 Task: Toggle the pull before checkout.
Action: Mouse moved to (17, 519)
Screenshot: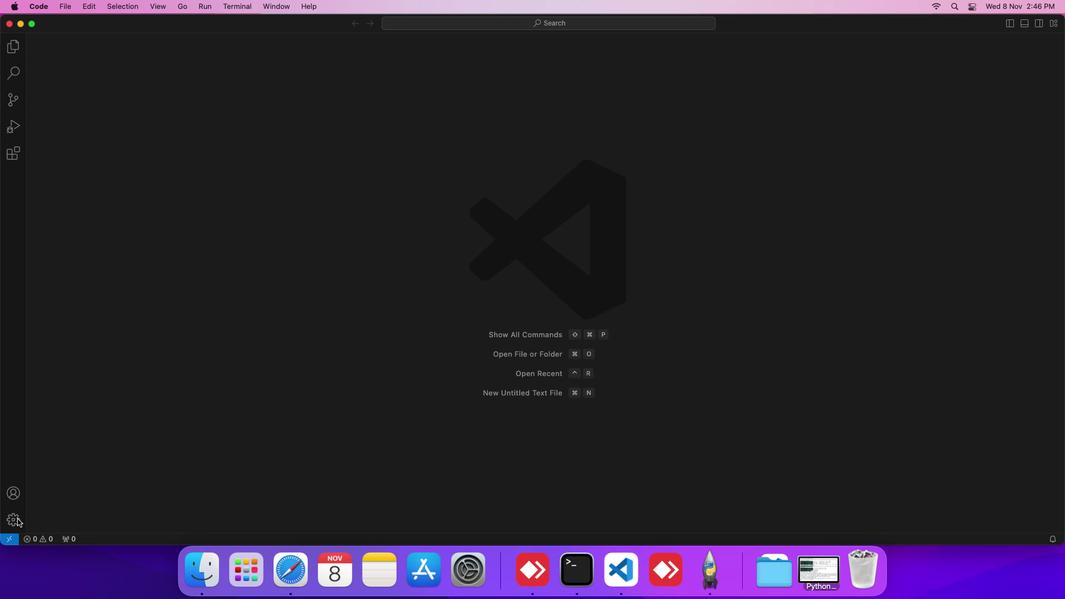 
Action: Mouse pressed left at (17, 519)
Screenshot: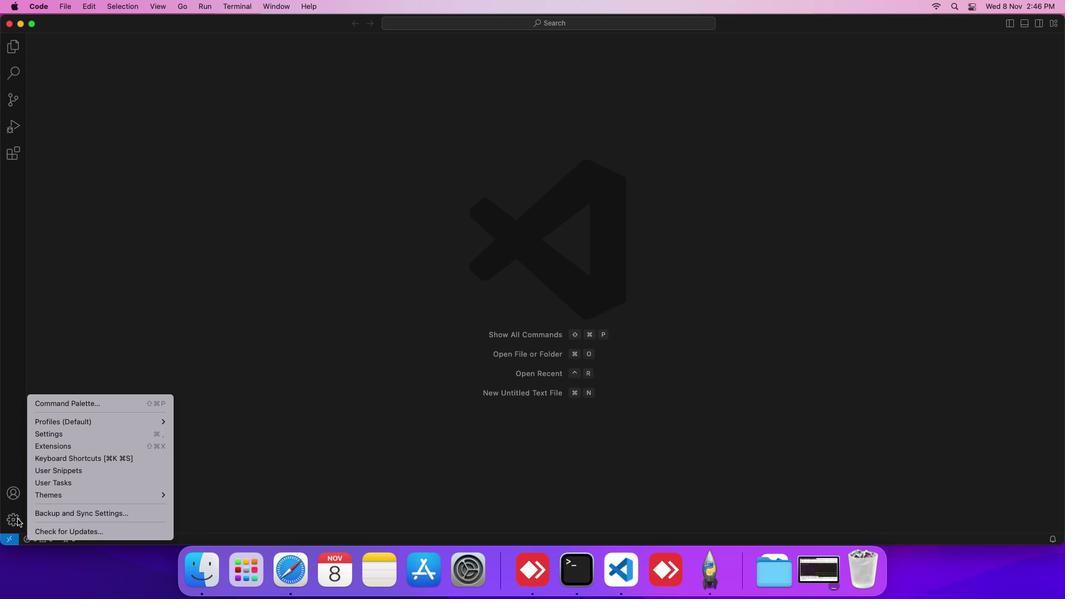 
Action: Mouse moved to (63, 436)
Screenshot: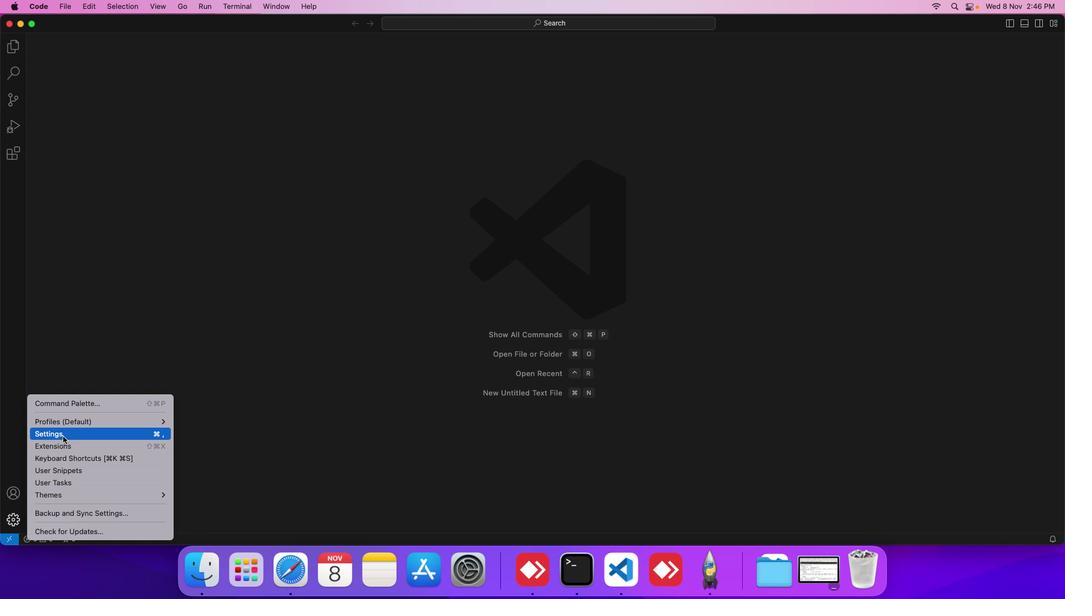 
Action: Mouse pressed left at (63, 436)
Screenshot: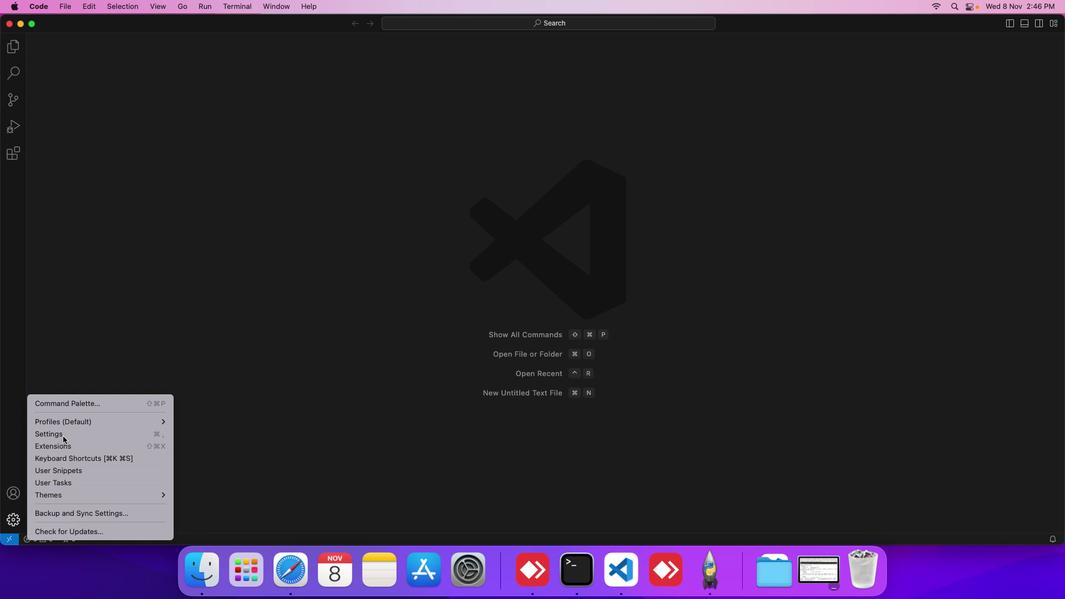 
Action: Mouse moved to (269, 197)
Screenshot: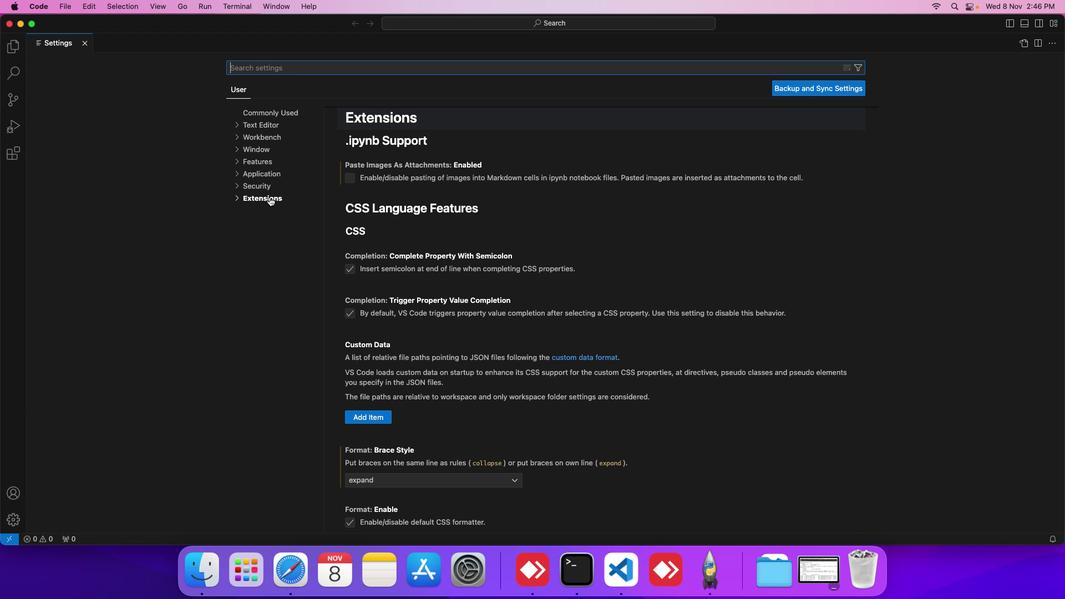 
Action: Mouse pressed left at (269, 197)
Screenshot: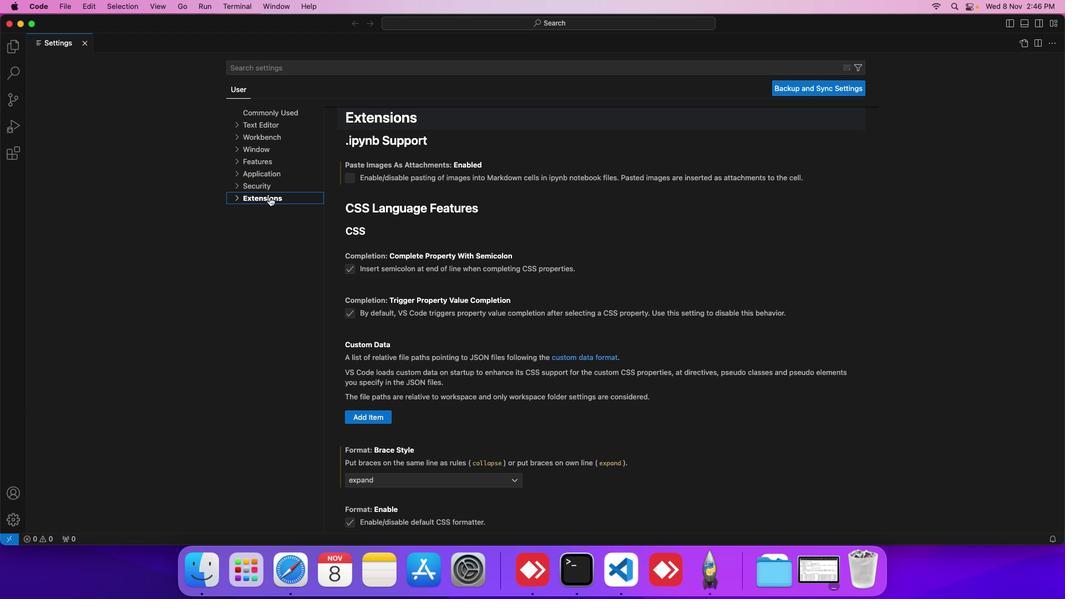 
Action: Mouse moved to (261, 247)
Screenshot: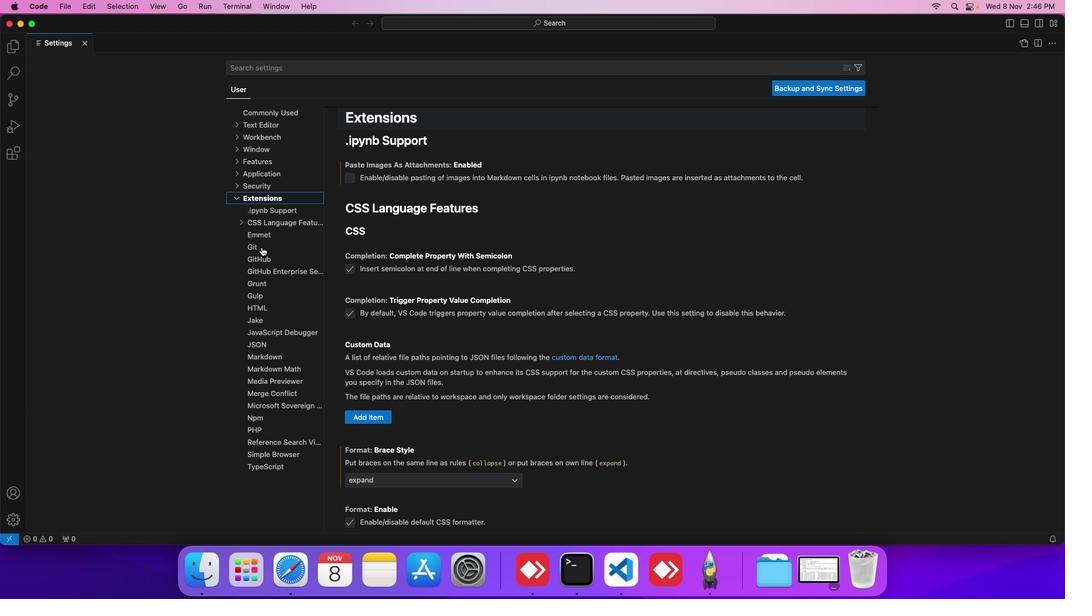 
Action: Mouse pressed left at (261, 247)
Screenshot: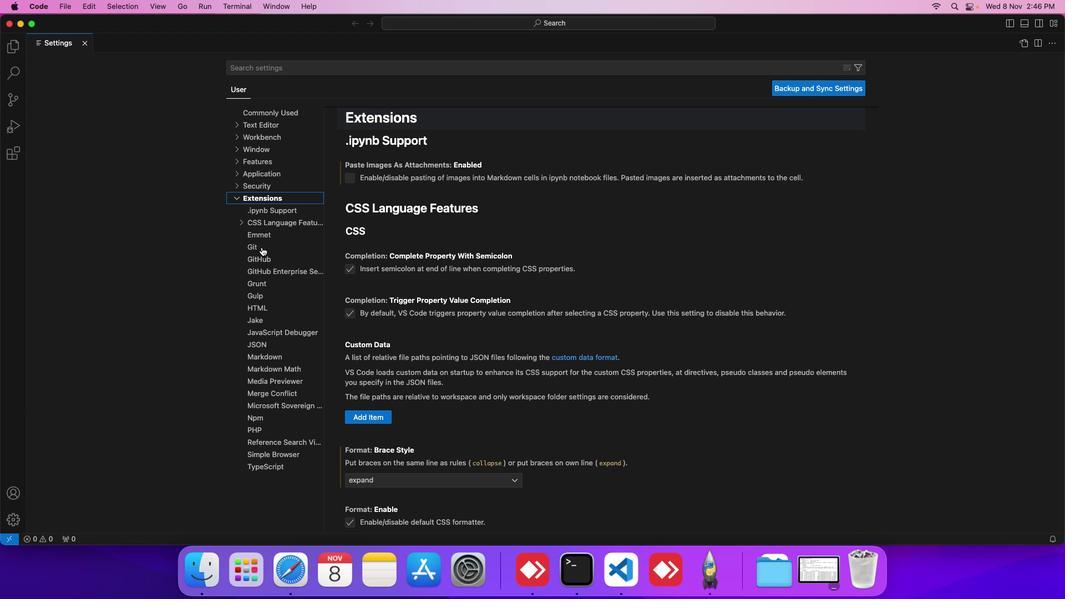 
Action: Mouse moved to (541, 332)
Screenshot: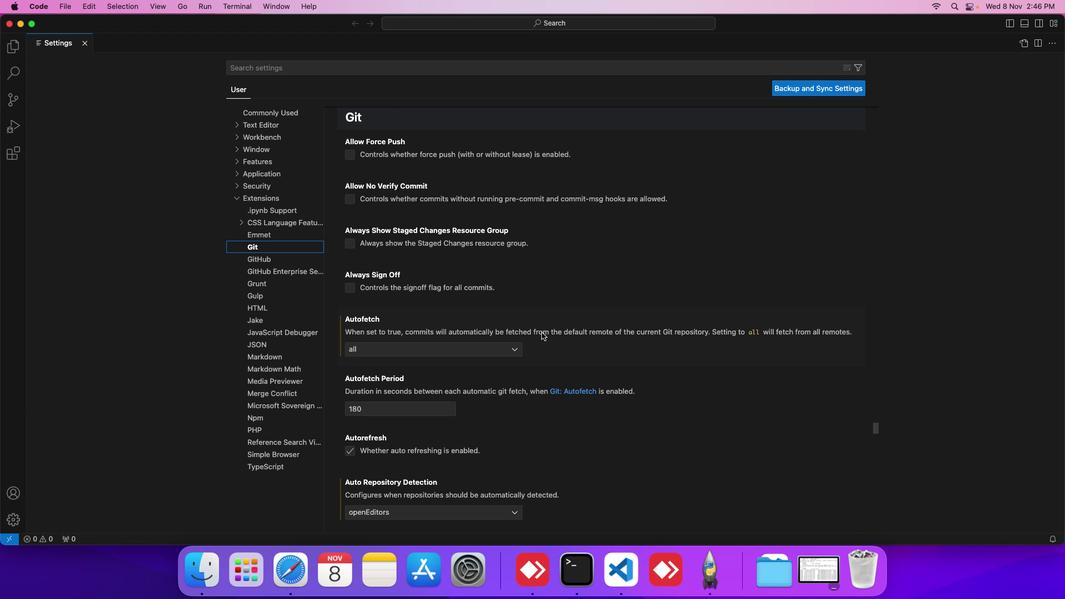 
Action: Mouse scrolled (541, 332) with delta (0, 0)
Screenshot: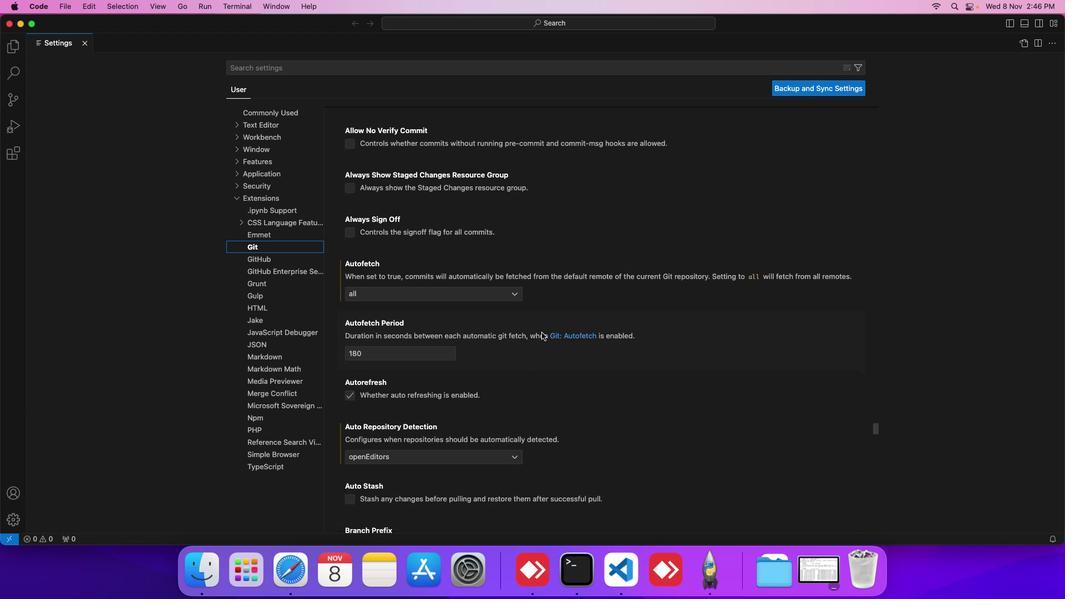 
Action: Mouse scrolled (541, 332) with delta (0, 0)
Screenshot: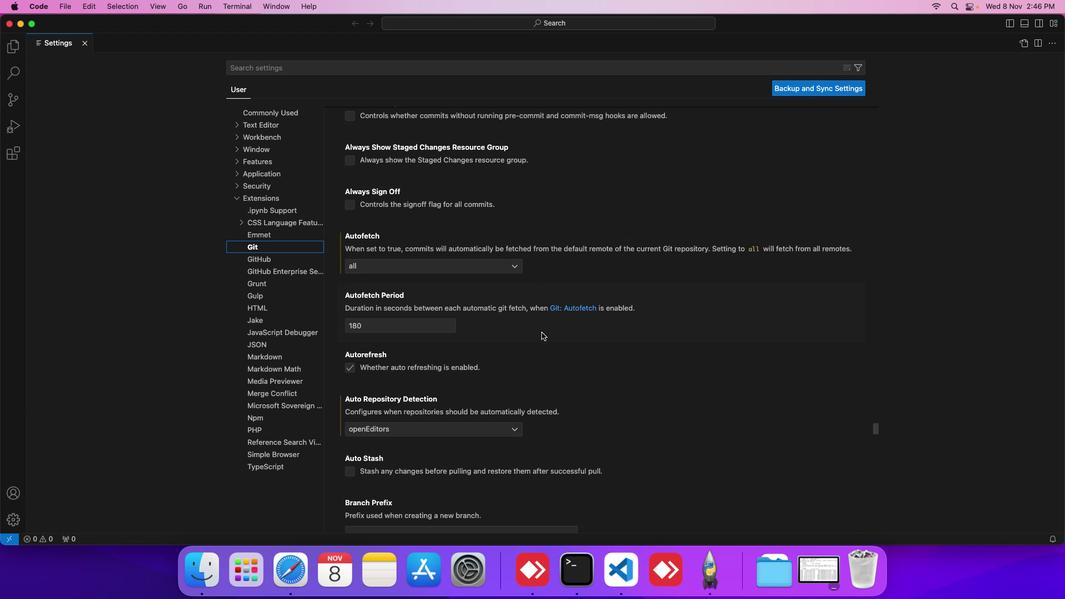 
Action: Mouse scrolled (541, 332) with delta (0, 0)
Screenshot: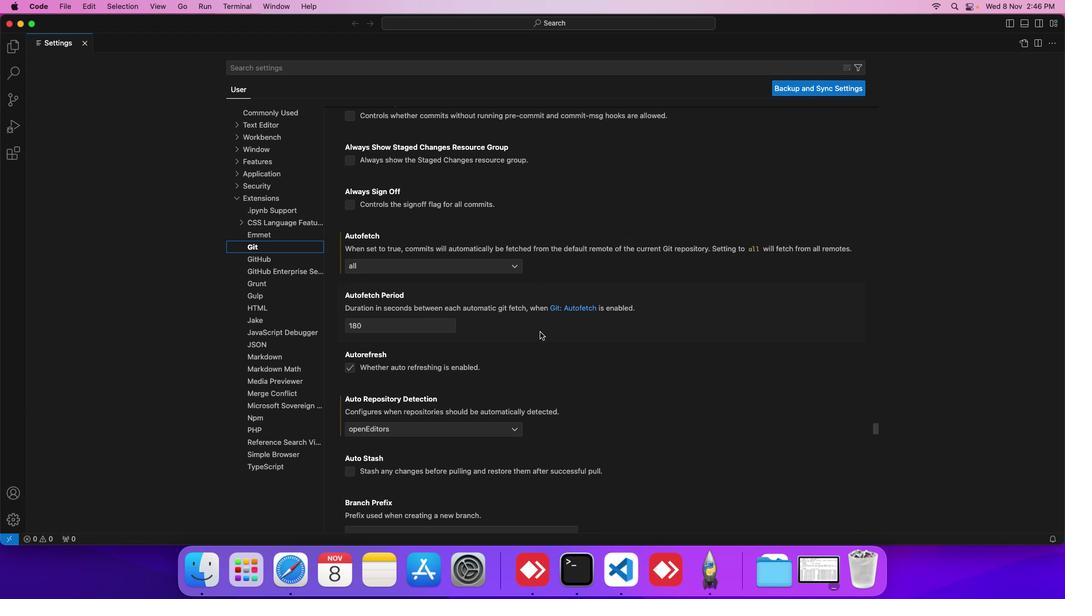 
Action: Mouse moved to (540, 332)
Screenshot: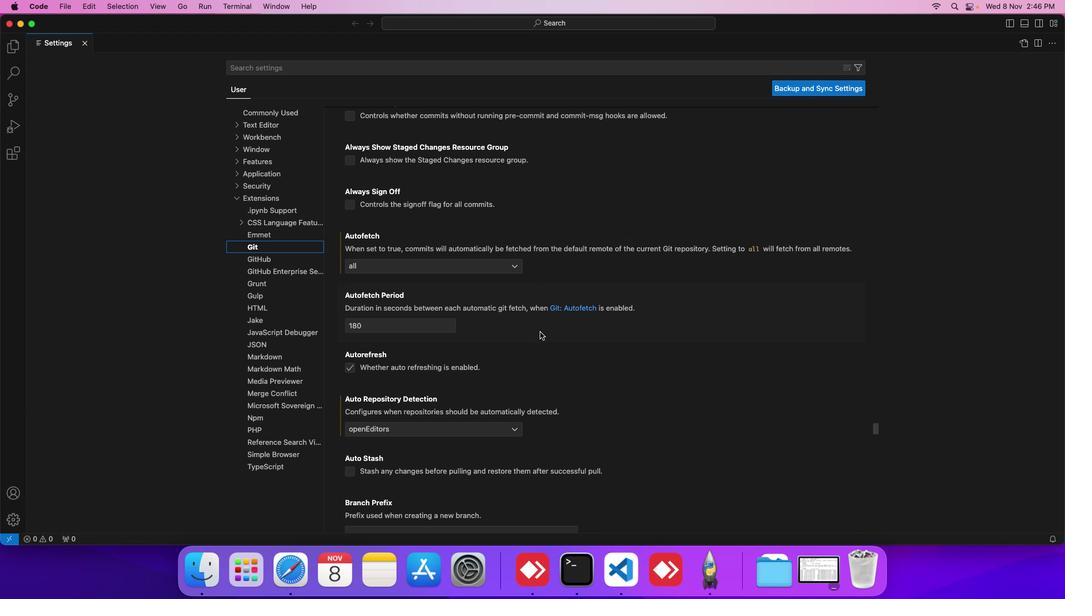 
Action: Mouse scrolled (540, 332) with delta (0, 0)
Screenshot: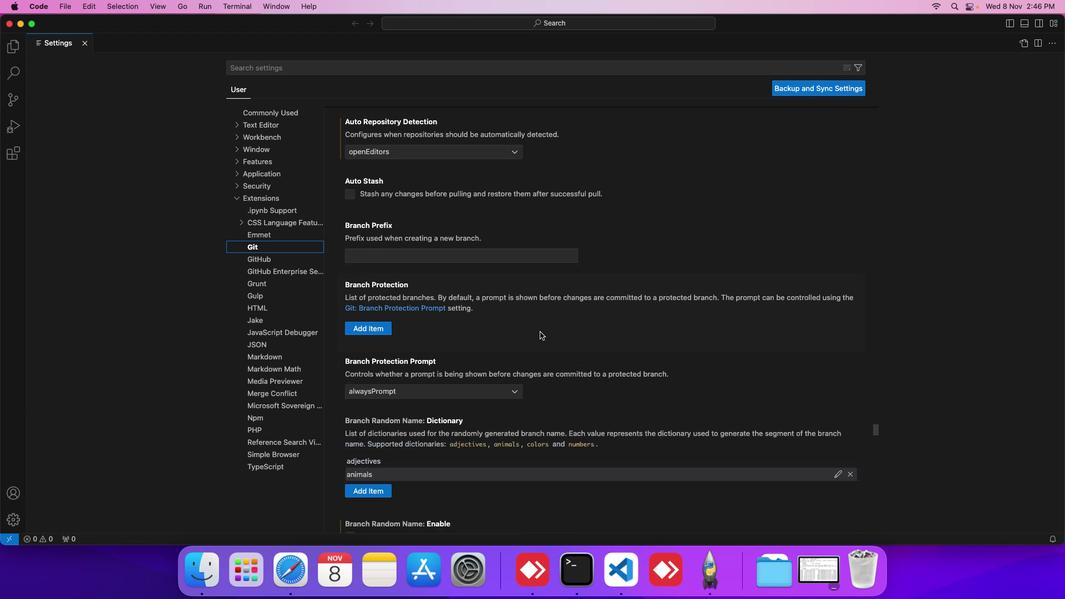 
Action: Mouse scrolled (540, 332) with delta (0, 0)
Screenshot: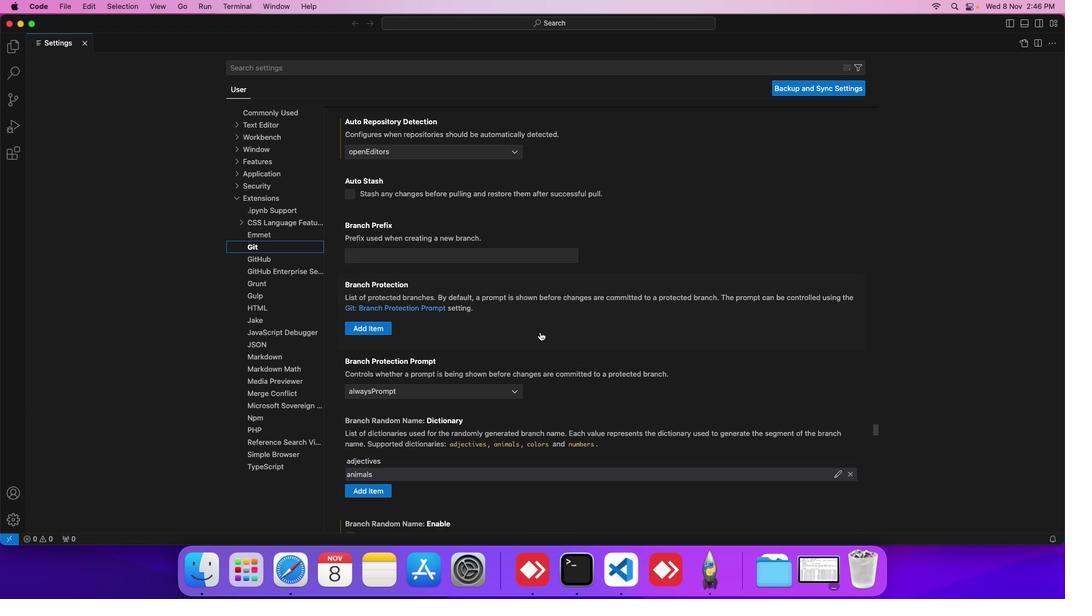 
Action: Mouse scrolled (540, 332) with delta (0, -1)
Screenshot: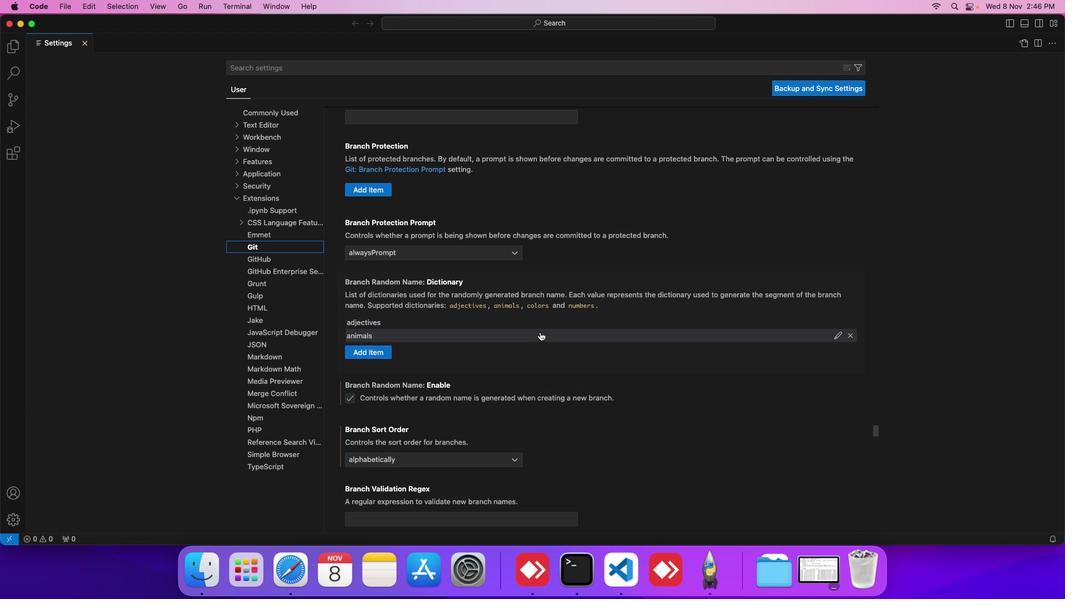 
Action: Mouse scrolled (540, 332) with delta (0, -2)
Screenshot: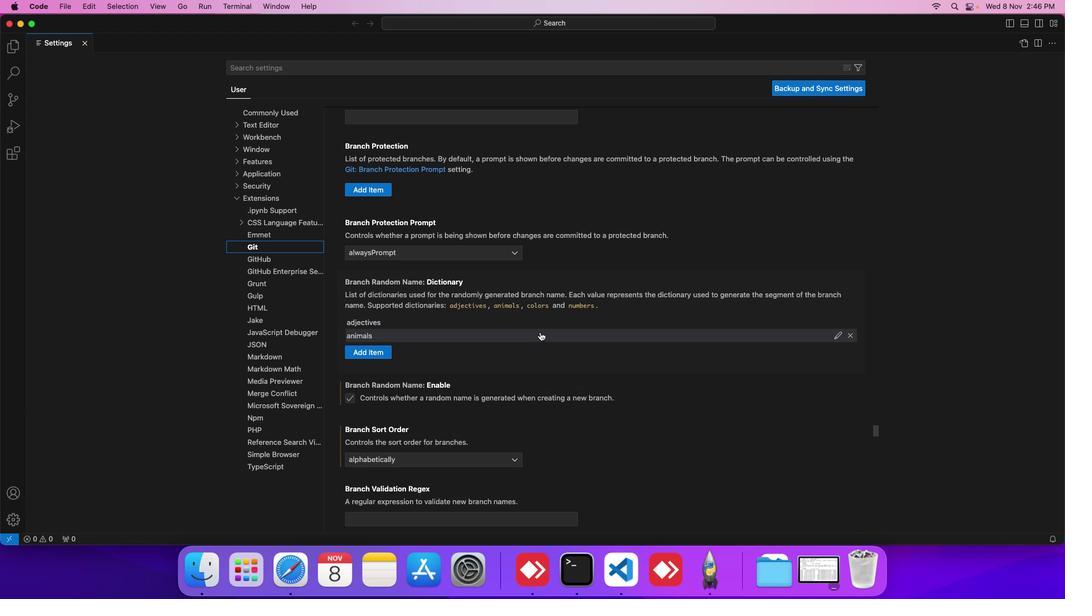 
Action: Mouse scrolled (540, 332) with delta (0, -2)
Screenshot: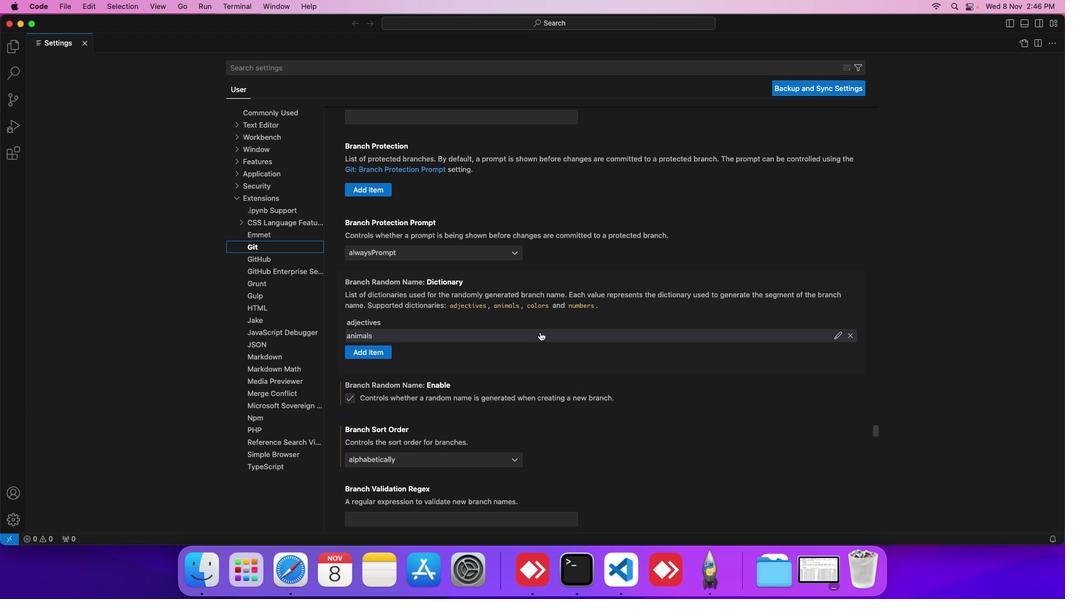 
Action: Mouse moved to (539, 331)
Screenshot: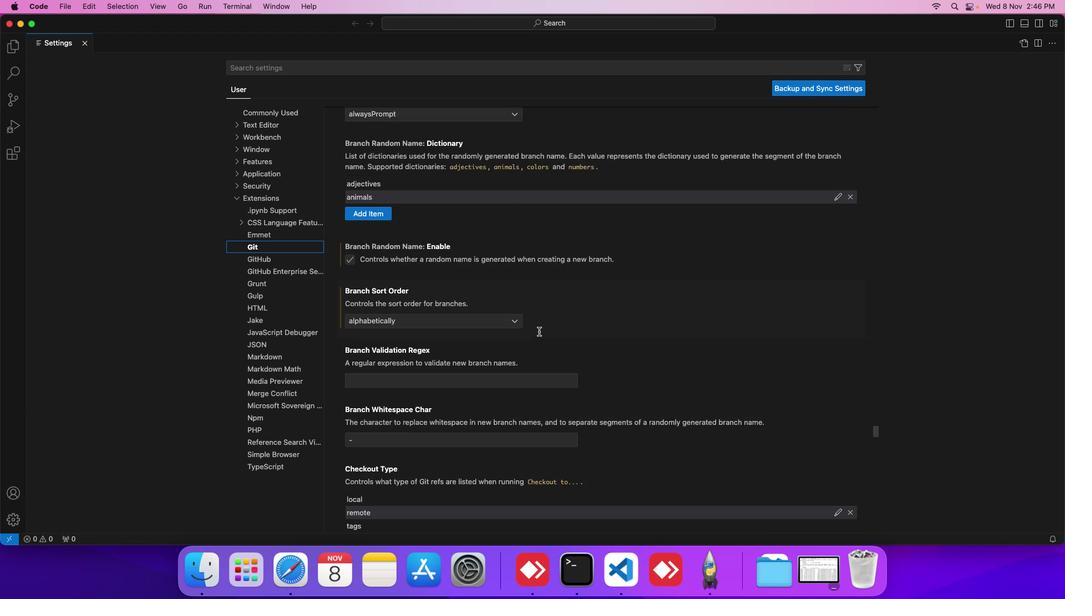 
Action: Mouse scrolled (539, 331) with delta (0, 0)
Screenshot: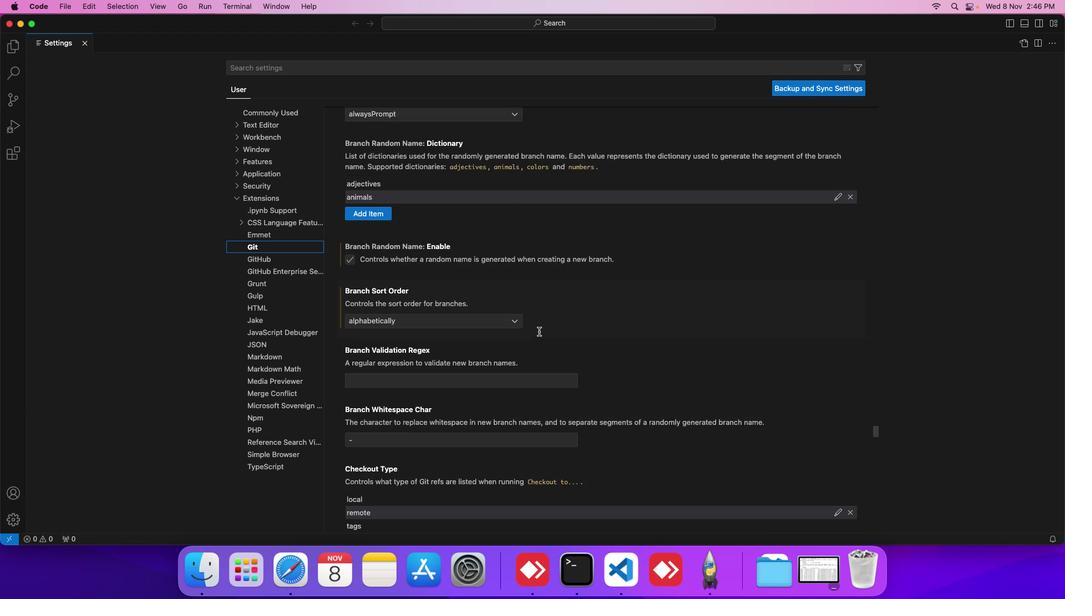 
Action: Mouse moved to (539, 331)
Screenshot: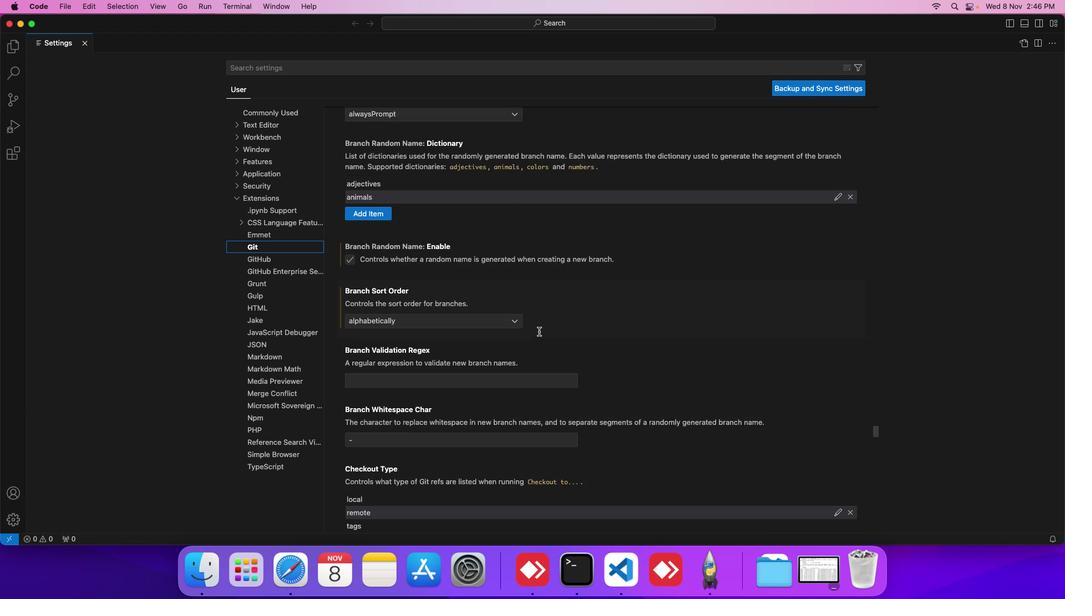
Action: Mouse scrolled (539, 331) with delta (0, 0)
Screenshot: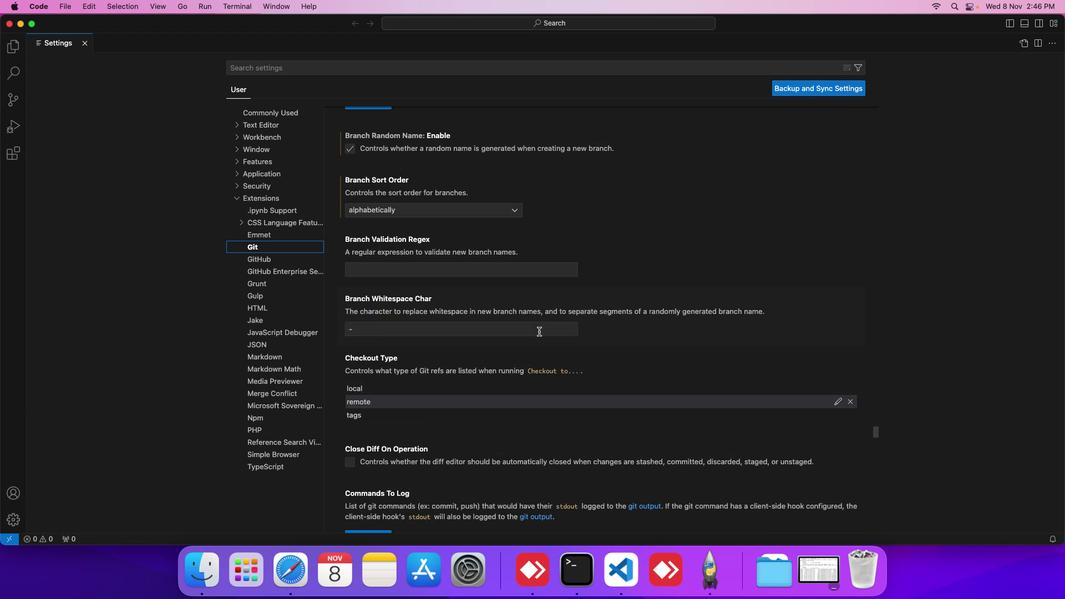 
Action: Mouse scrolled (539, 331) with delta (0, -1)
Screenshot: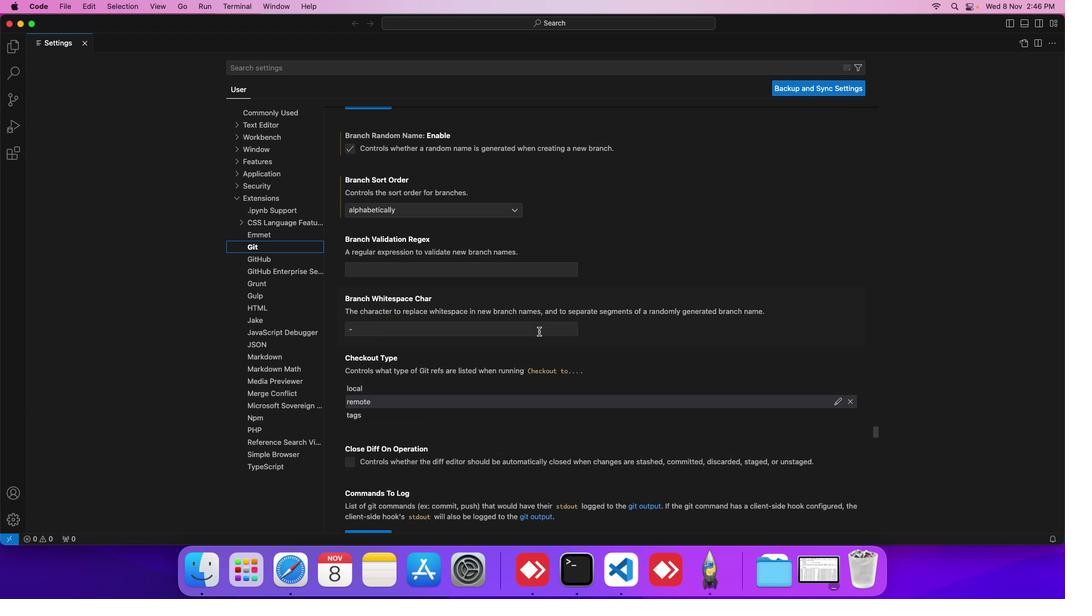 
Action: Mouse scrolled (539, 331) with delta (0, -2)
Screenshot: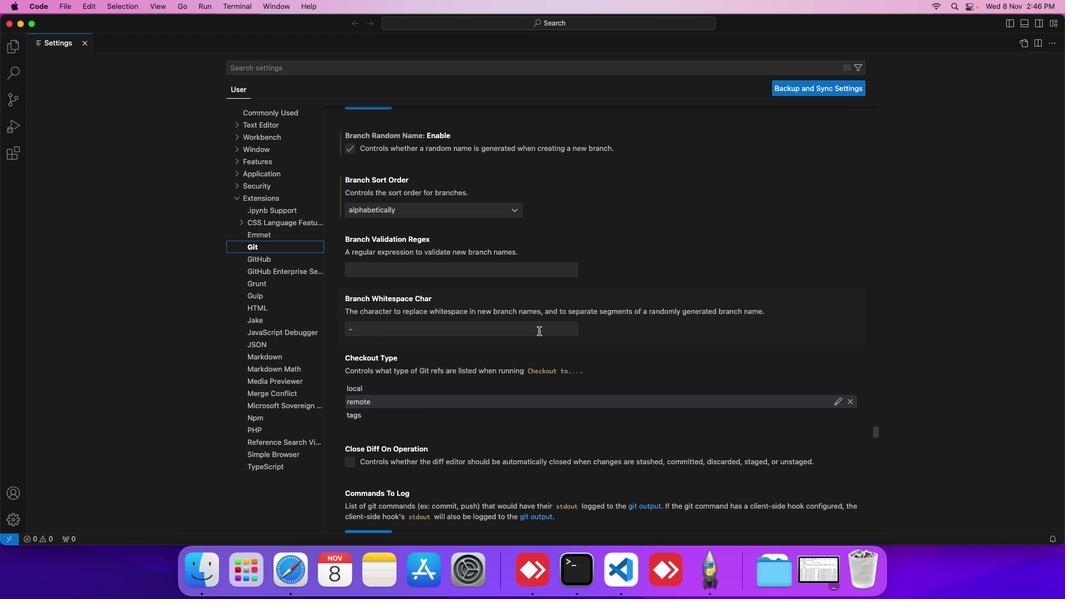 
Action: Mouse moved to (539, 331)
Screenshot: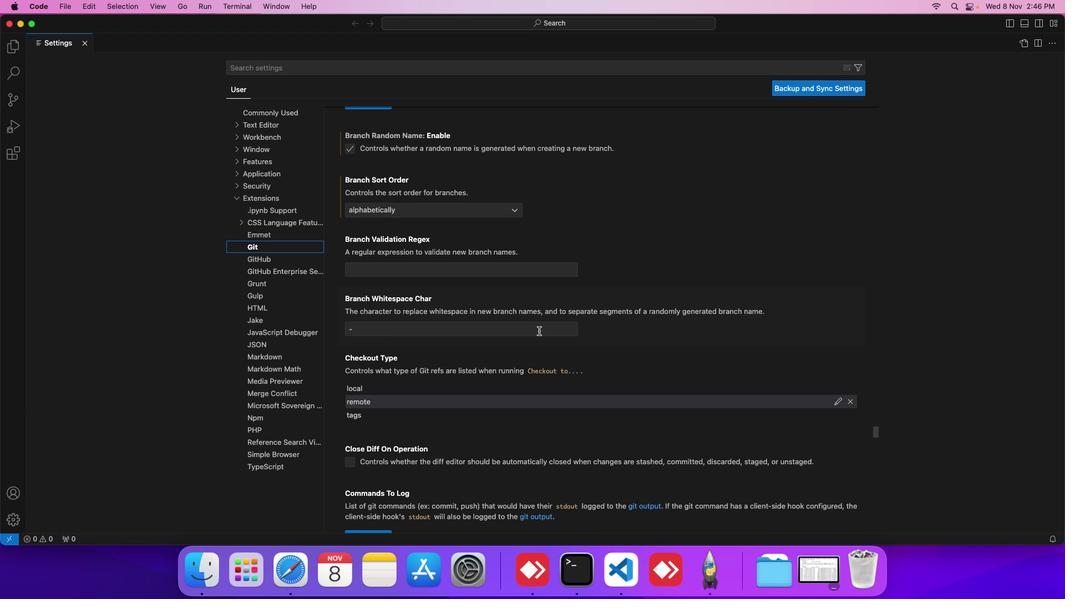 
Action: Mouse scrolled (539, 331) with delta (0, 0)
Screenshot: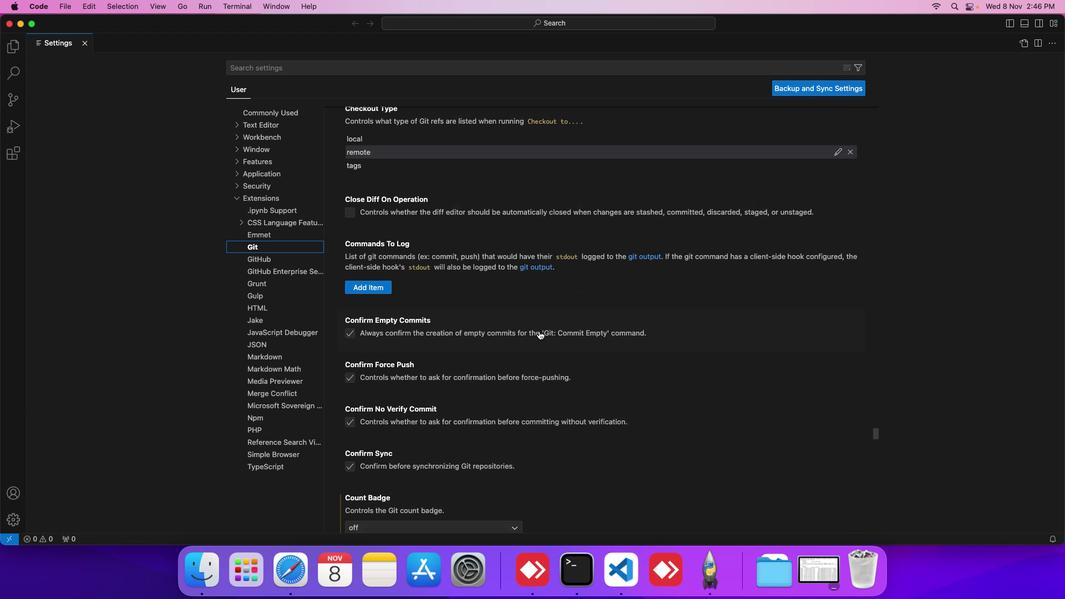 
Action: Mouse scrolled (539, 331) with delta (0, 0)
Screenshot: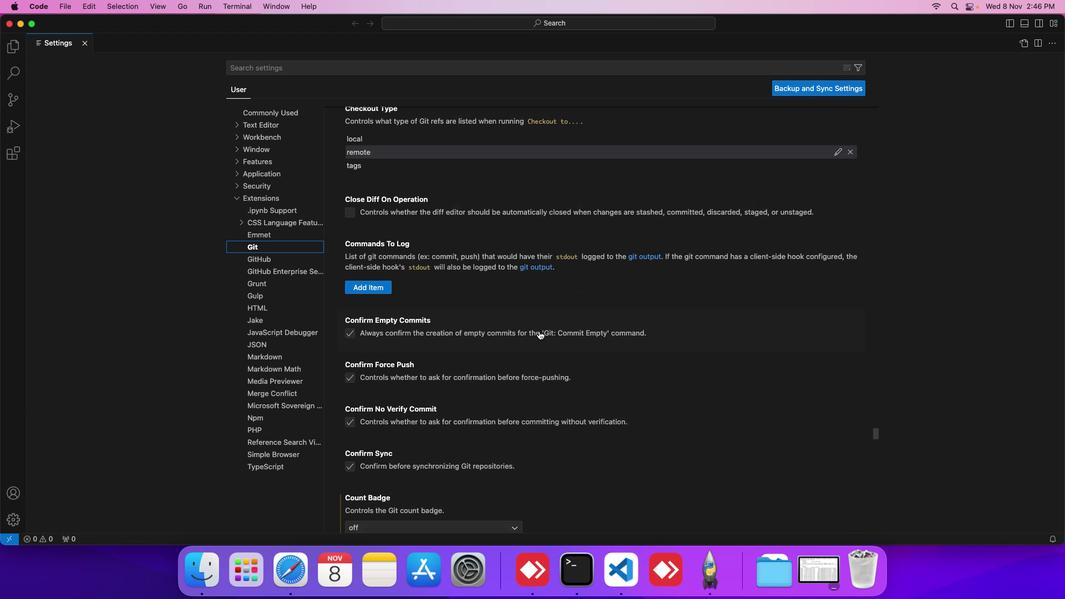 
Action: Mouse scrolled (539, 331) with delta (0, -1)
Screenshot: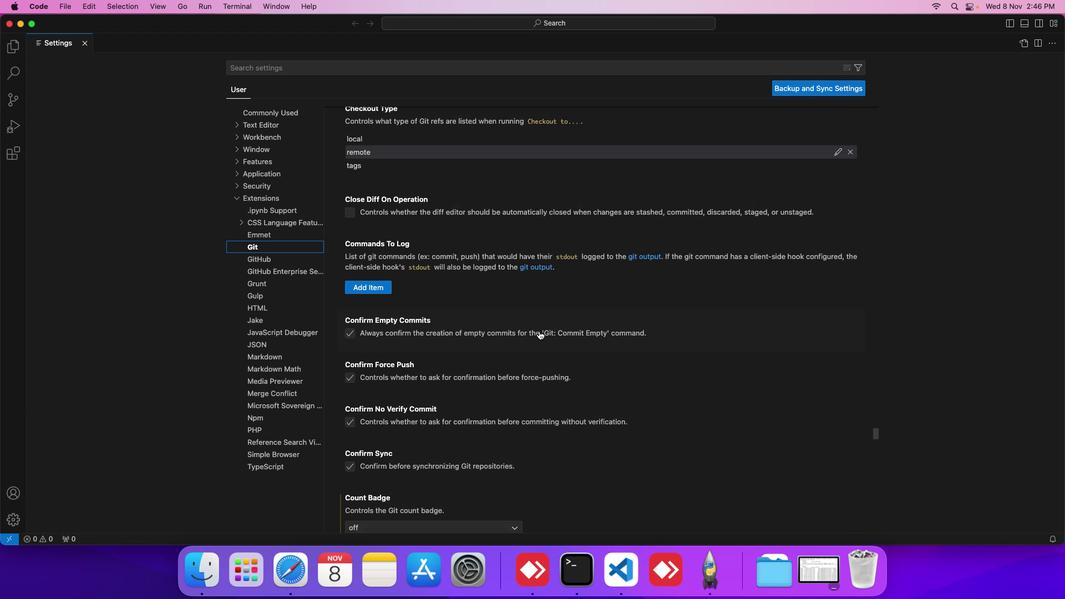 
Action: Mouse scrolled (539, 331) with delta (0, -2)
Screenshot: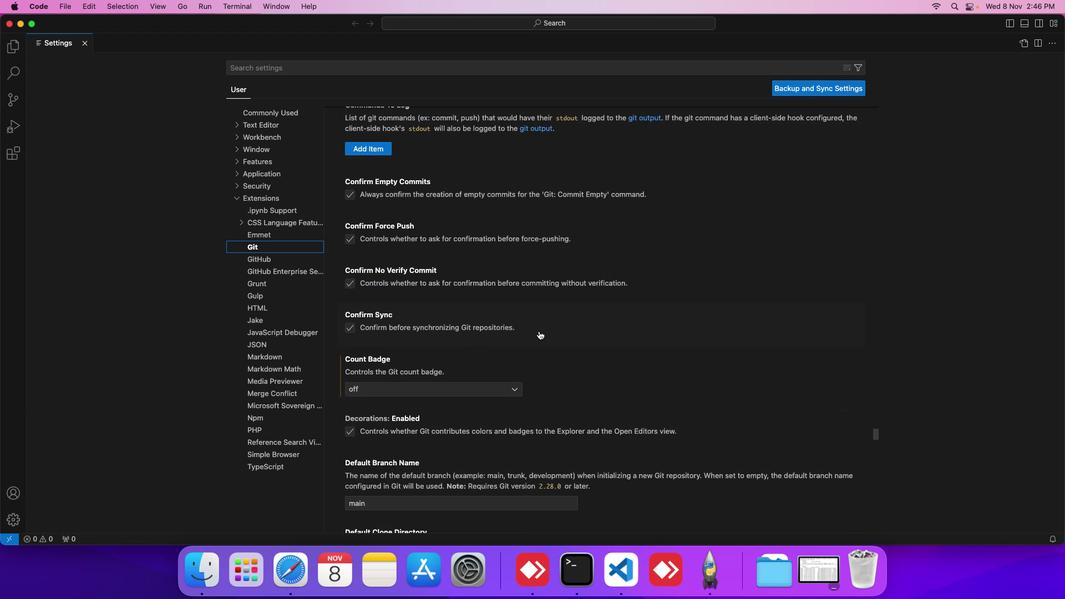 
Action: Mouse scrolled (539, 331) with delta (0, -2)
Screenshot: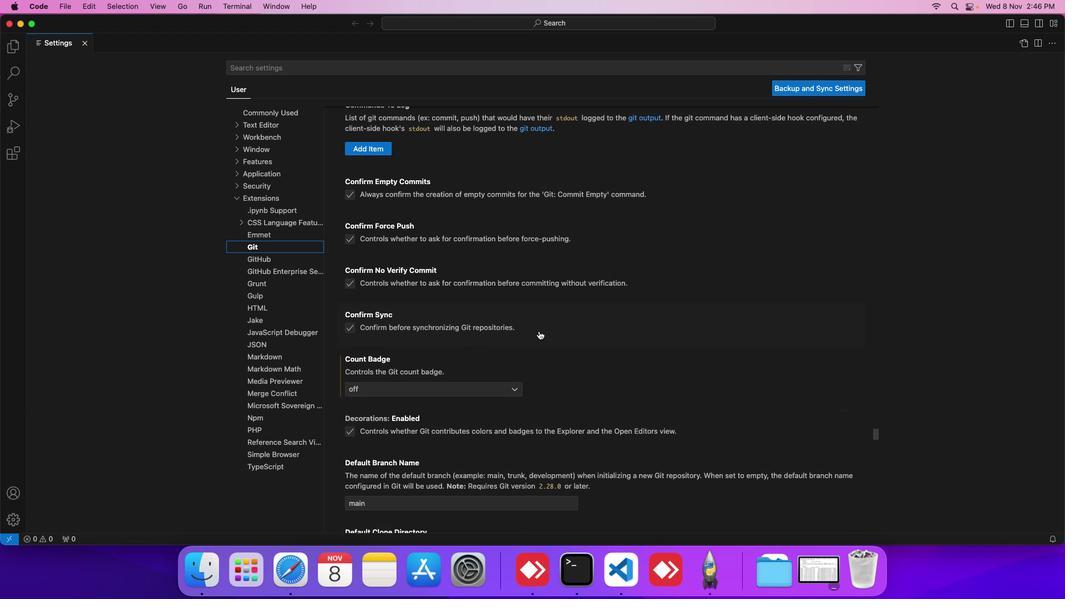 
Action: Mouse moved to (539, 330)
Screenshot: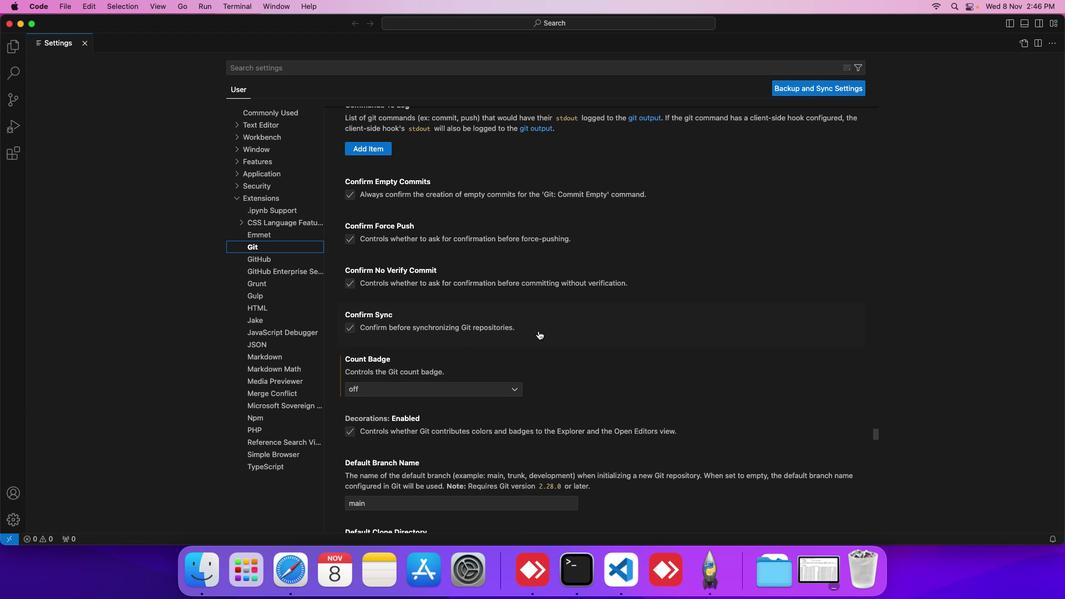 
Action: Mouse scrolled (539, 330) with delta (0, 0)
Screenshot: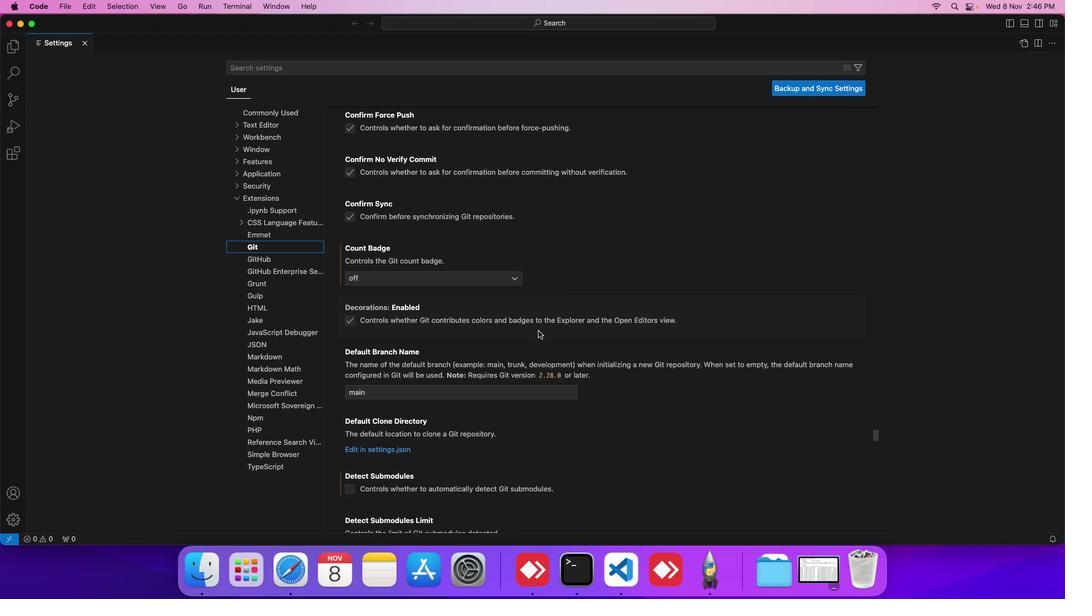 
Action: Mouse scrolled (539, 330) with delta (0, 0)
Screenshot: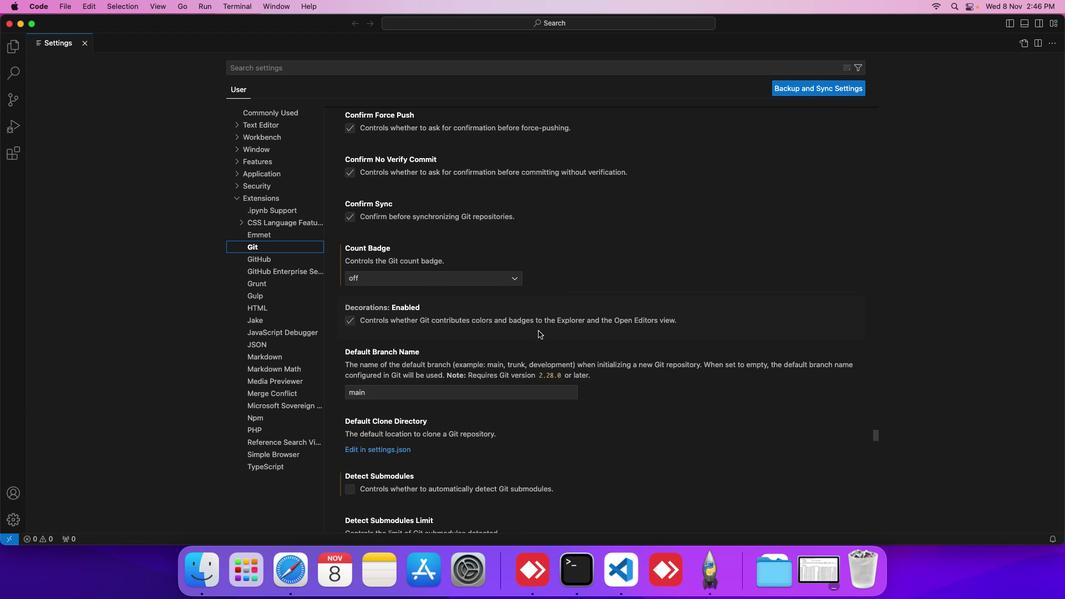 
Action: Mouse scrolled (539, 330) with delta (0, -1)
Screenshot: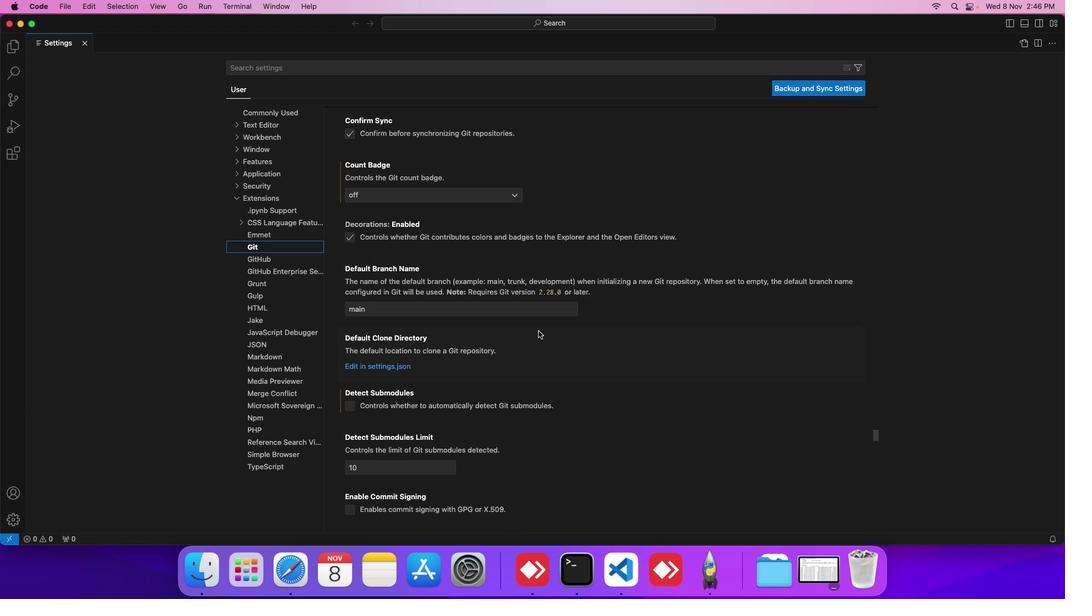 
Action: Mouse scrolled (539, 330) with delta (0, -1)
Screenshot: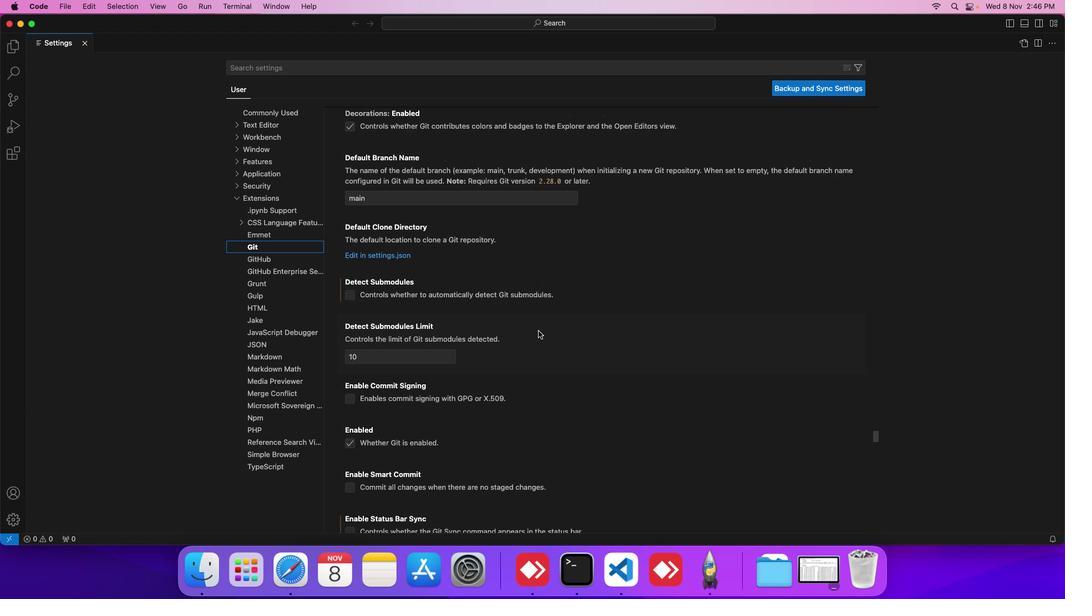 
Action: Mouse scrolled (539, 330) with delta (0, -2)
Screenshot: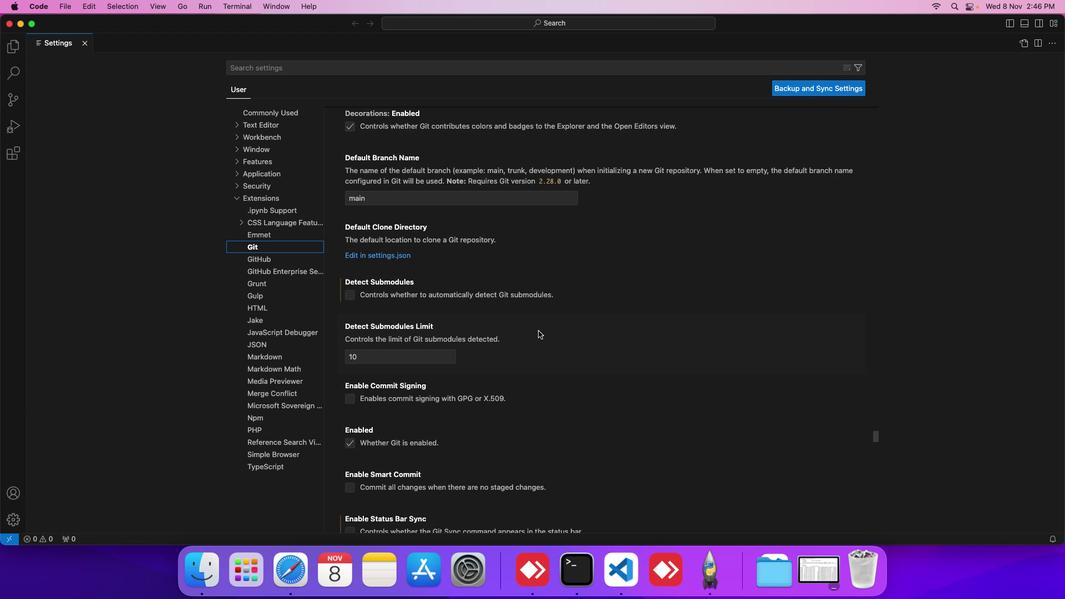 
Action: Mouse scrolled (539, 330) with delta (0, 0)
Screenshot: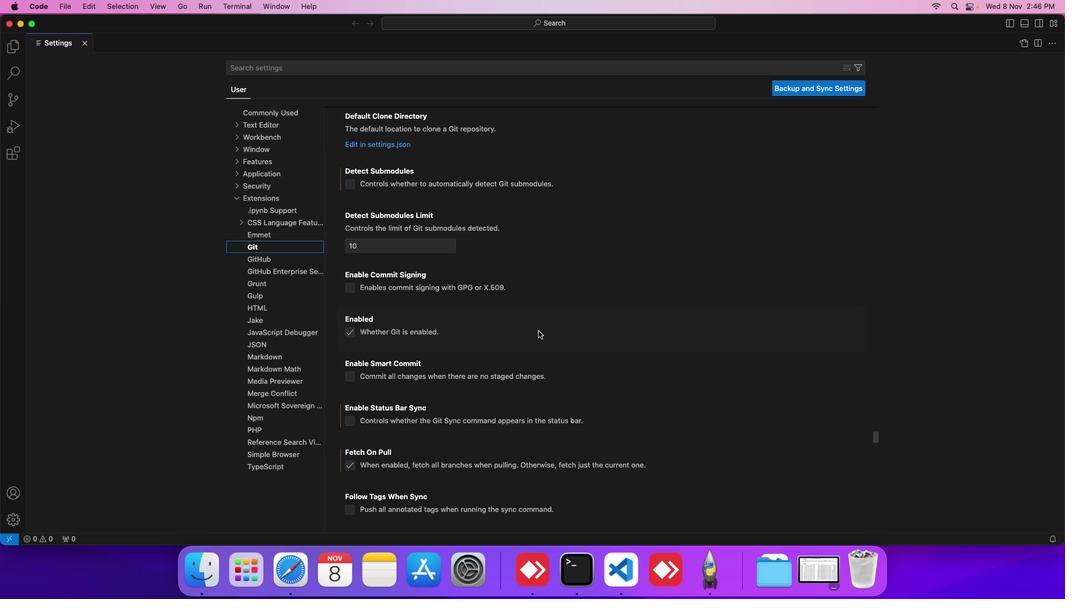 
Action: Mouse scrolled (539, 330) with delta (0, 0)
Screenshot: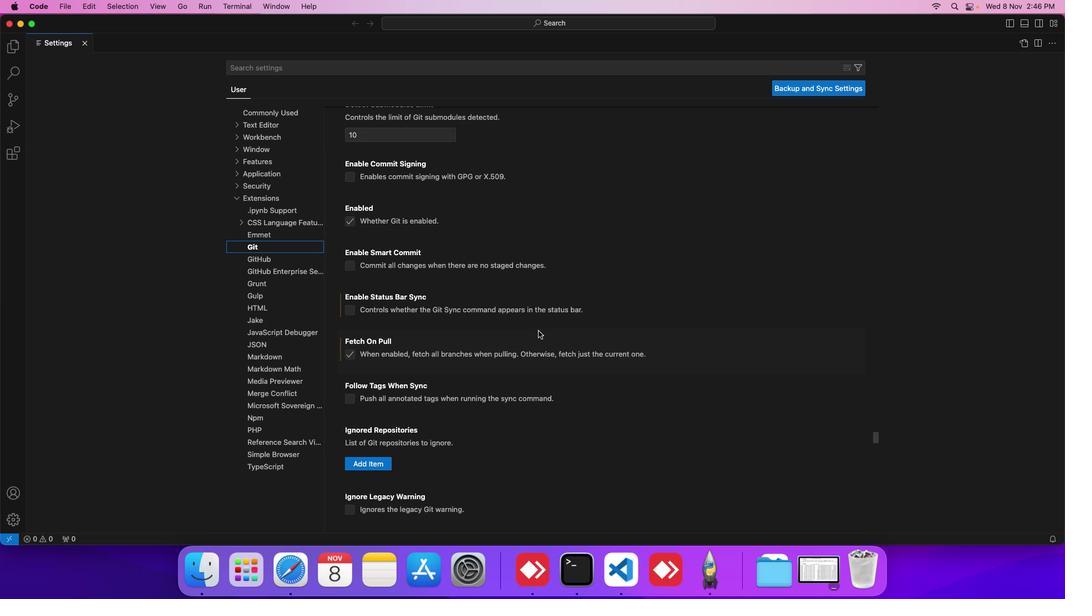 
Action: Mouse scrolled (539, 330) with delta (0, -1)
Screenshot: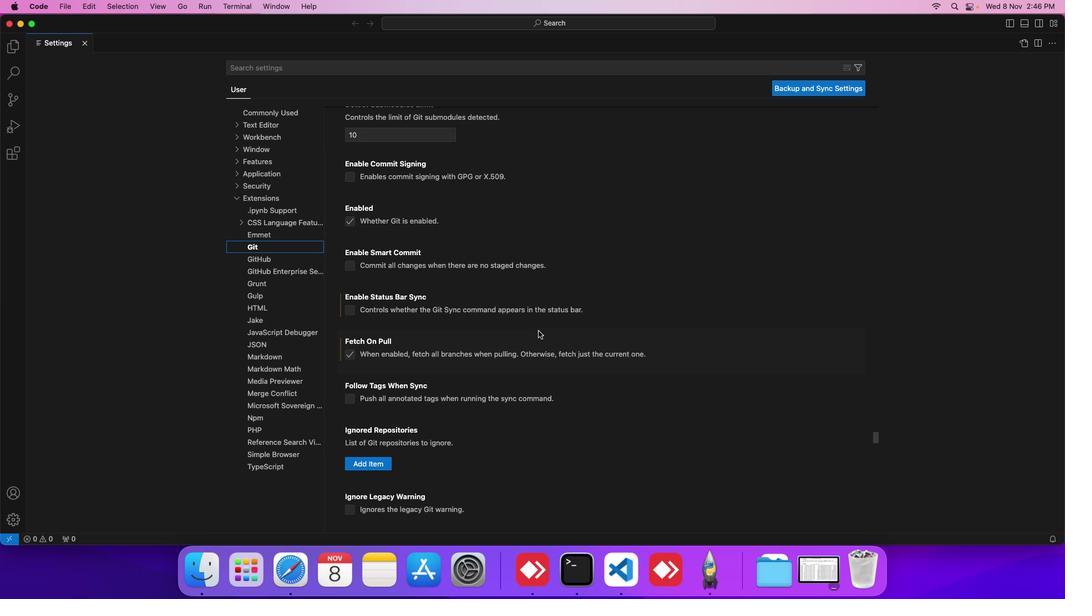 
Action: Mouse scrolled (539, 330) with delta (0, -2)
Screenshot: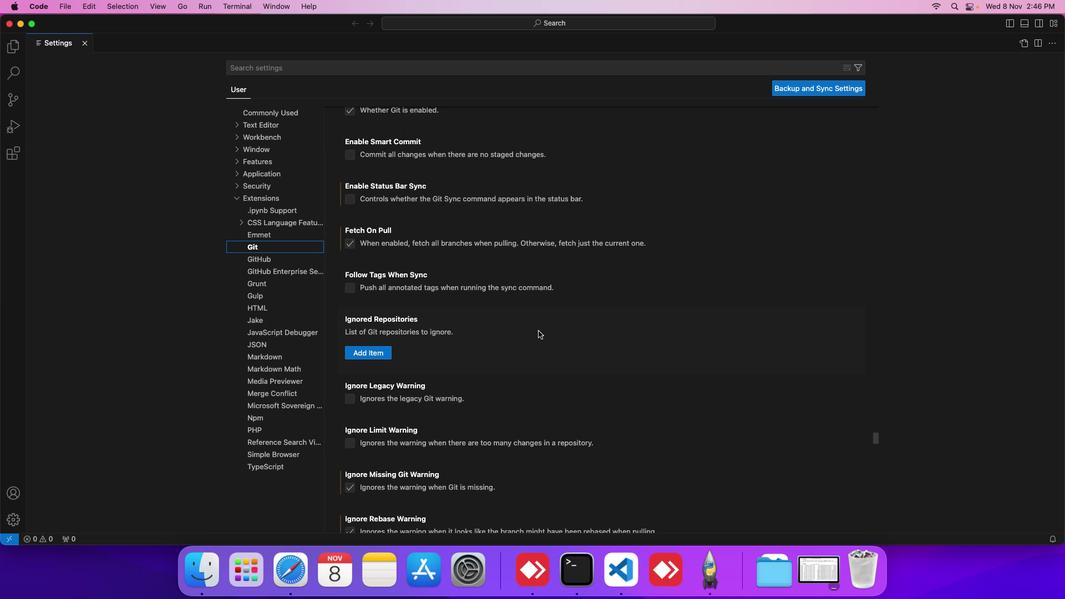 
Action: Mouse scrolled (539, 330) with delta (0, -2)
Screenshot: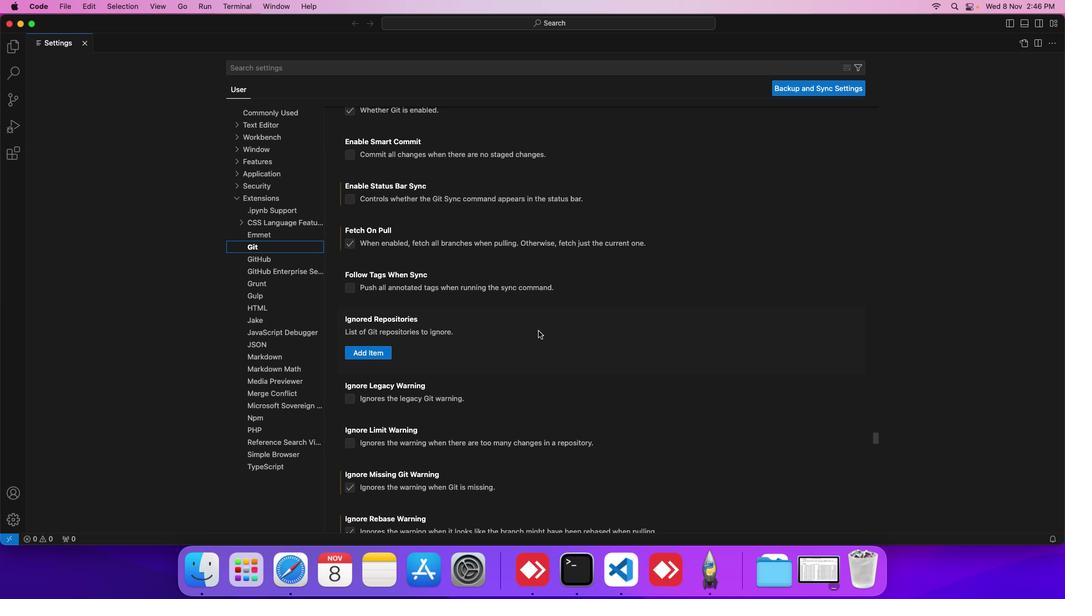 
Action: Mouse scrolled (539, 330) with delta (0, 0)
Screenshot: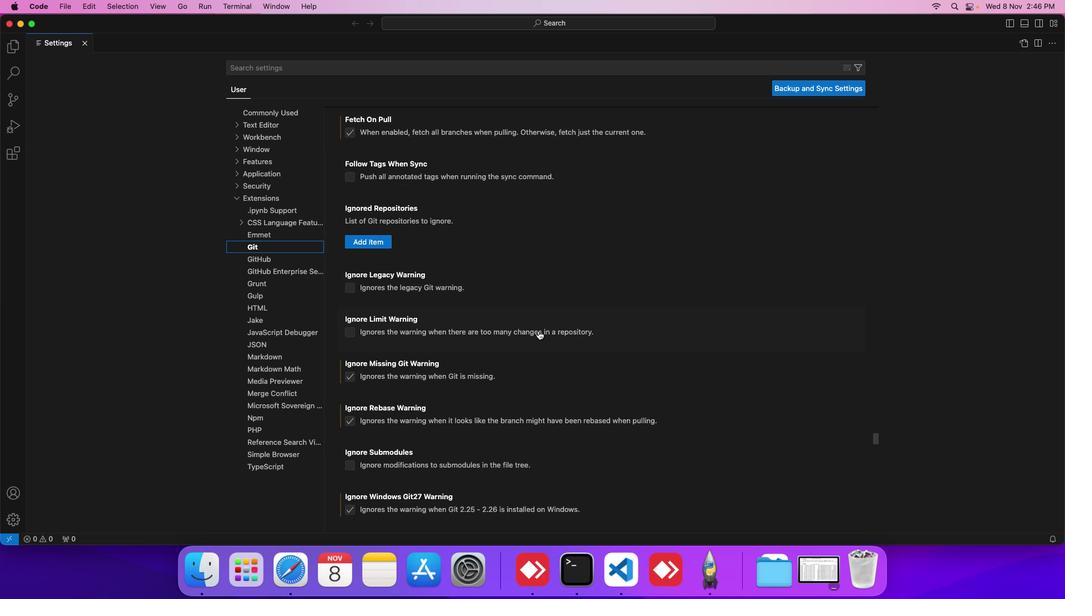 
Action: Mouse scrolled (539, 330) with delta (0, 0)
Screenshot: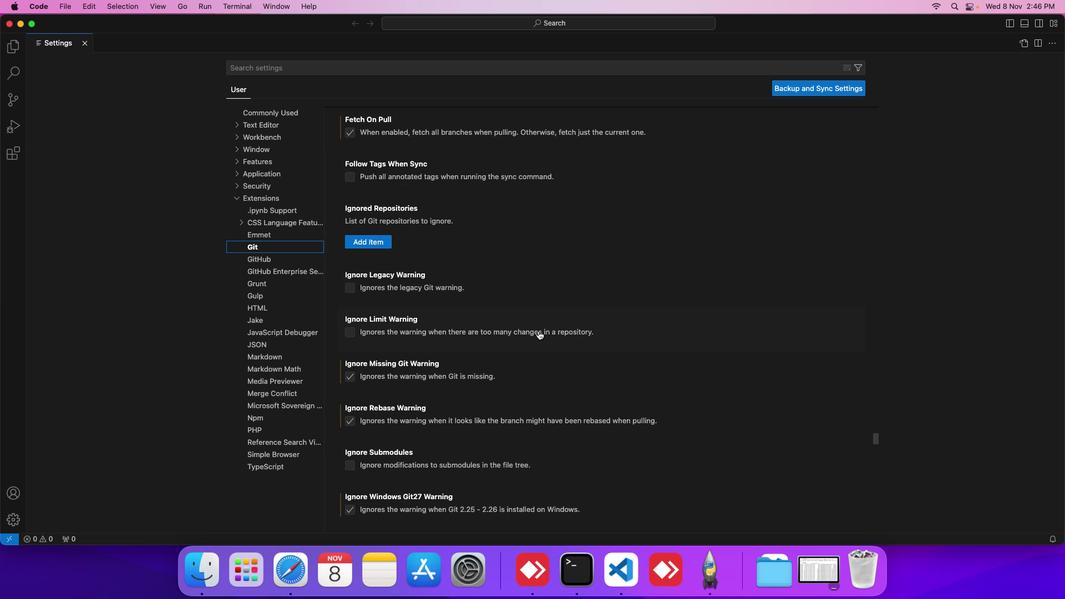 
Action: Mouse scrolled (539, 330) with delta (0, -1)
Screenshot: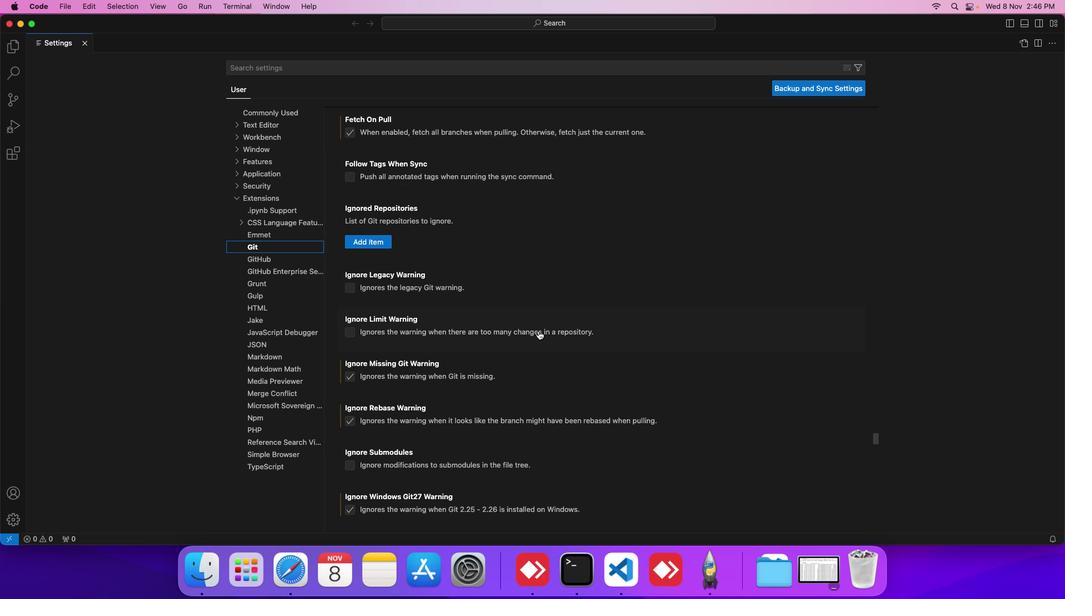 
Action: Mouse scrolled (539, 330) with delta (0, -1)
Screenshot: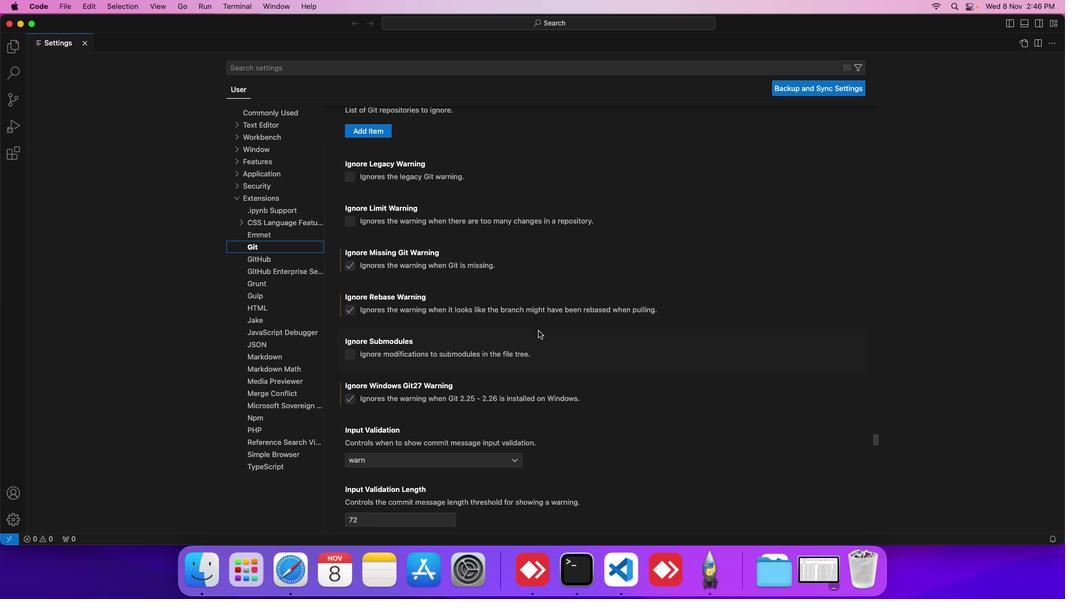 
Action: Mouse scrolled (539, 330) with delta (0, -1)
Screenshot: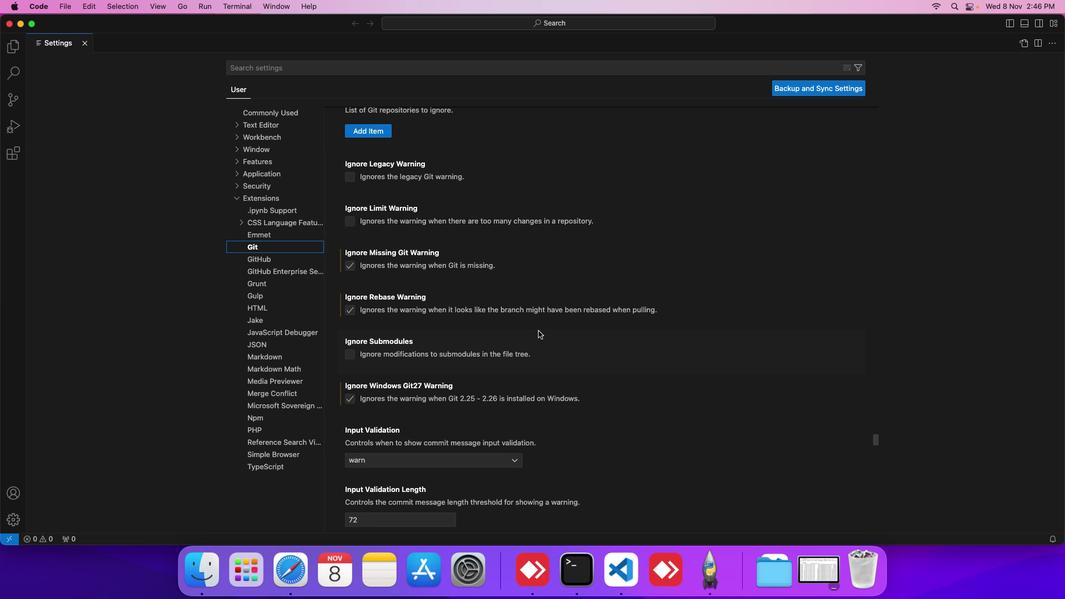 
Action: Mouse scrolled (539, 330) with delta (0, 0)
Screenshot: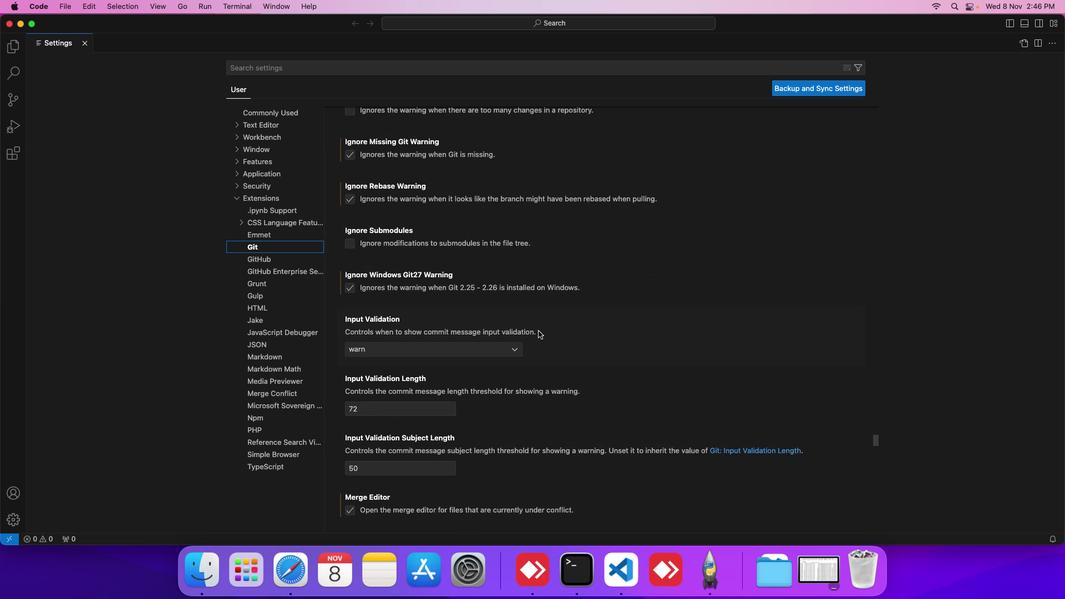 
Action: Mouse scrolled (539, 330) with delta (0, 0)
Screenshot: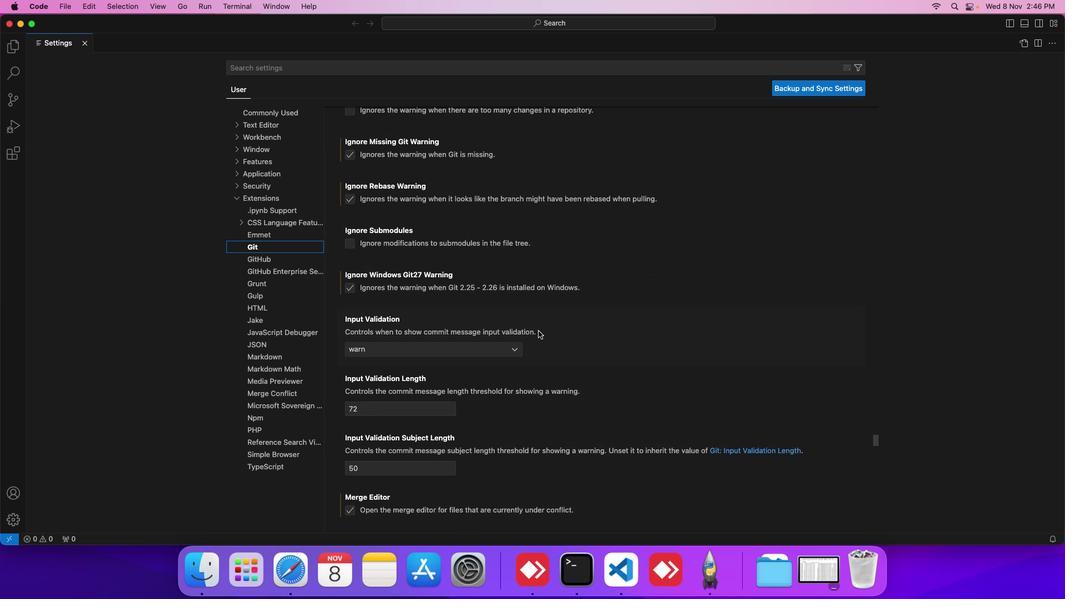 
Action: Mouse scrolled (539, 330) with delta (0, -1)
Screenshot: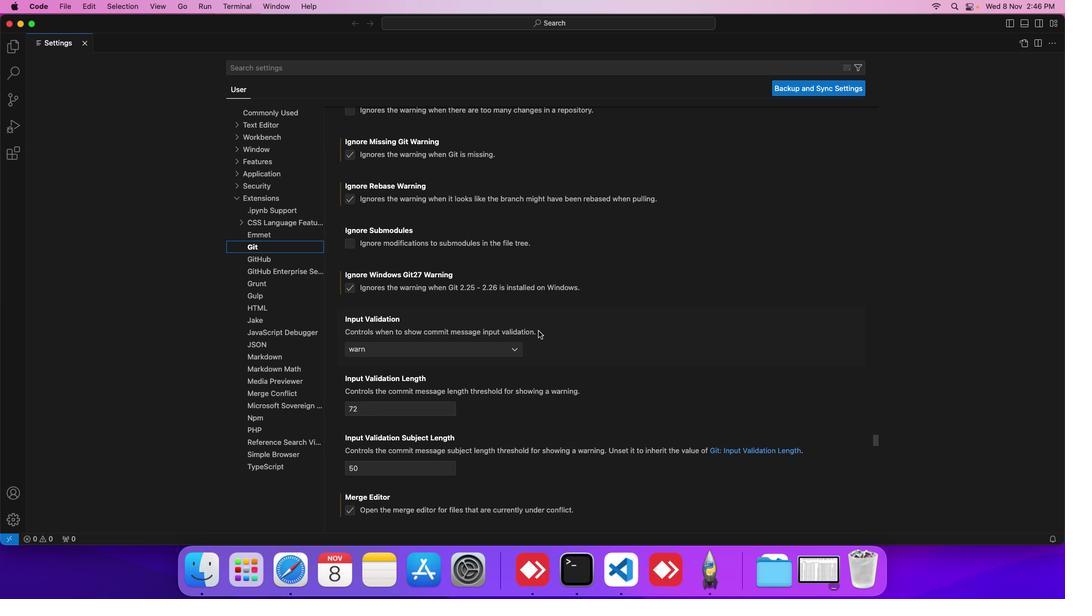 
Action: Mouse scrolled (539, 330) with delta (0, -1)
Screenshot: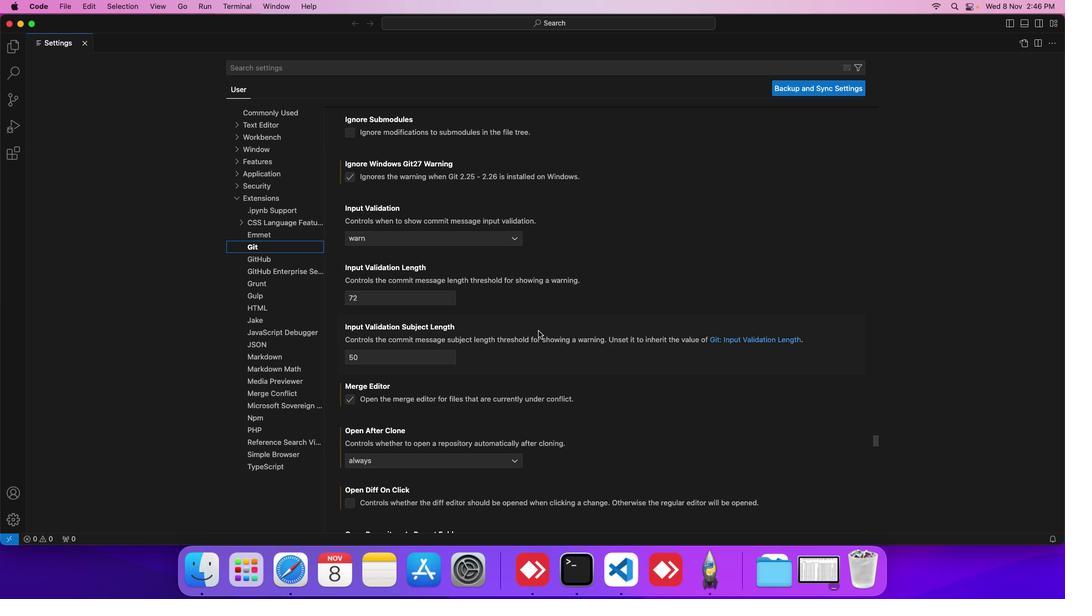 
Action: Mouse scrolled (539, 330) with delta (0, -1)
Screenshot: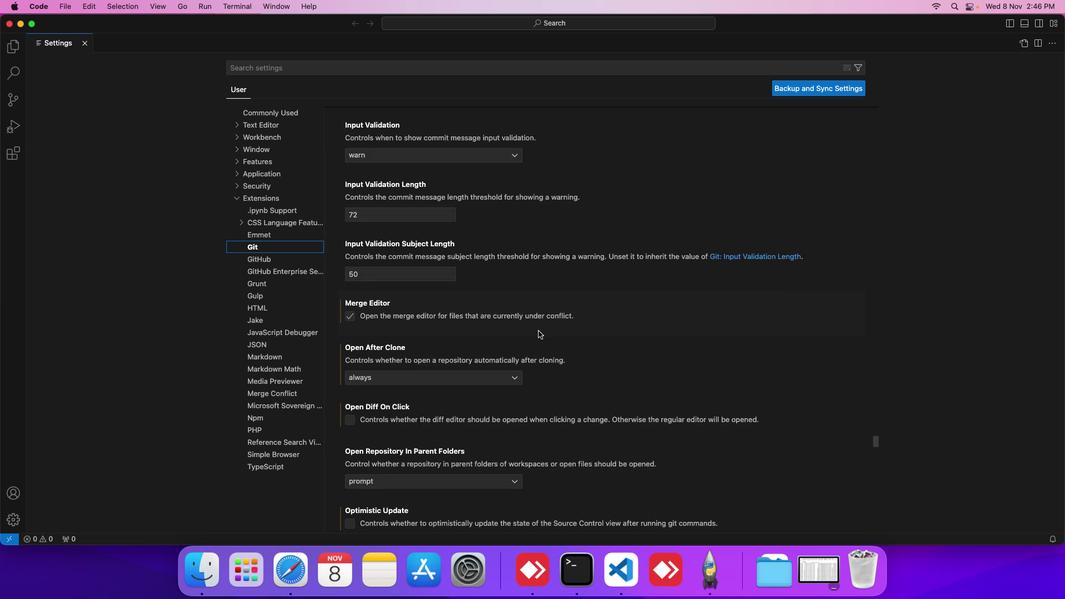 
Action: Mouse scrolled (539, 330) with delta (0, -1)
Screenshot: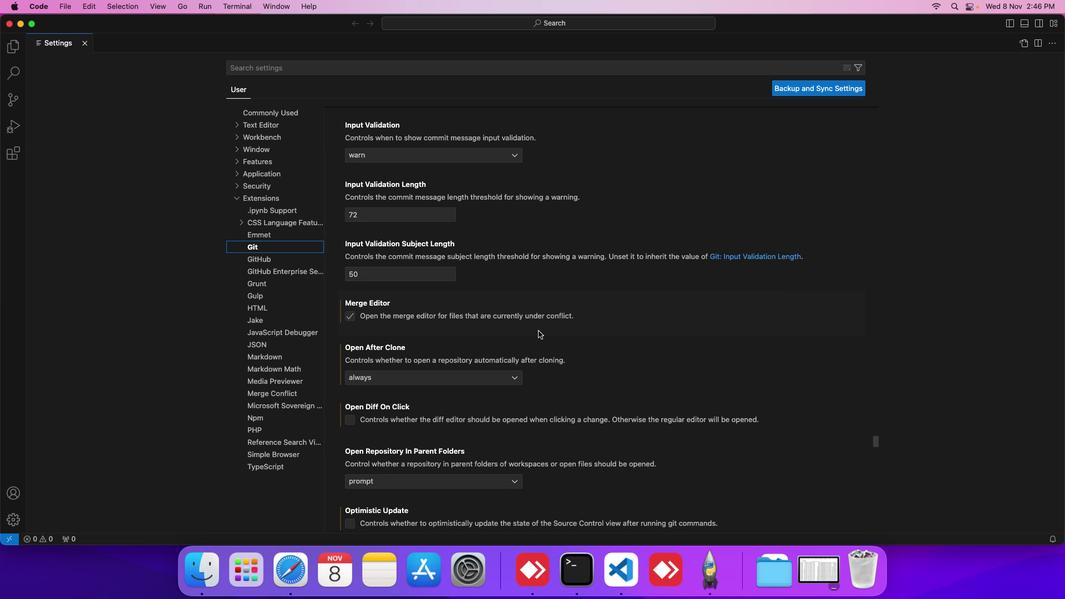 
Action: Mouse scrolled (539, 330) with delta (0, 0)
Screenshot: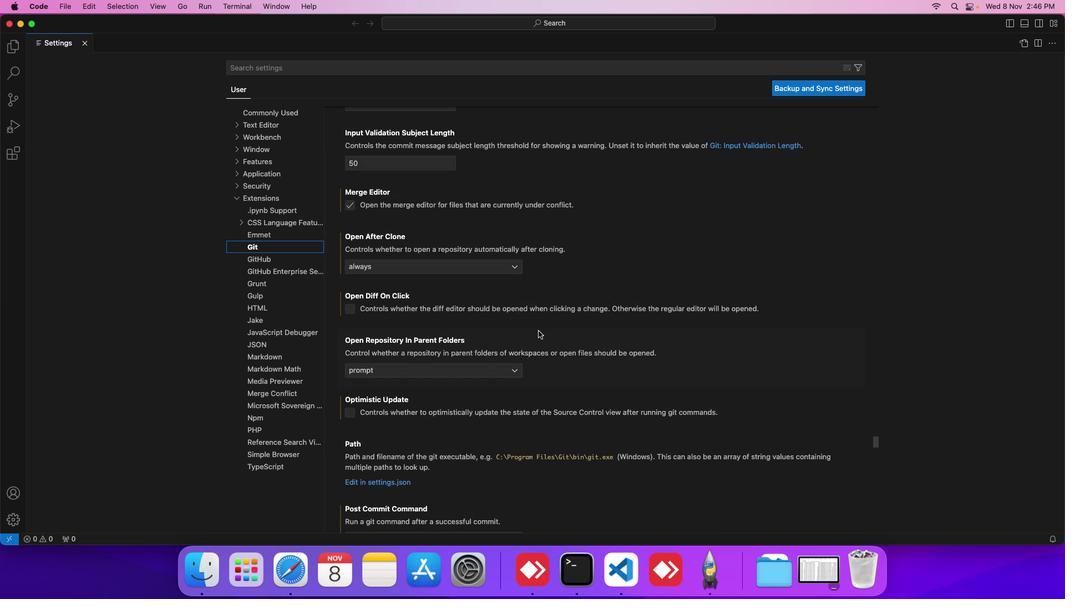 
Action: Mouse scrolled (539, 330) with delta (0, 0)
Screenshot: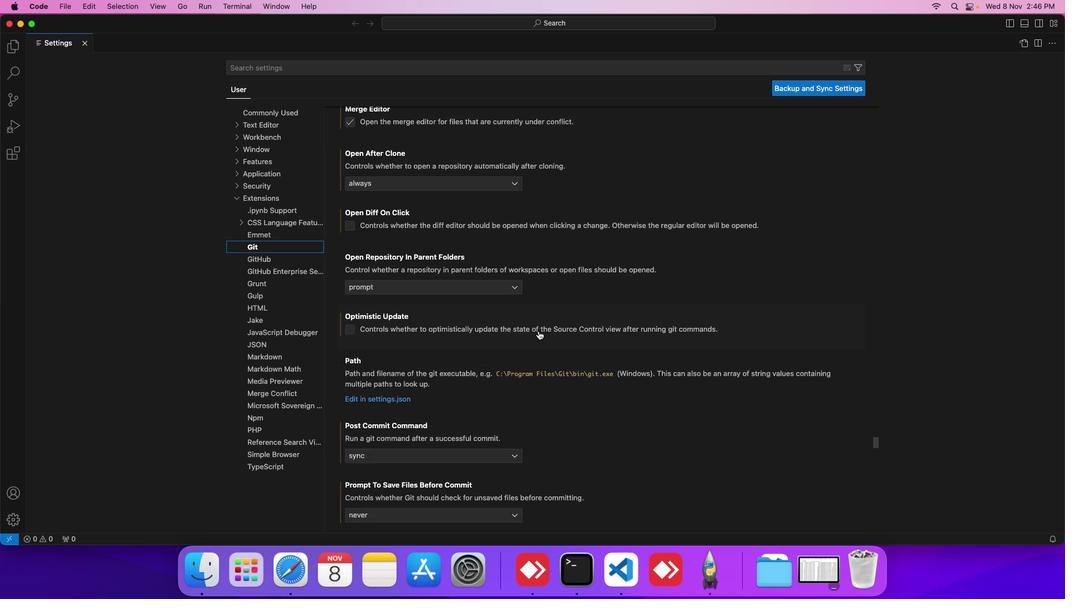 
Action: Mouse scrolled (539, 330) with delta (0, -1)
Screenshot: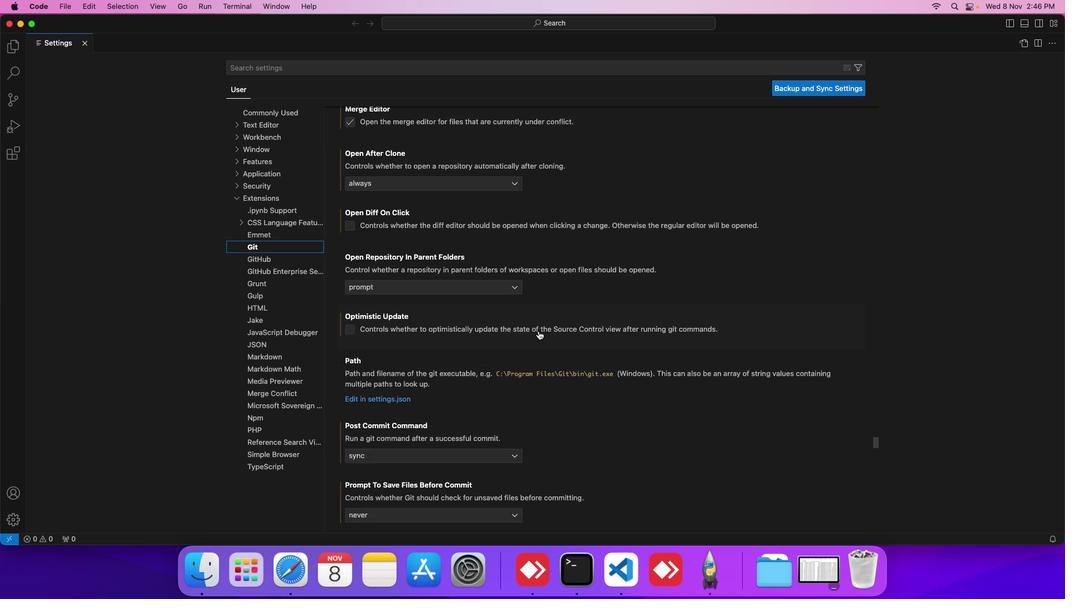 
Action: Mouse scrolled (539, 330) with delta (0, -1)
Screenshot: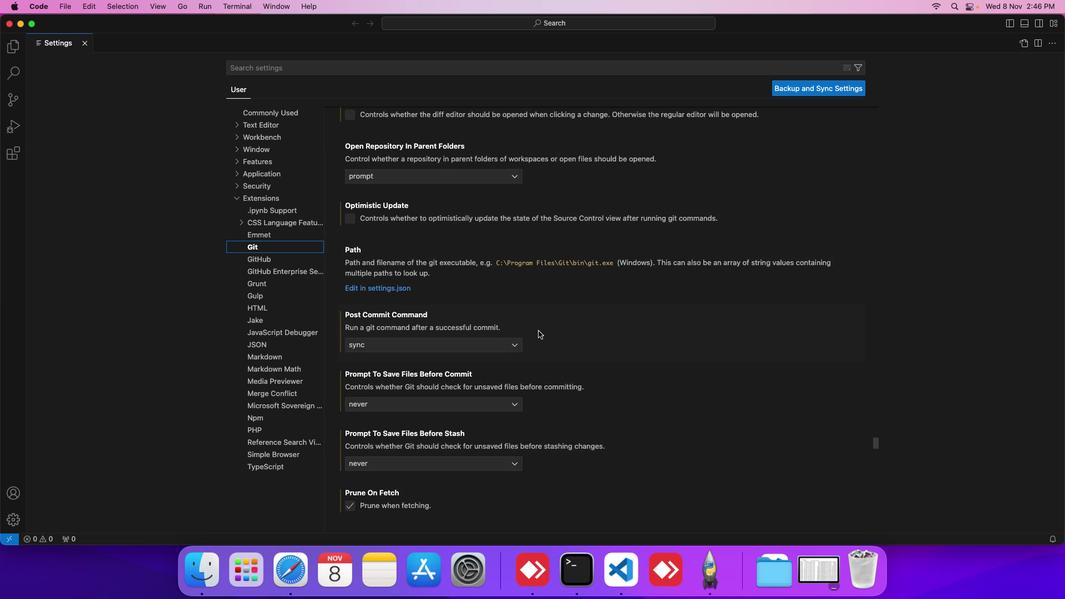 
Action: Mouse scrolled (539, 330) with delta (0, -2)
Screenshot: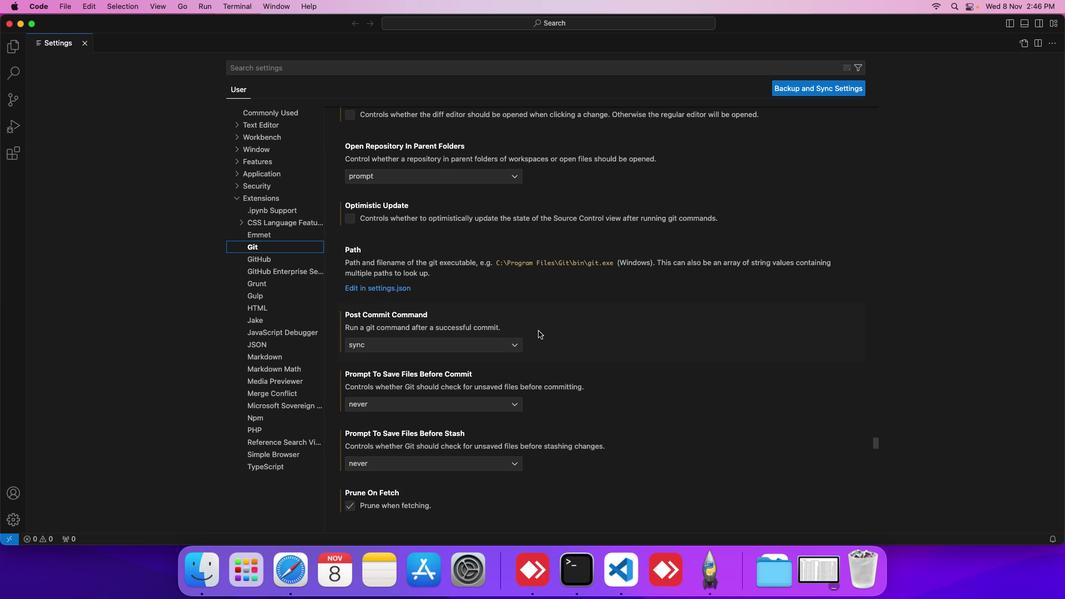 
Action: Mouse scrolled (539, 330) with delta (0, -1)
Screenshot: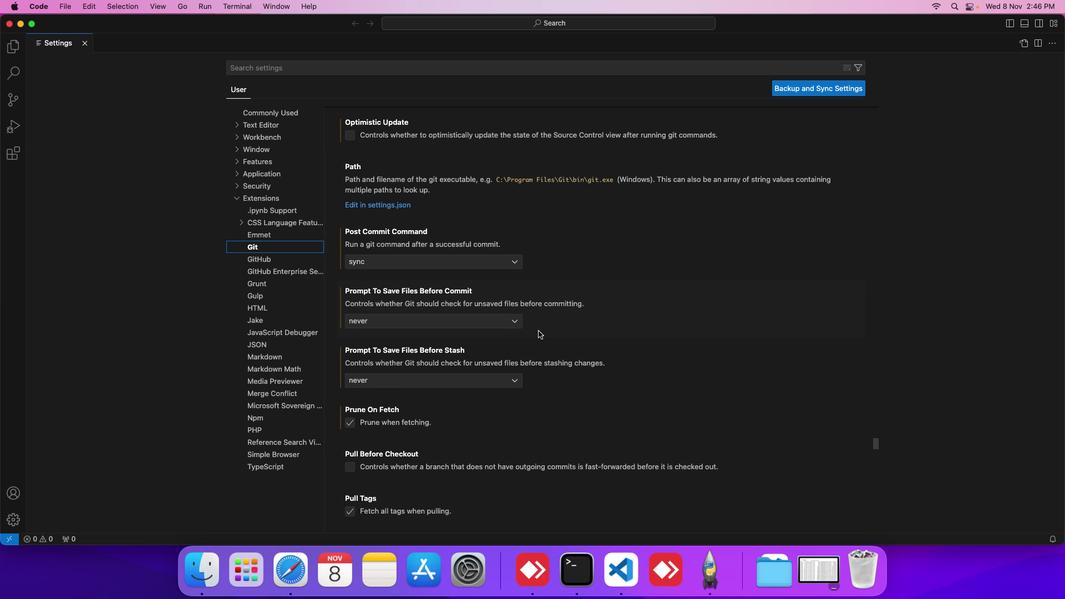 
Action: Mouse scrolled (539, 330) with delta (0, 0)
Screenshot: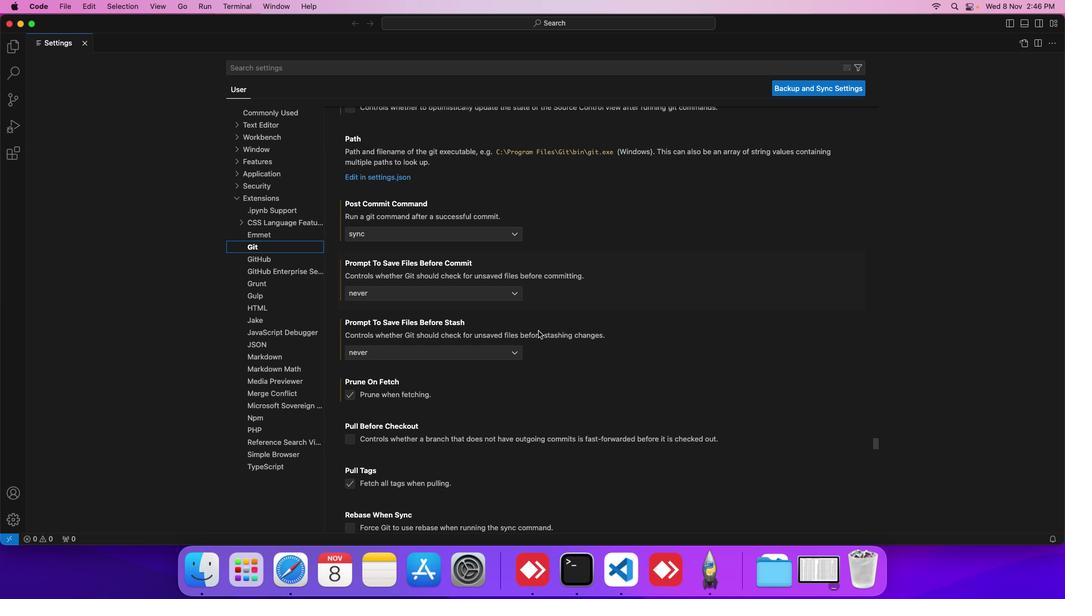 
Action: Mouse scrolled (539, 330) with delta (0, 0)
Screenshot: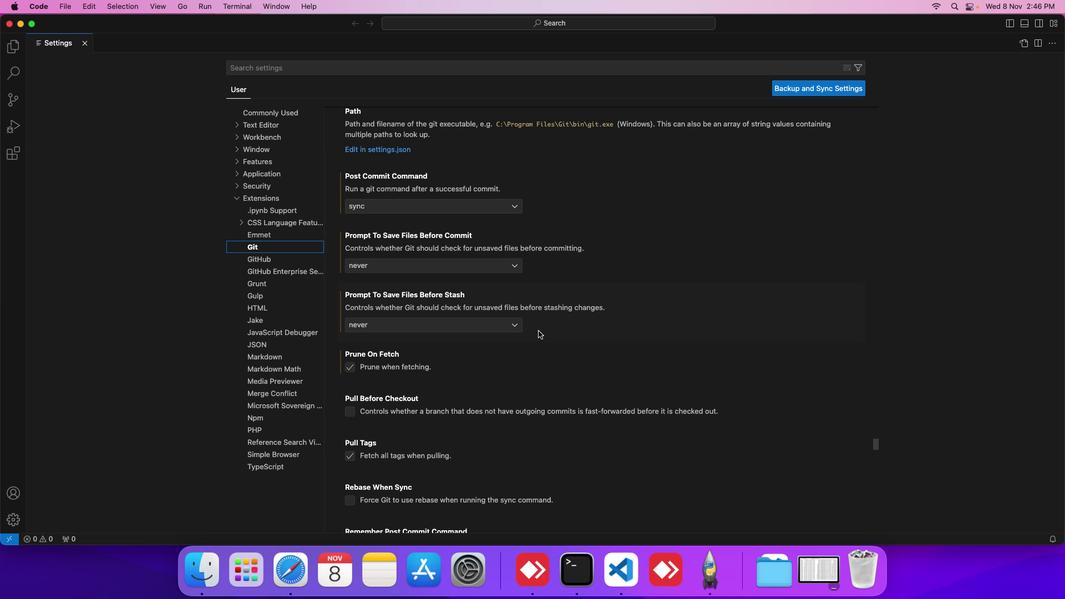 
Action: Mouse scrolled (539, 330) with delta (0, 0)
Screenshot: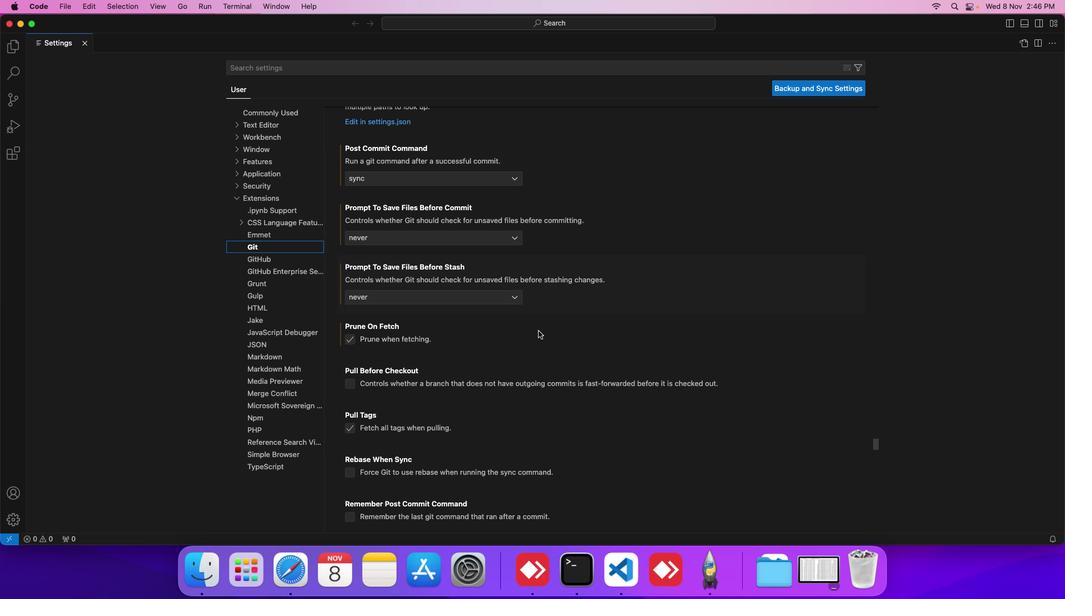
Action: Mouse scrolled (539, 330) with delta (0, 0)
Screenshot: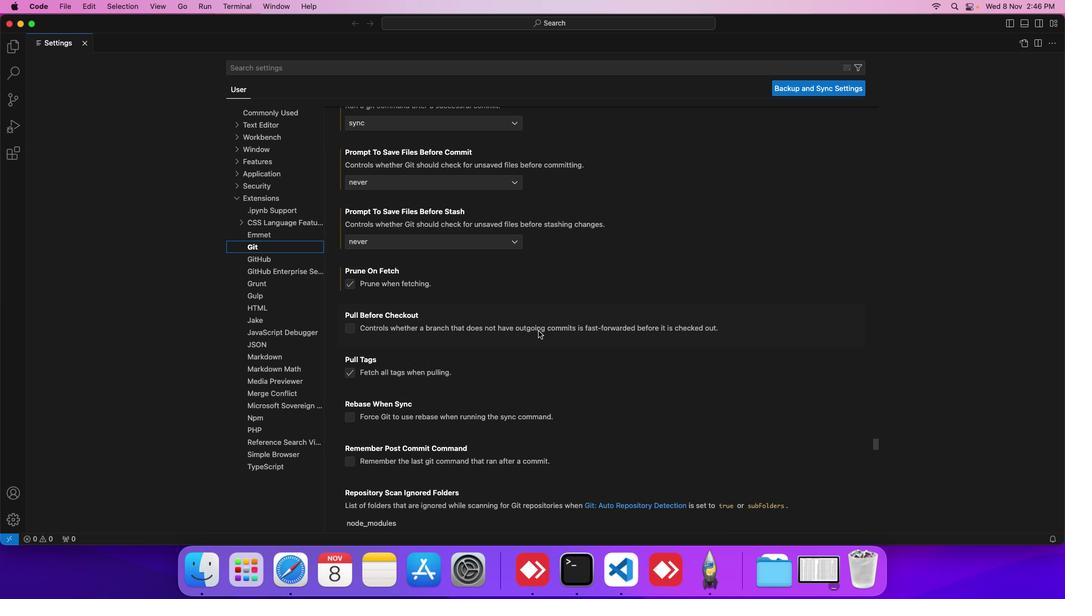 
Action: Mouse scrolled (539, 330) with delta (0, 0)
Screenshot: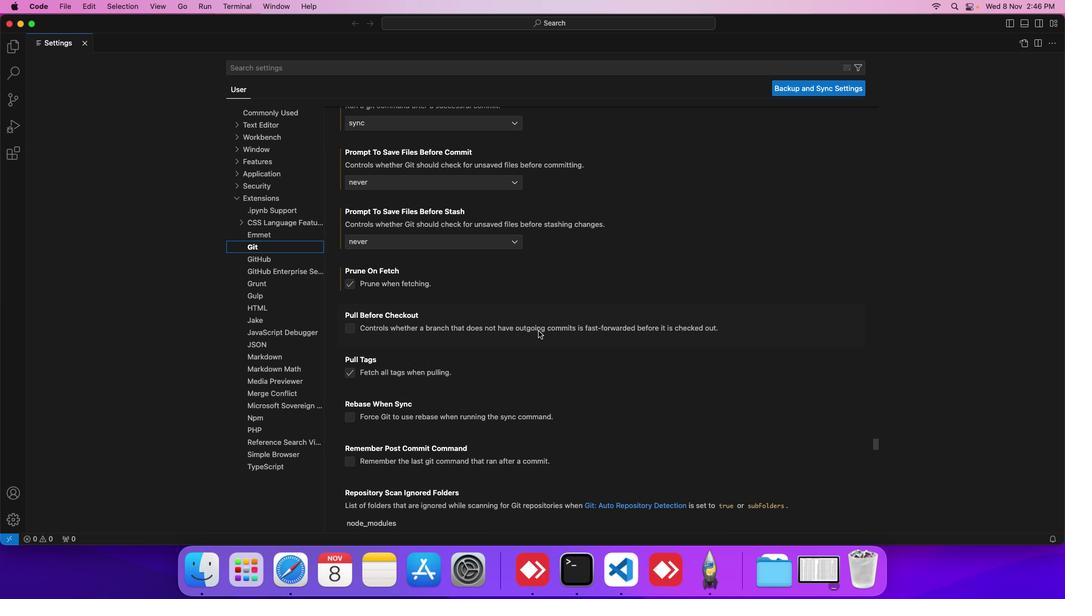 
Action: Mouse scrolled (539, 330) with delta (0, 0)
Screenshot: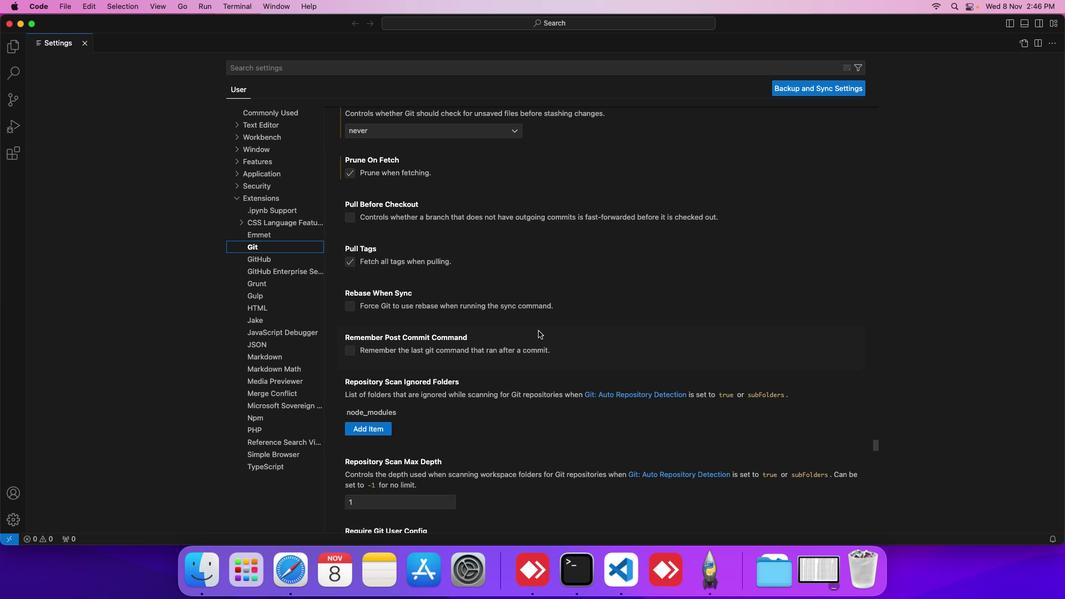 
Action: Mouse scrolled (539, 330) with delta (0, 0)
Screenshot: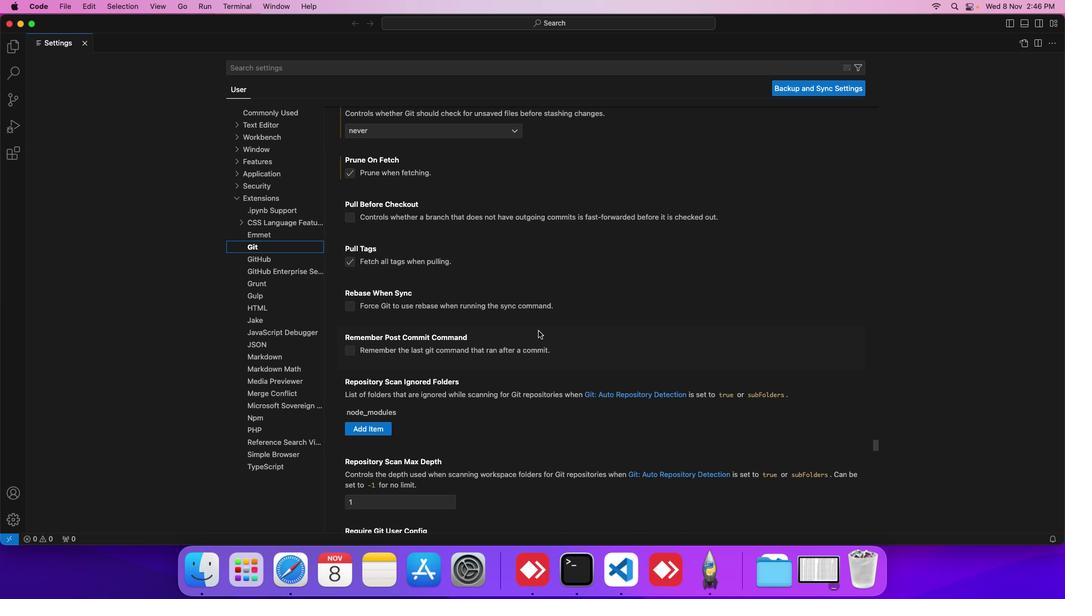 
Action: Mouse scrolled (539, 330) with delta (0, -1)
Screenshot: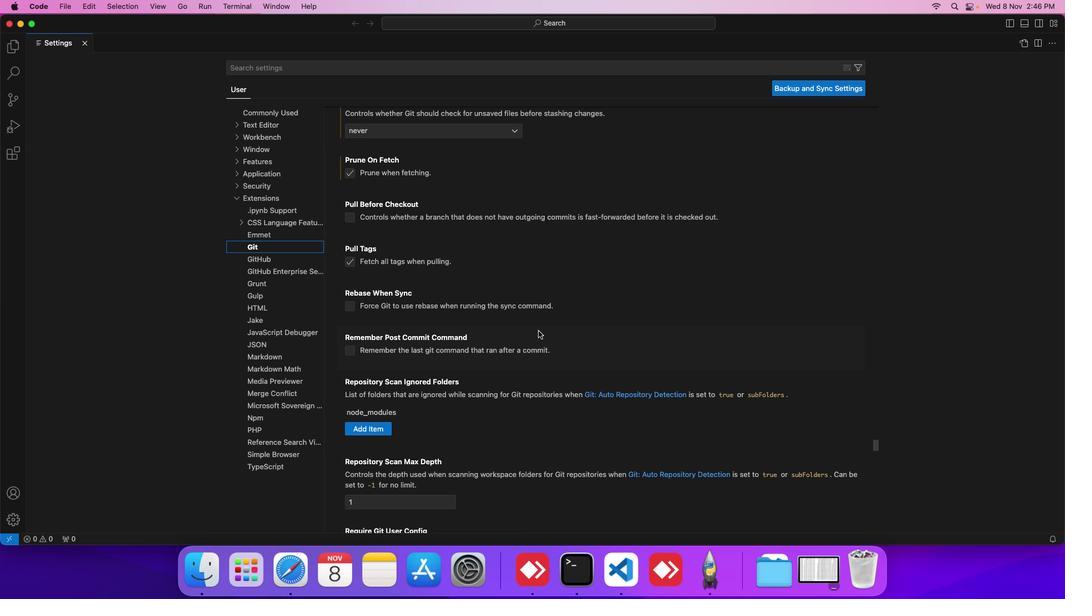 
Action: Mouse scrolled (539, 330) with delta (0, 0)
Screenshot: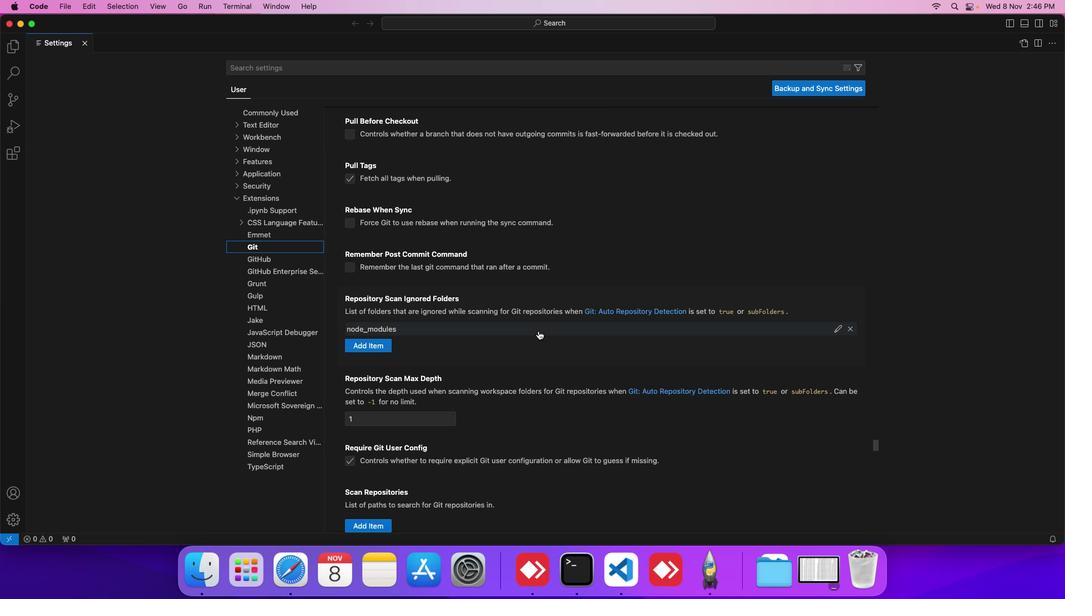 
Action: Mouse scrolled (539, 330) with delta (0, -1)
Screenshot: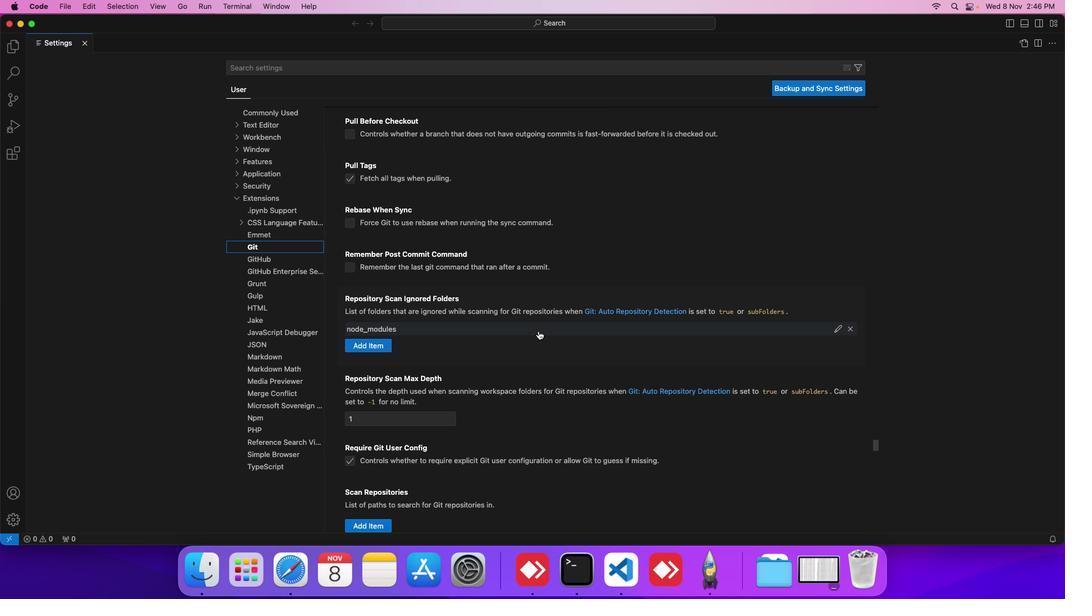 
Action: Mouse scrolled (539, 330) with delta (0, 0)
Screenshot: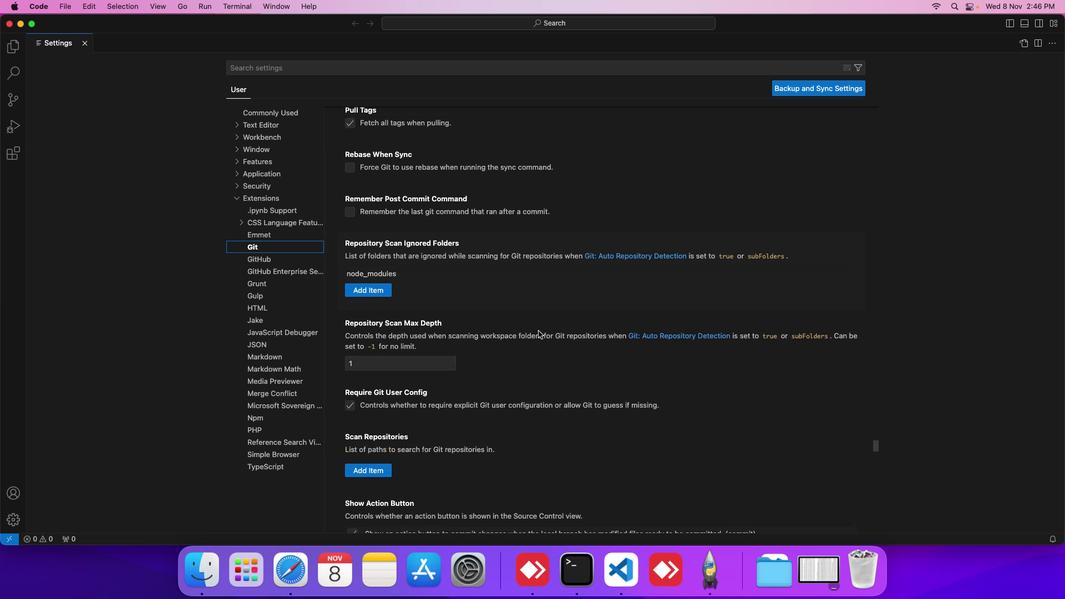 
Action: Mouse scrolled (539, 330) with delta (0, 0)
Screenshot: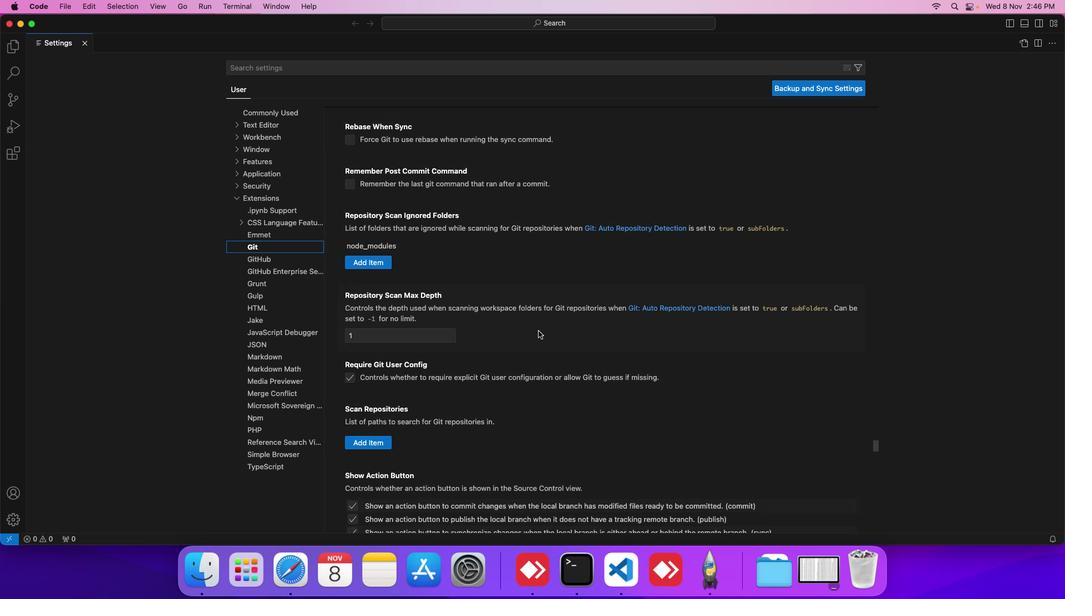 
Action: Mouse scrolled (539, 330) with delta (0, 0)
Screenshot: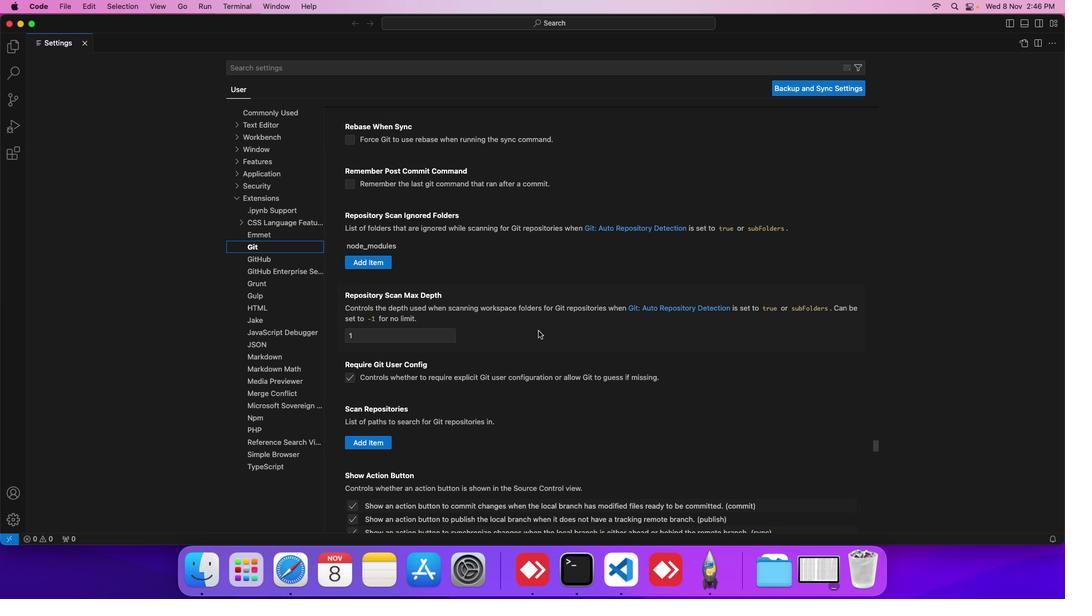 
Action: Mouse scrolled (539, 330) with delta (0, 0)
Screenshot: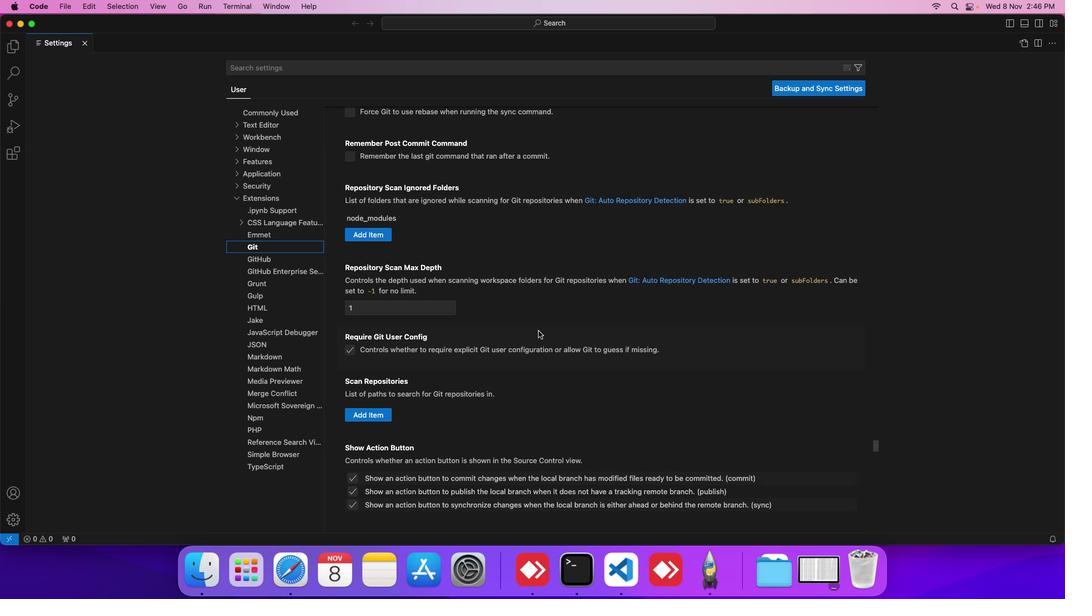 
Action: Mouse scrolled (539, 330) with delta (0, 0)
Screenshot: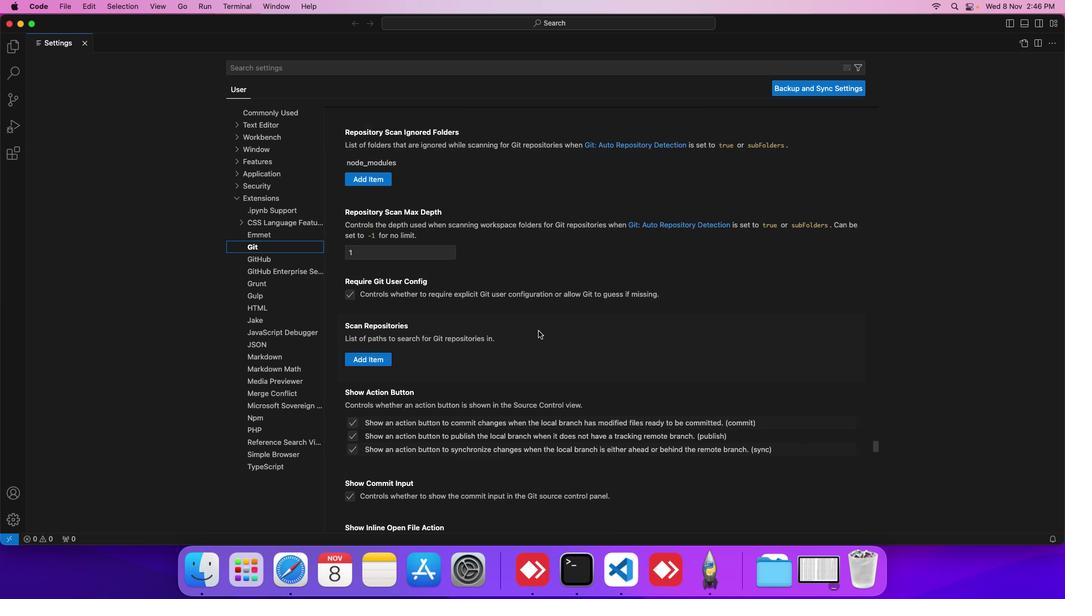 
Action: Mouse scrolled (539, 330) with delta (0, 0)
Screenshot: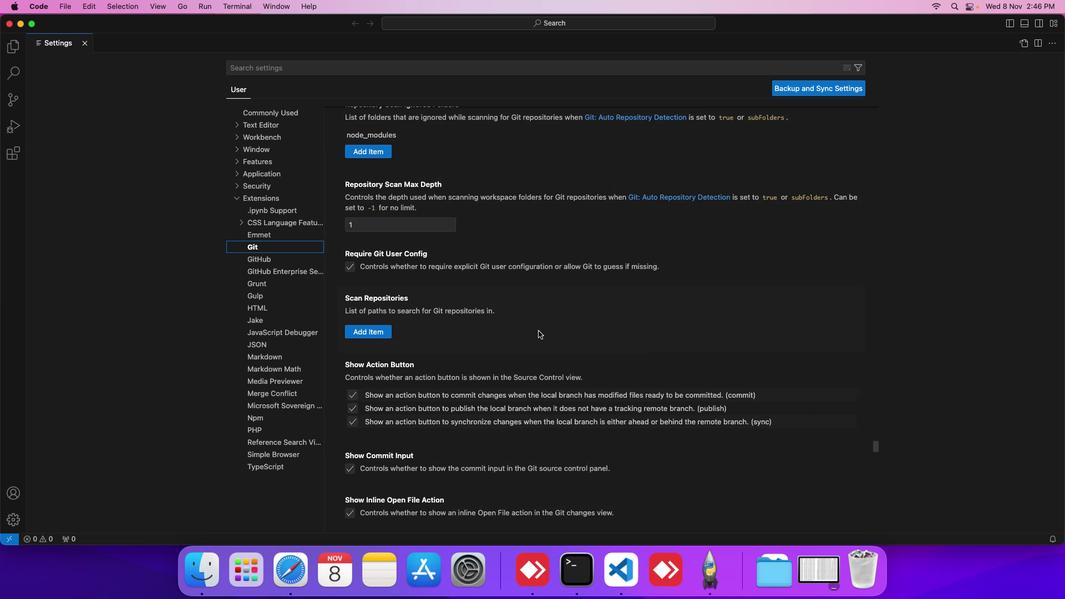 
Action: Mouse scrolled (539, 330) with delta (0, 0)
Screenshot: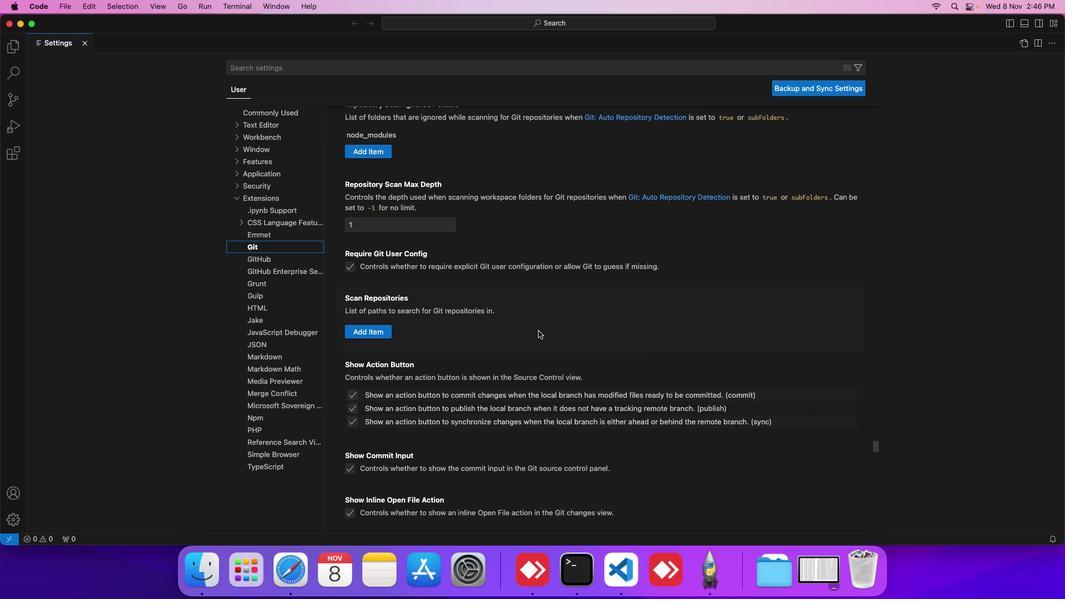 
Action: Mouse scrolled (539, 330) with delta (0, 0)
Screenshot: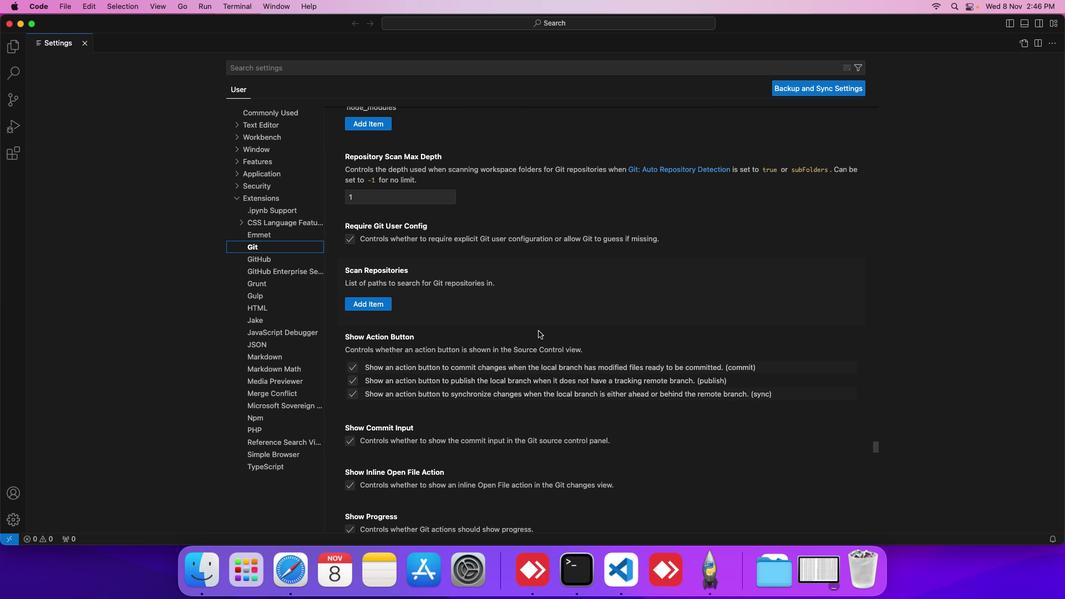 
Action: Mouse scrolled (539, 330) with delta (0, 0)
Screenshot: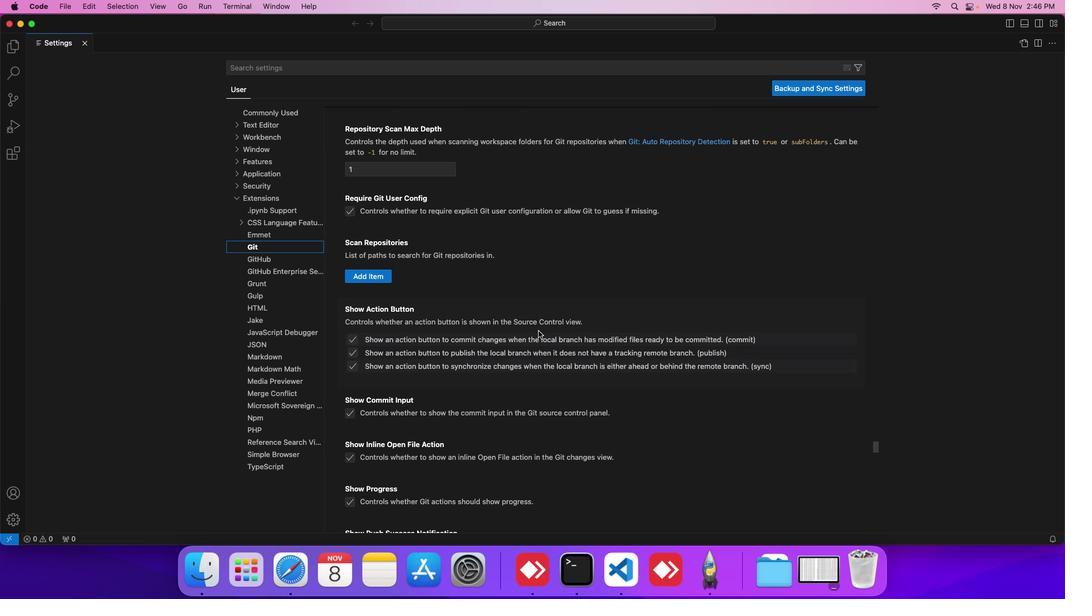 
Action: Mouse scrolled (539, 330) with delta (0, 0)
Screenshot: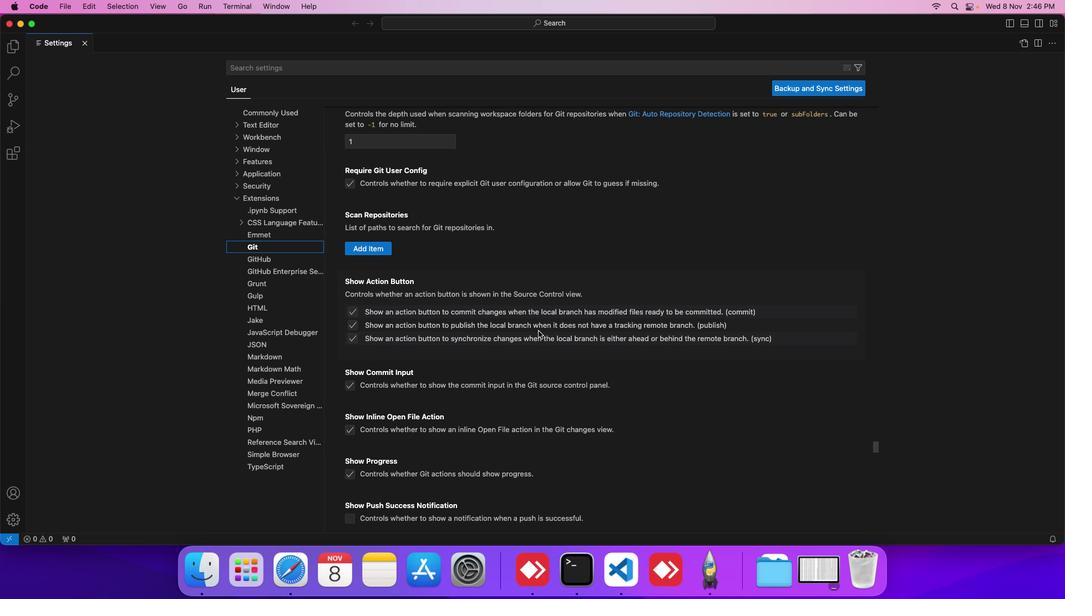 
Action: Mouse scrolled (539, 330) with delta (0, 0)
Screenshot: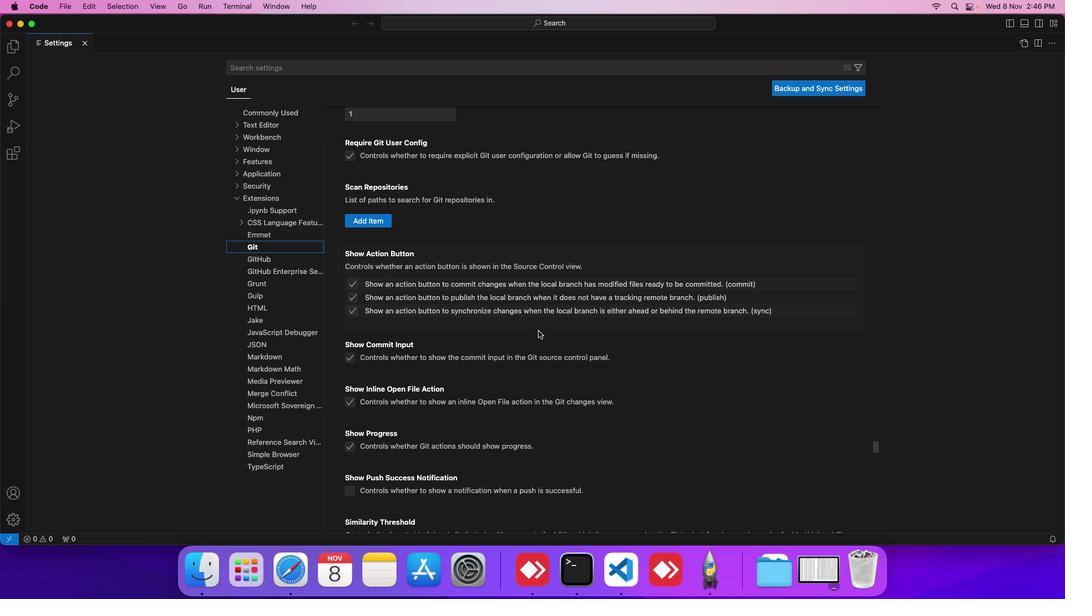 
Action: Mouse scrolled (539, 330) with delta (0, 0)
Screenshot: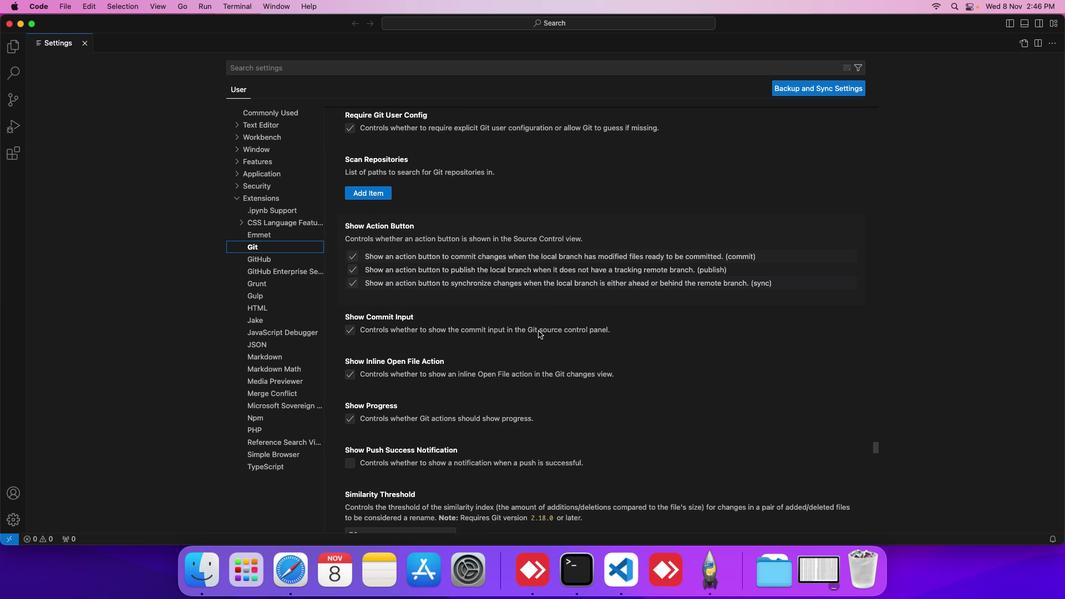 
Action: Mouse scrolled (539, 330) with delta (0, 0)
Screenshot: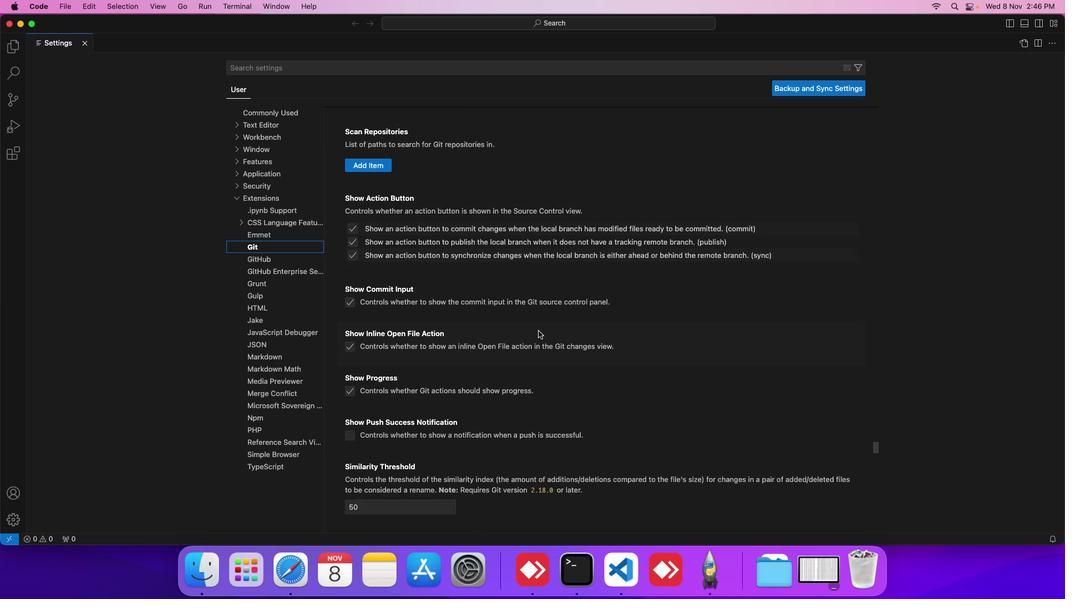 
Action: Mouse scrolled (539, 330) with delta (0, 0)
Screenshot: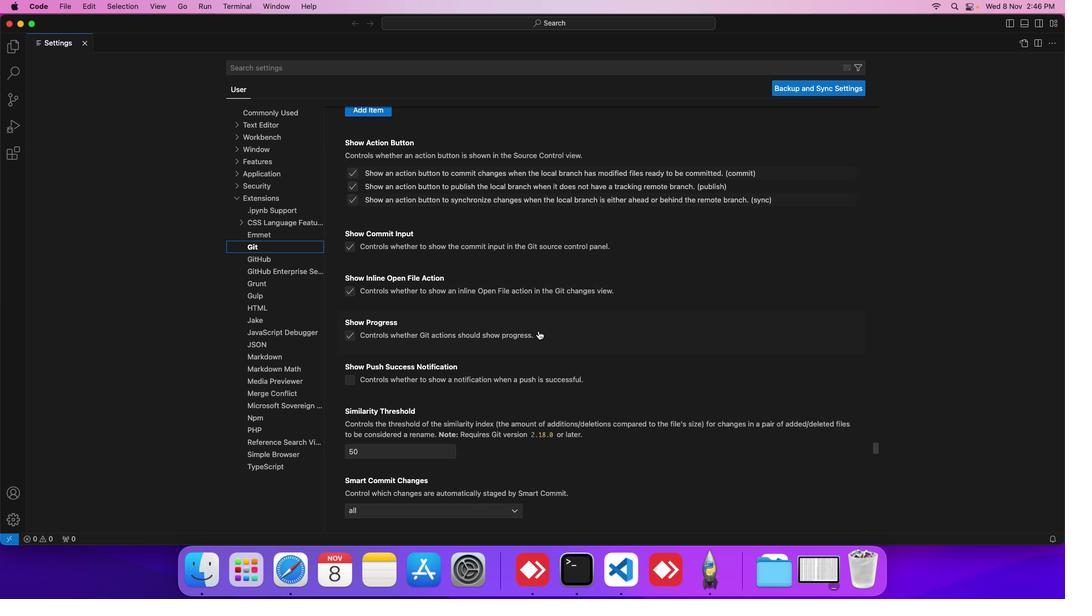 
Action: Mouse scrolled (539, 330) with delta (0, 0)
Screenshot: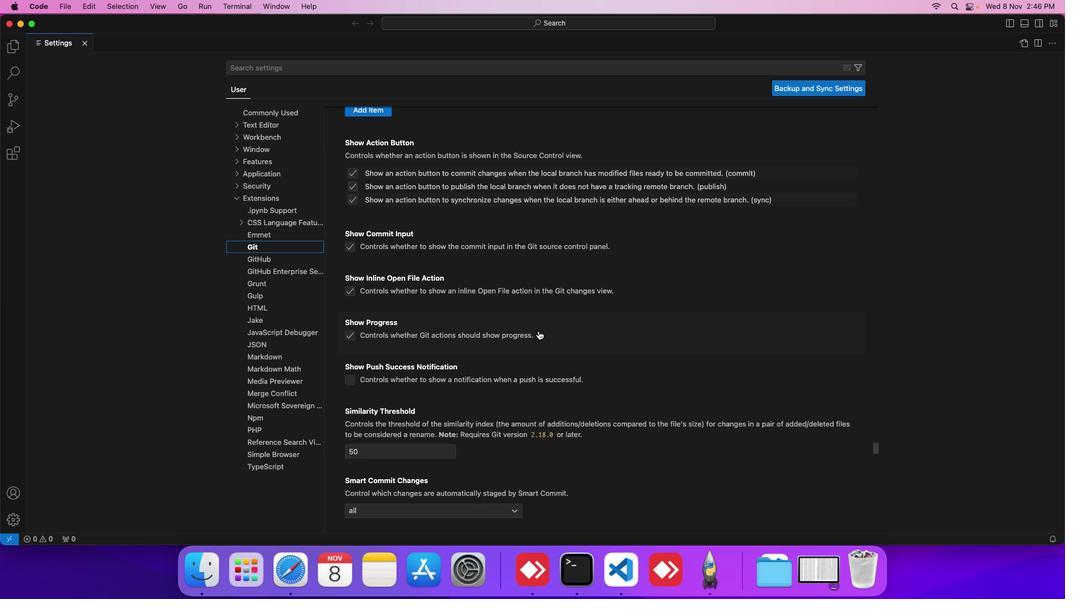 
Action: Mouse scrolled (539, 330) with delta (0, 0)
Screenshot: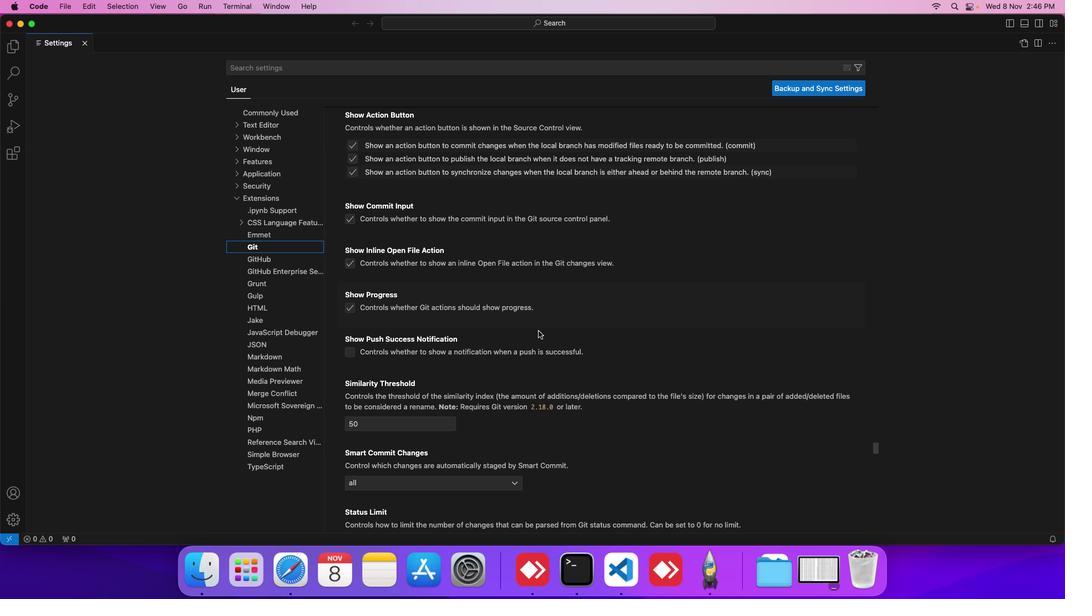 
Action: Mouse scrolled (539, 330) with delta (0, 0)
Screenshot: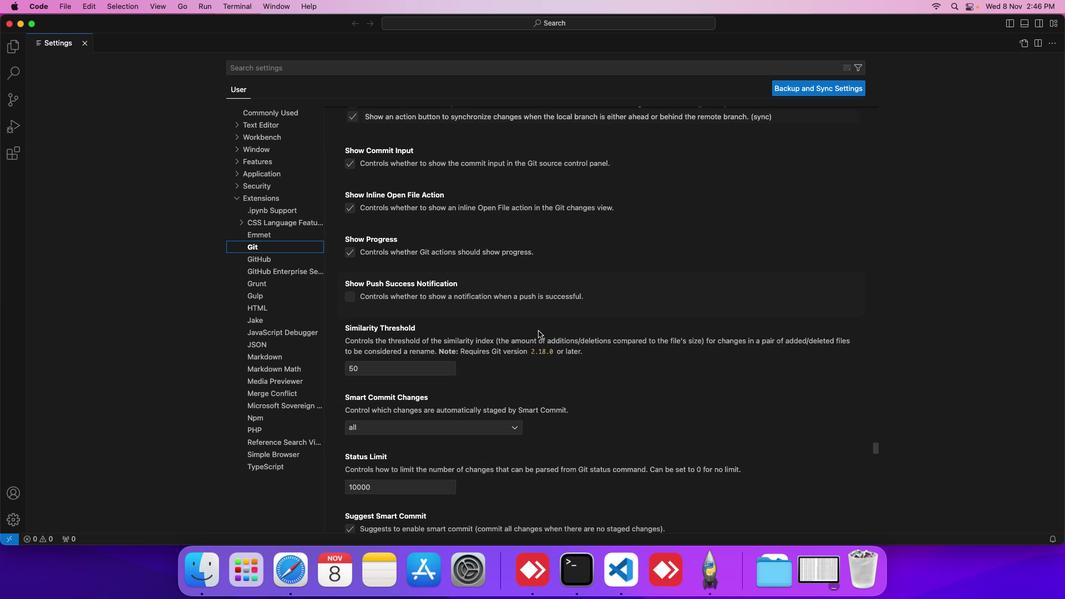 
Action: Mouse scrolled (539, 330) with delta (0, 0)
Screenshot: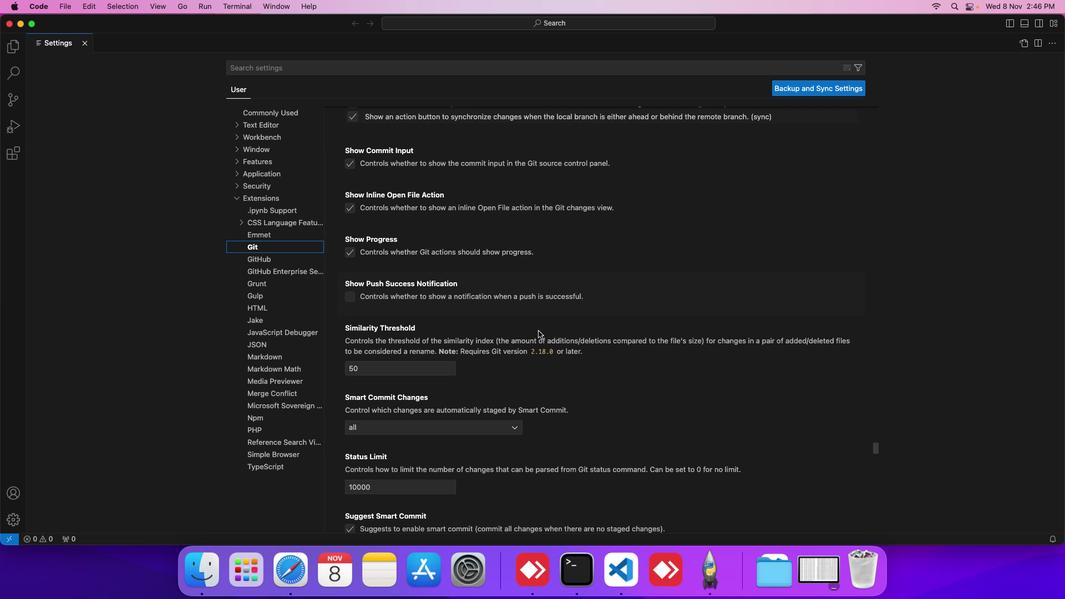 
Action: Mouse scrolled (539, 330) with delta (0, 0)
Screenshot: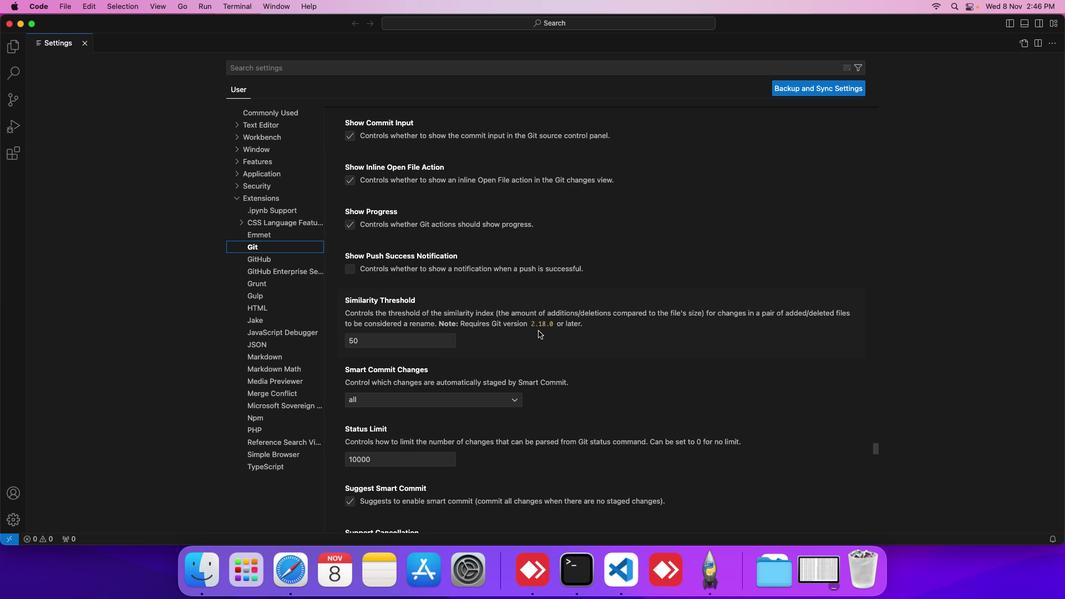 
Action: Mouse scrolled (539, 330) with delta (0, 0)
Screenshot: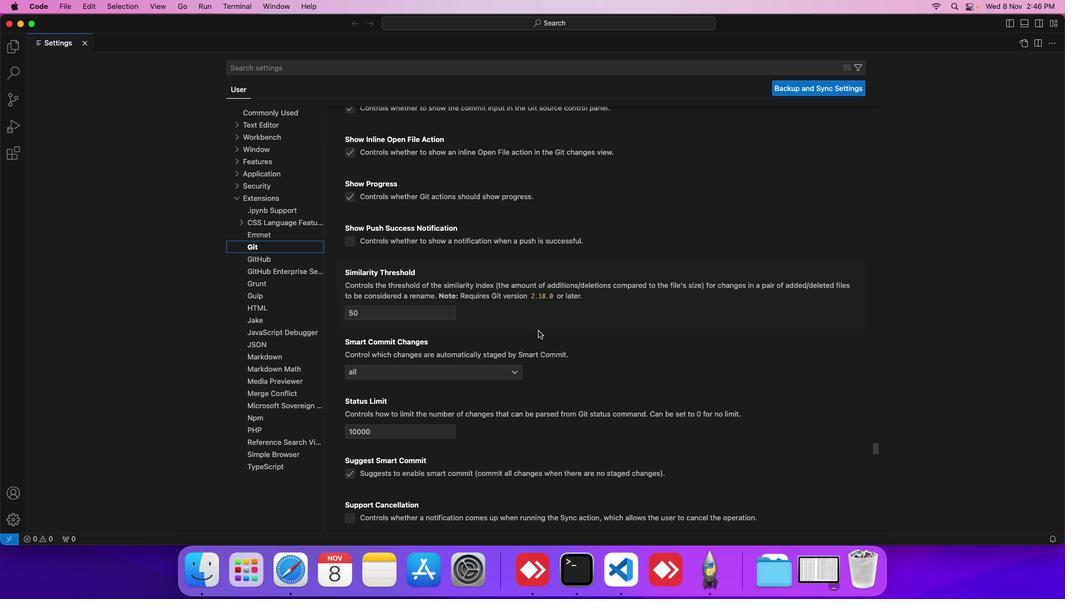 
Action: Mouse scrolled (539, 330) with delta (0, 0)
Screenshot: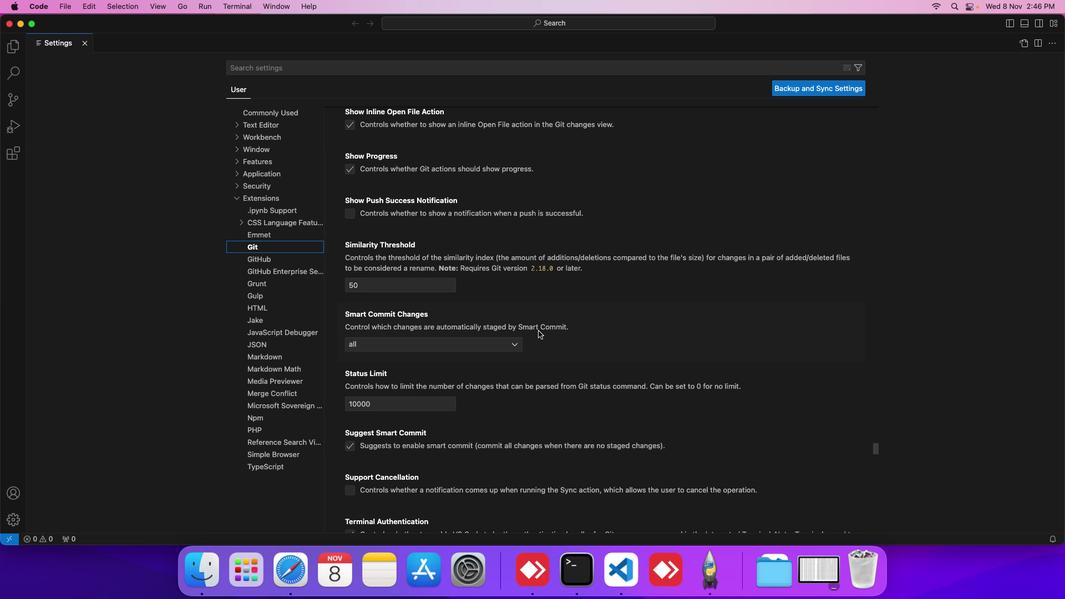 
Action: Mouse scrolled (539, 330) with delta (0, 0)
Screenshot: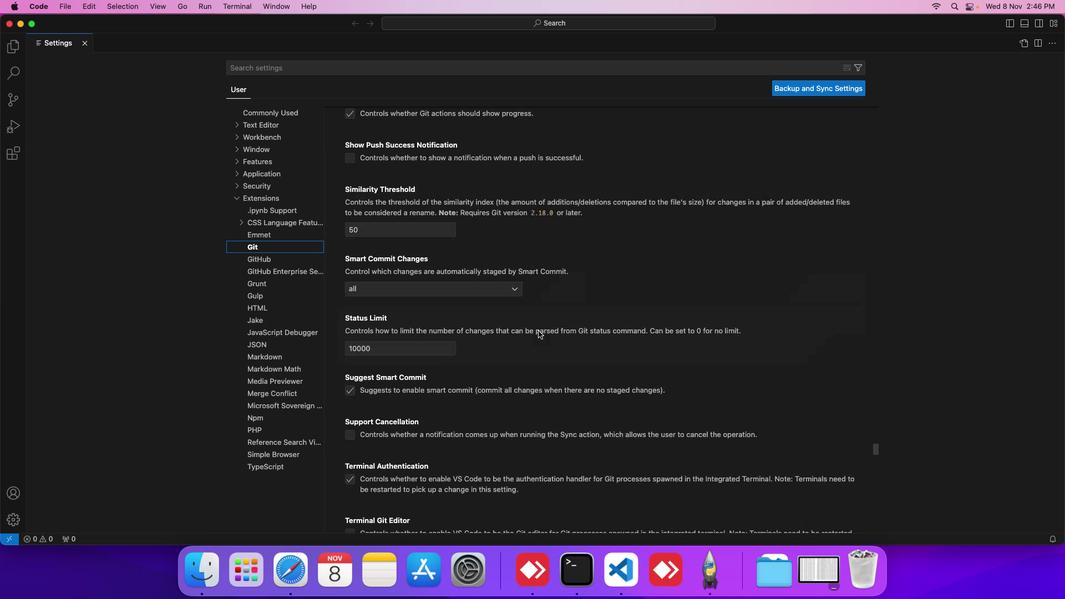 
Action: Mouse scrolled (539, 330) with delta (0, 0)
Screenshot: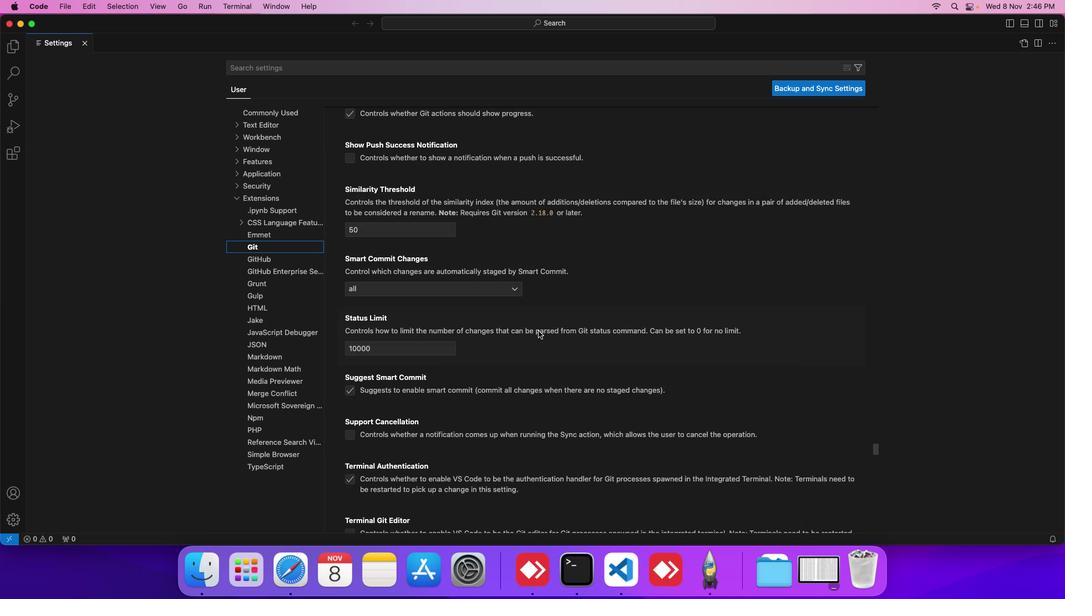 
Action: Mouse scrolled (539, 330) with delta (0, 0)
Screenshot: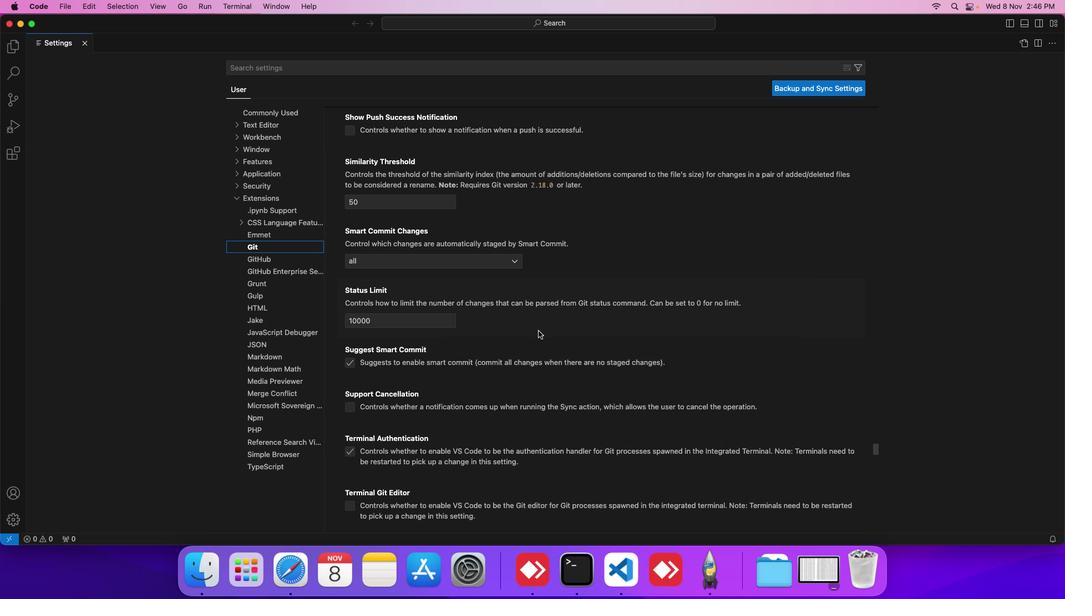 
Action: Mouse scrolled (539, 330) with delta (0, 0)
Screenshot: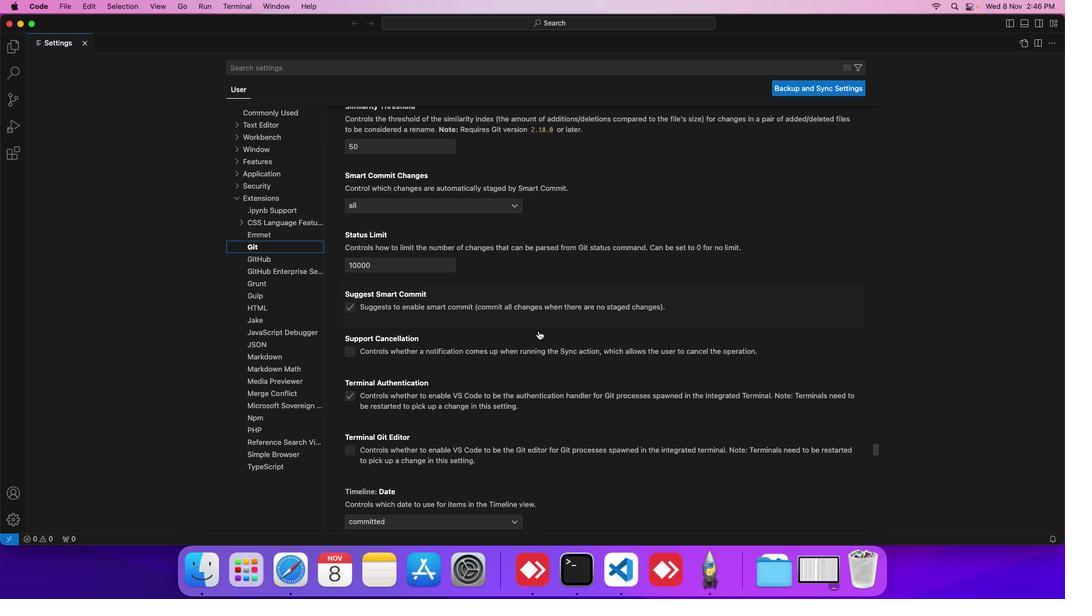 
Action: Mouse scrolled (539, 330) with delta (0, 0)
Screenshot: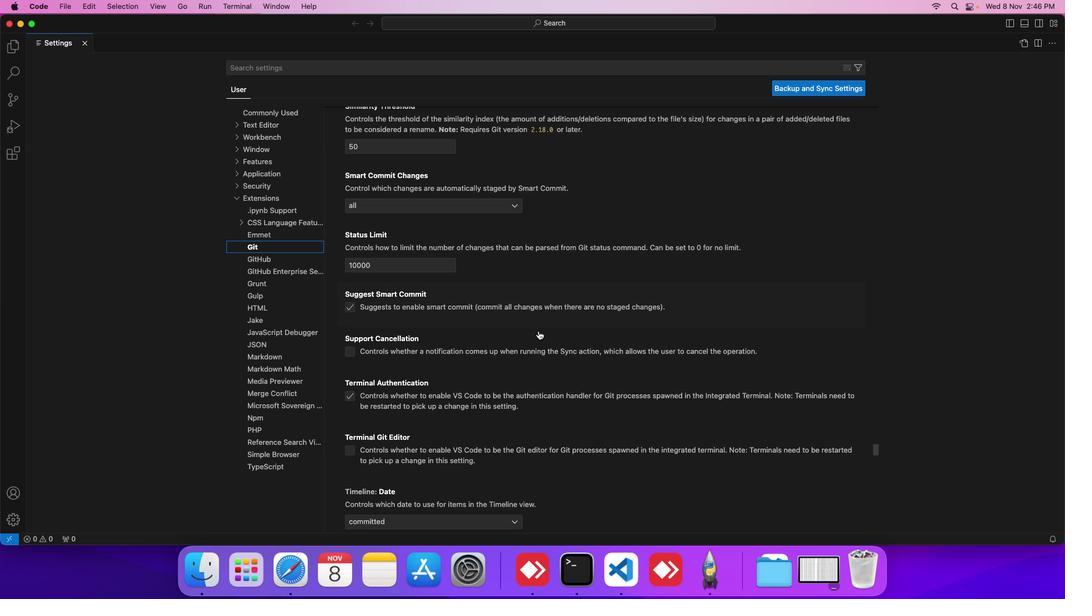 
Action: Mouse scrolled (539, 330) with delta (0, 0)
Screenshot: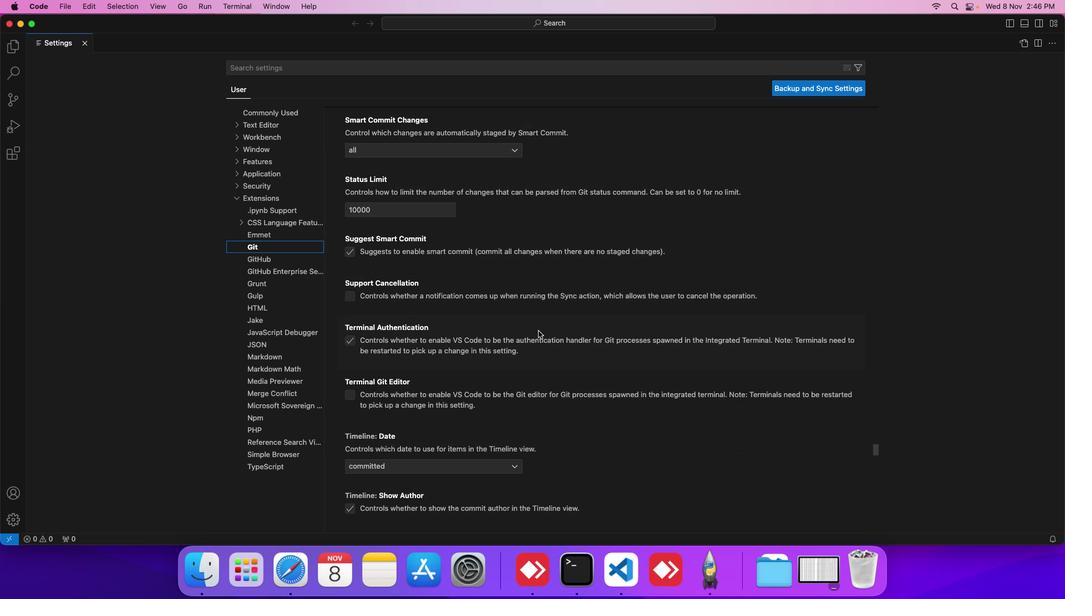 
Action: Mouse scrolled (539, 330) with delta (0, 0)
Screenshot: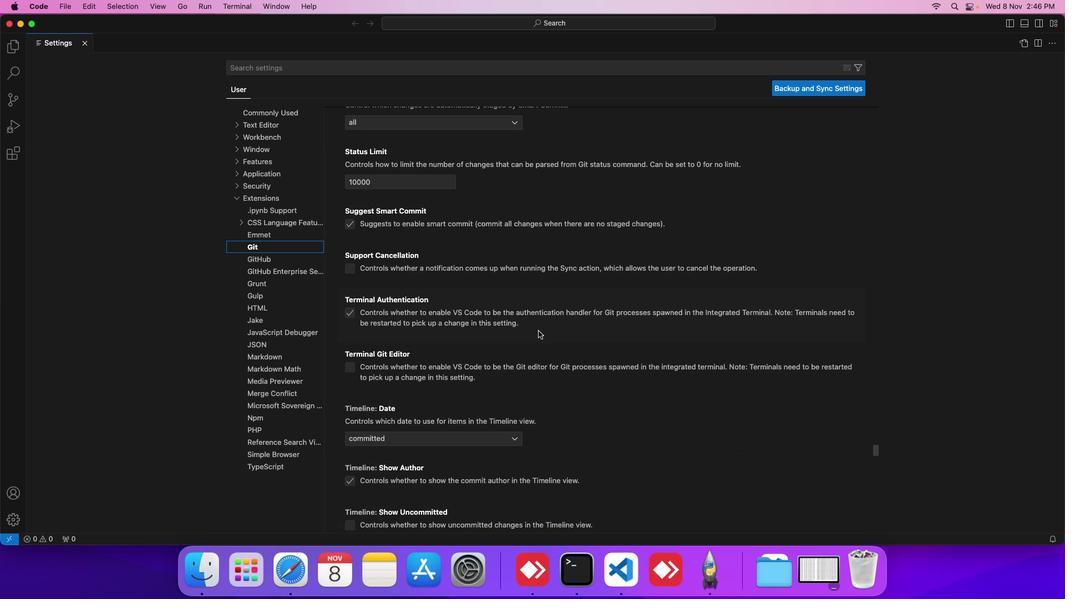 
Action: Mouse scrolled (539, 330) with delta (0, 0)
Screenshot: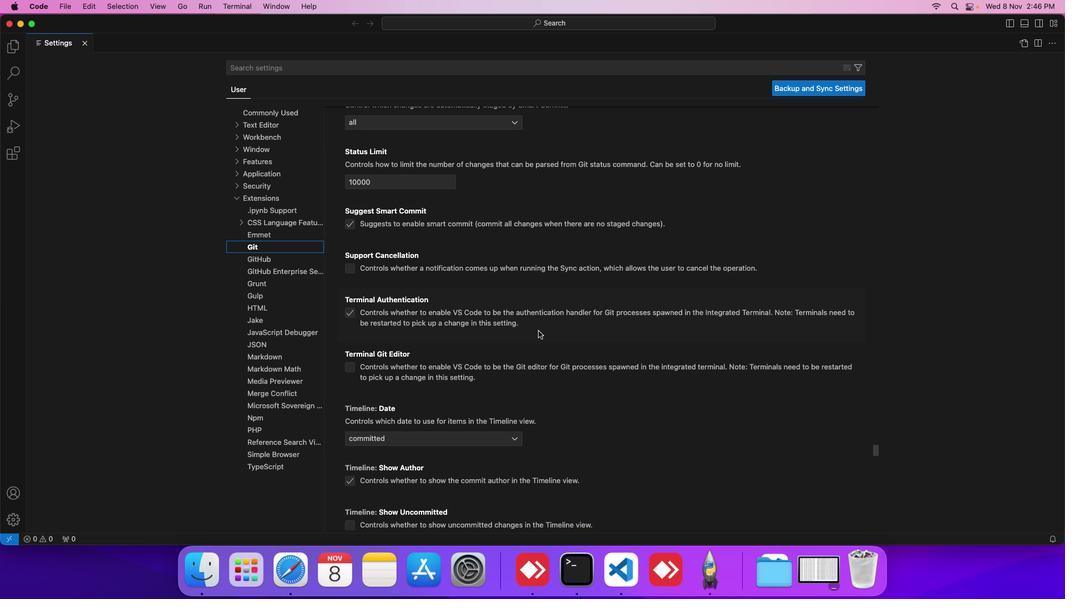 
Action: Mouse scrolled (539, 330) with delta (0, 0)
Screenshot: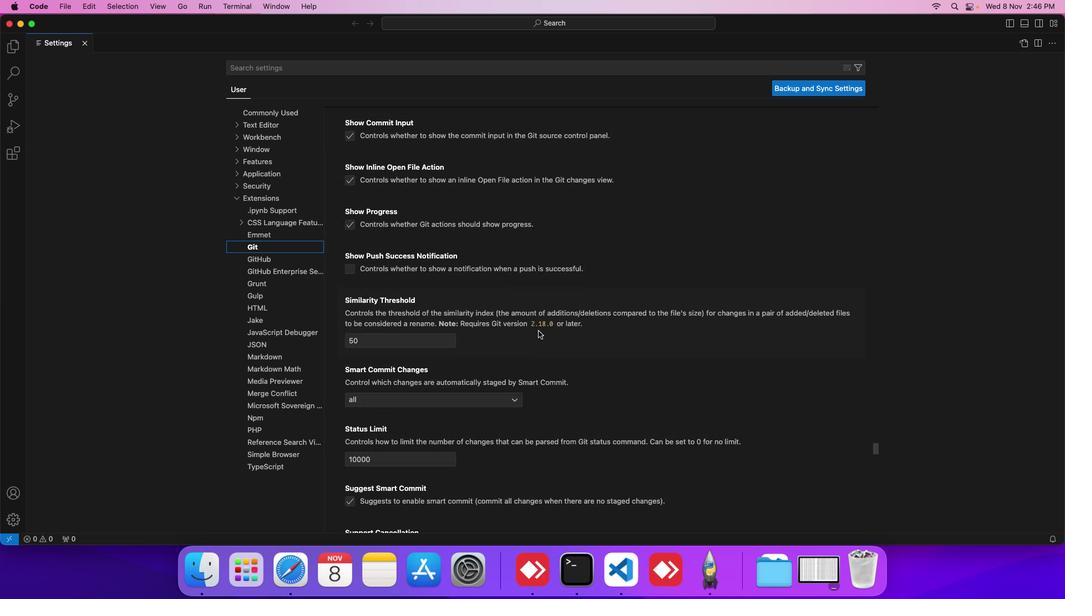 
Action: Mouse scrolled (539, 330) with delta (0, 0)
Screenshot: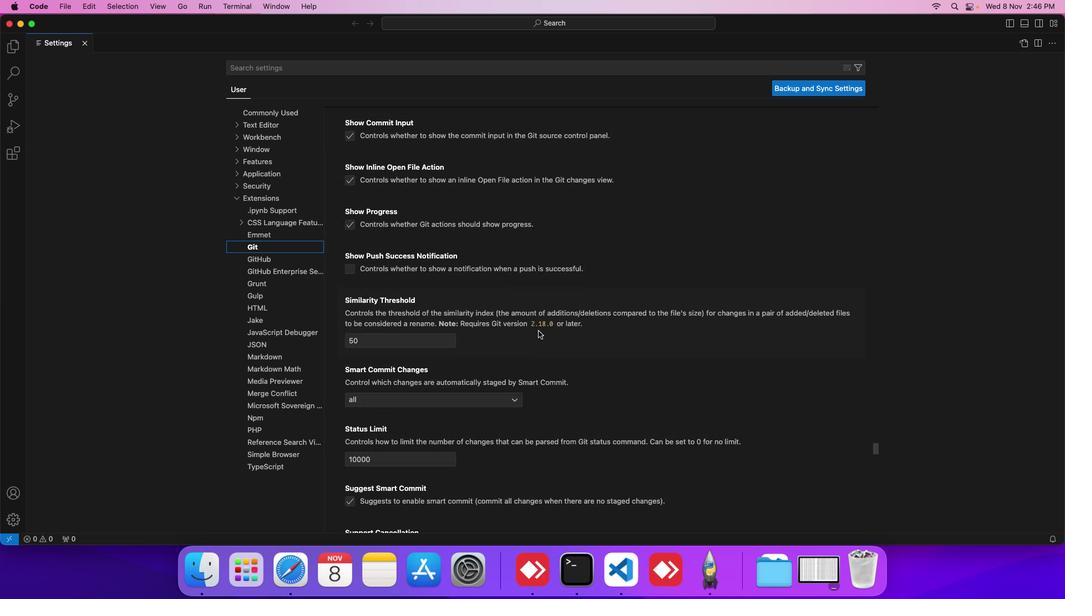 
Action: Mouse scrolled (539, 330) with delta (0, 1)
Screenshot: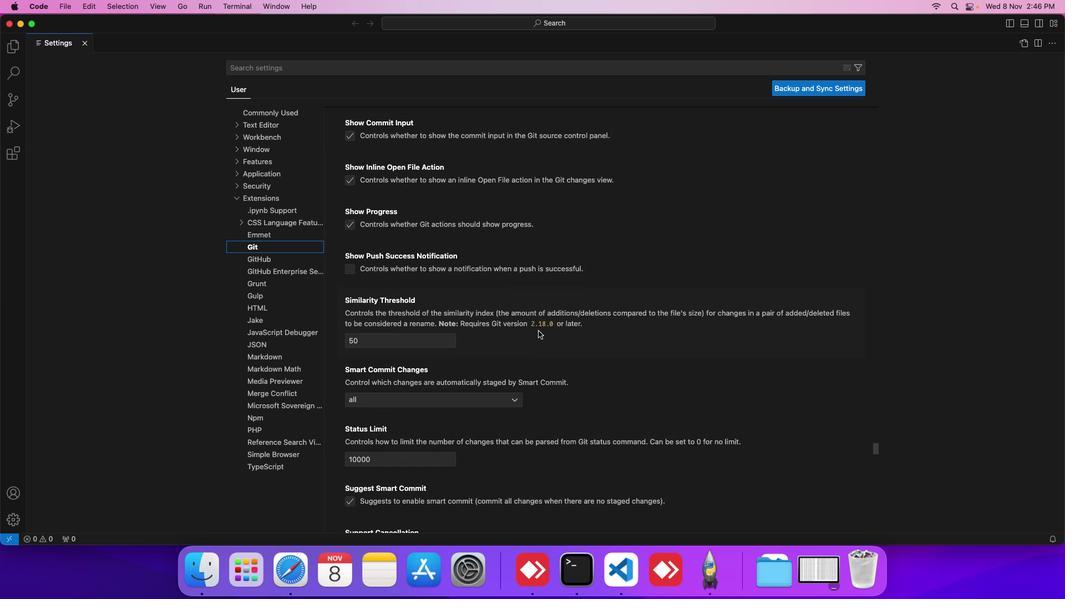 
Action: Mouse scrolled (539, 330) with delta (0, 2)
Screenshot: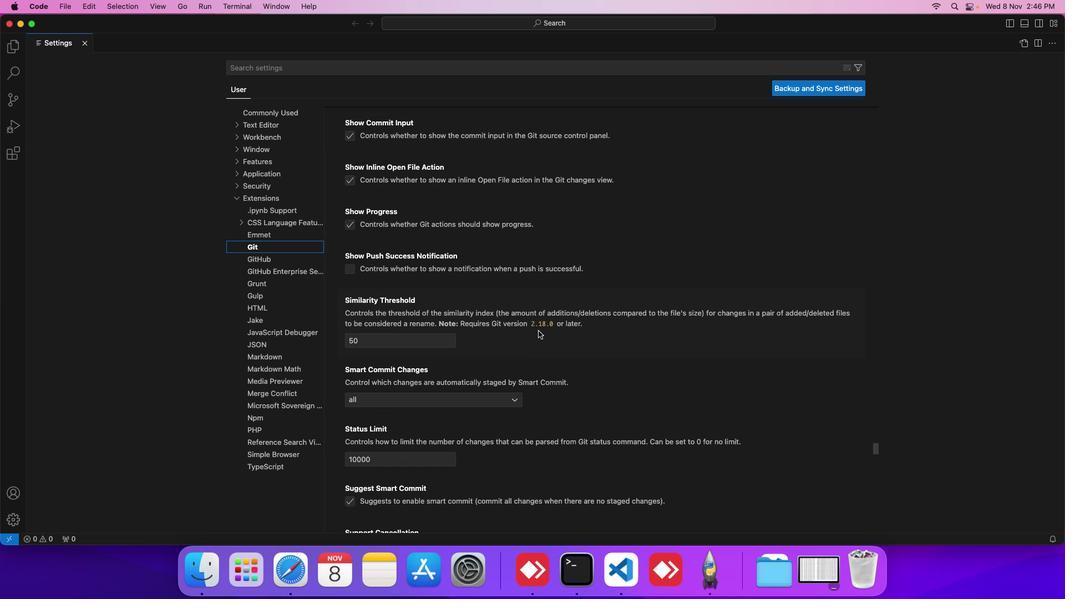 
Action: Mouse scrolled (539, 330) with delta (0, 0)
Screenshot: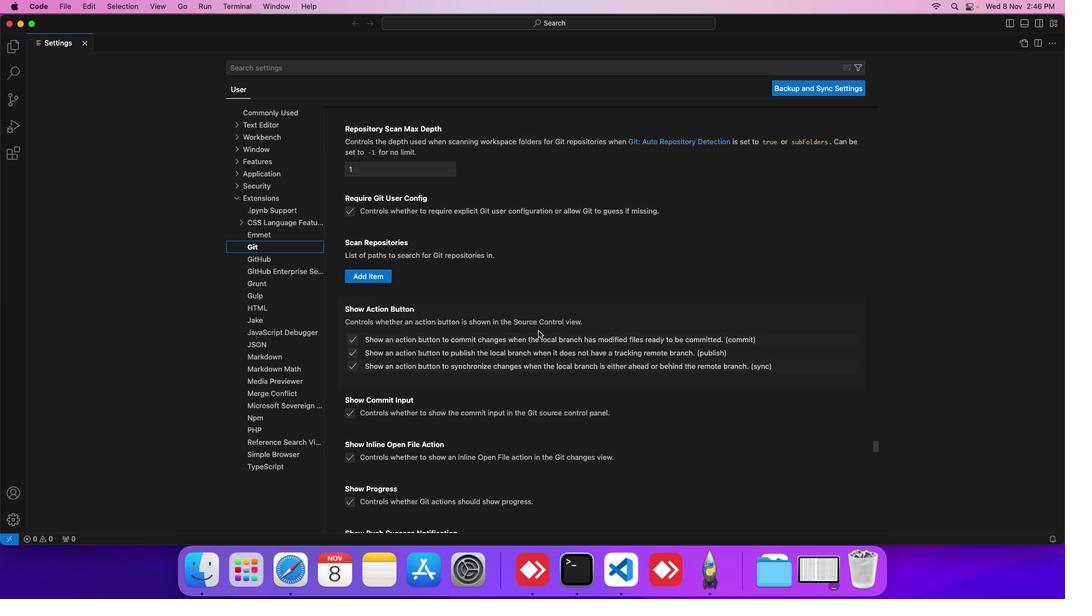 
Action: Mouse scrolled (539, 330) with delta (0, 0)
Screenshot: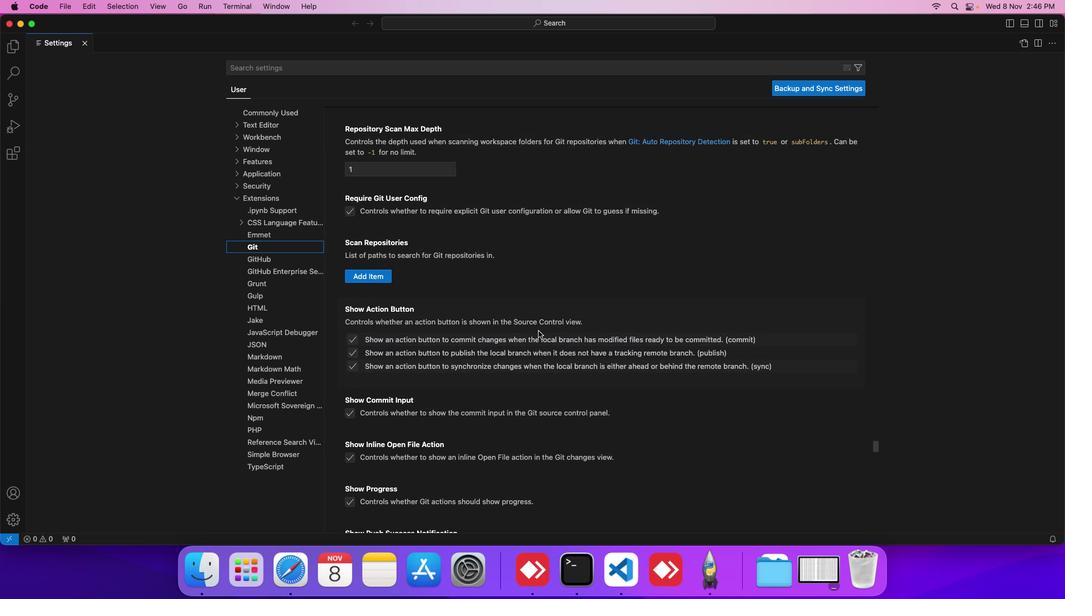 
Action: Mouse scrolled (539, 330) with delta (0, 1)
Screenshot: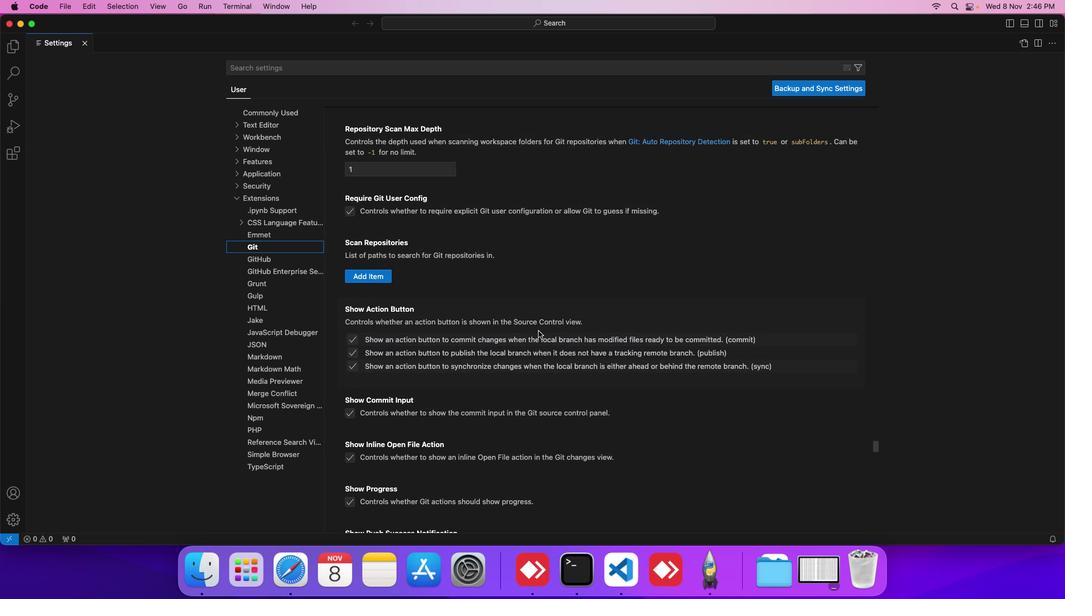 
Action: Mouse scrolled (539, 330) with delta (0, 2)
Screenshot: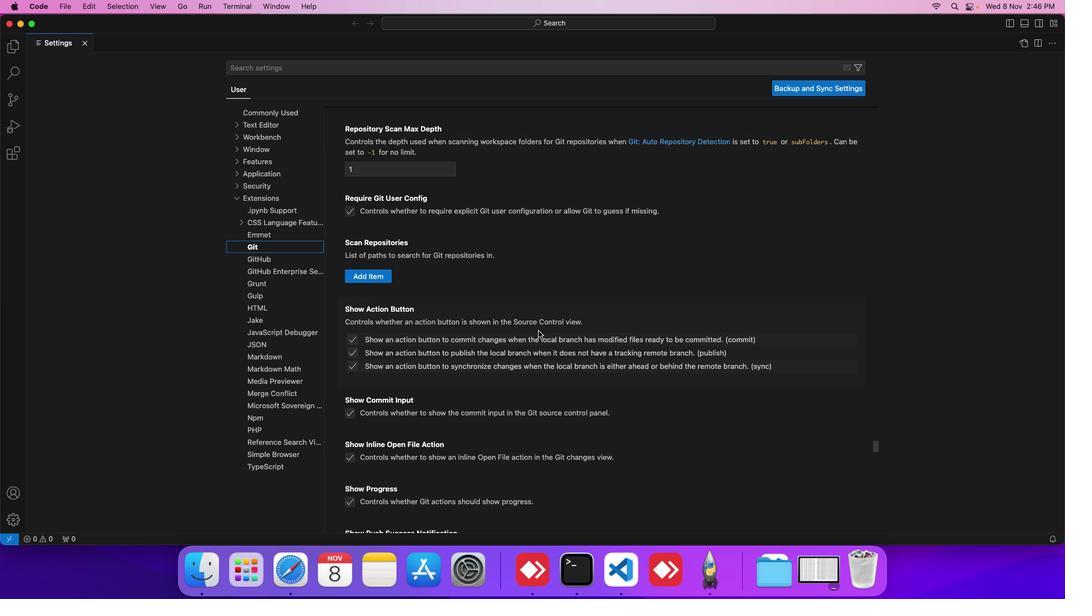 
Action: Mouse scrolled (539, 330) with delta (0, 0)
Screenshot: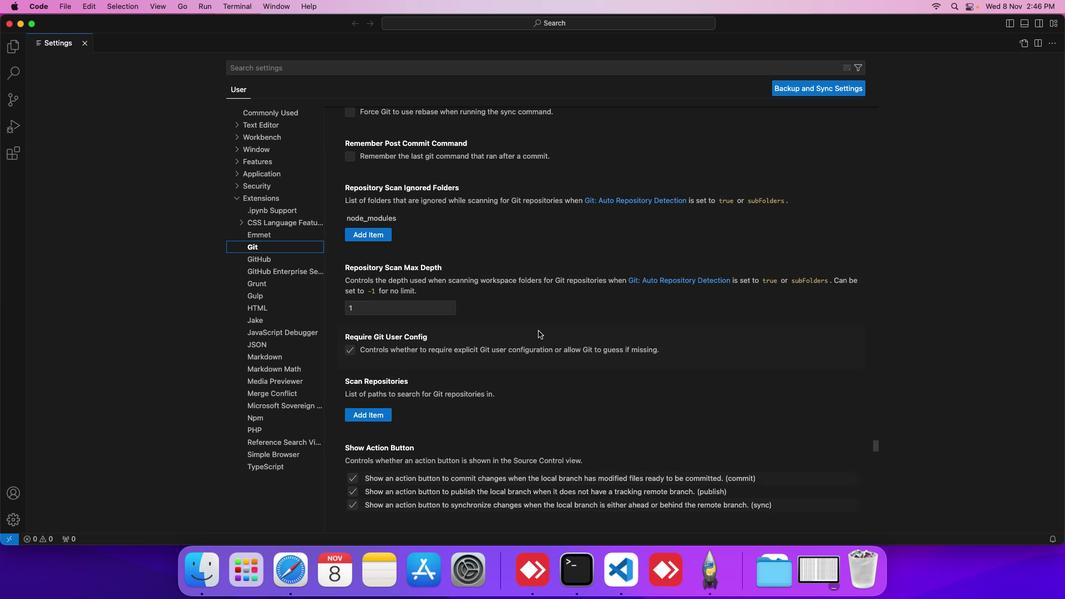 
Action: Mouse scrolled (539, 330) with delta (0, 0)
Screenshot: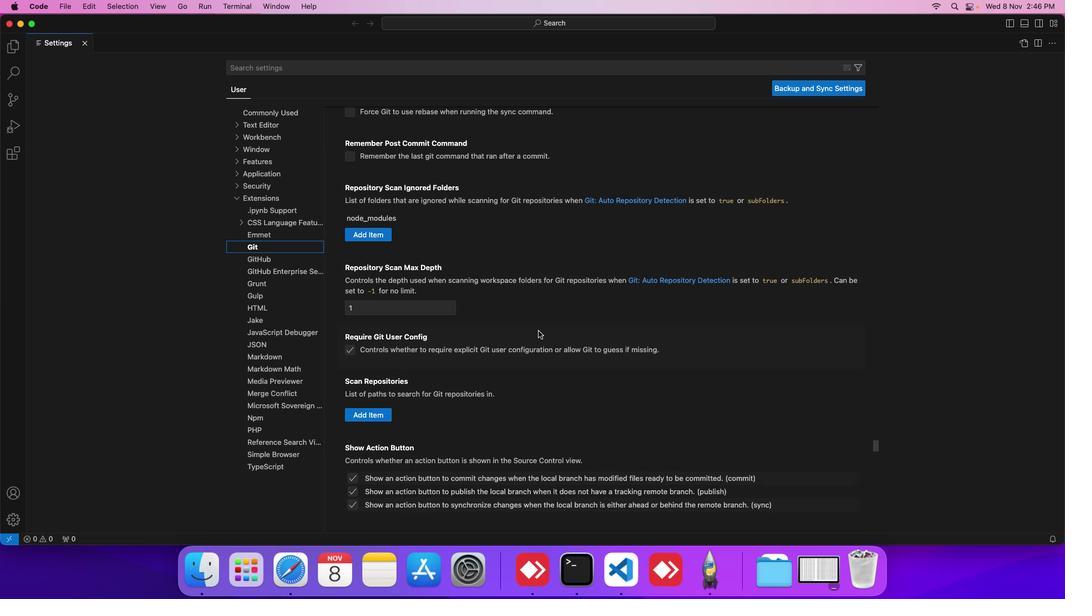 
Action: Mouse scrolled (539, 330) with delta (0, 1)
Screenshot: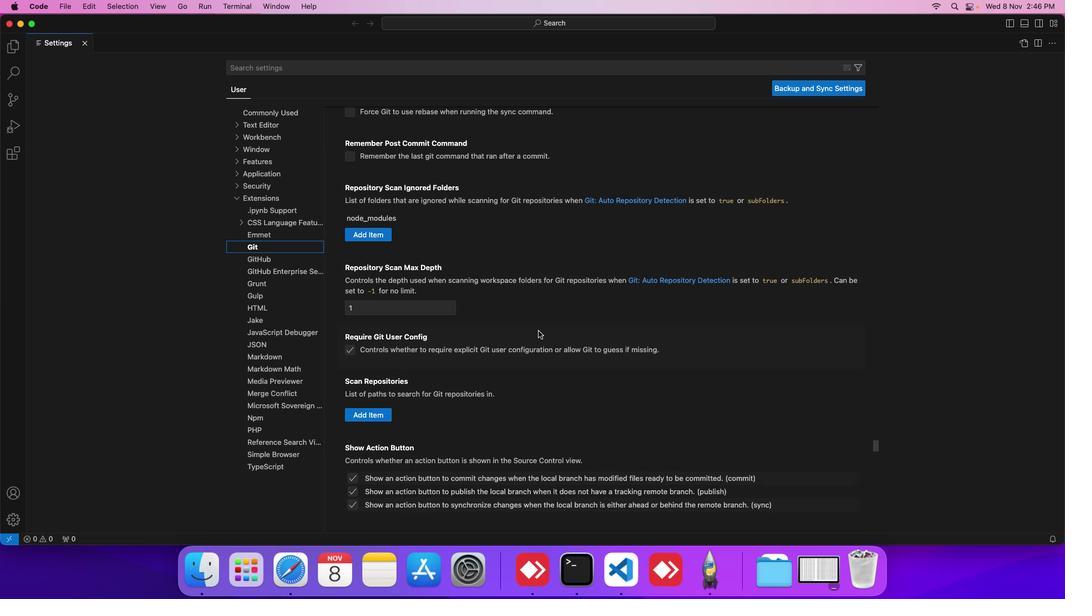 
Action: Mouse scrolled (539, 330) with delta (0, 0)
Screenshot: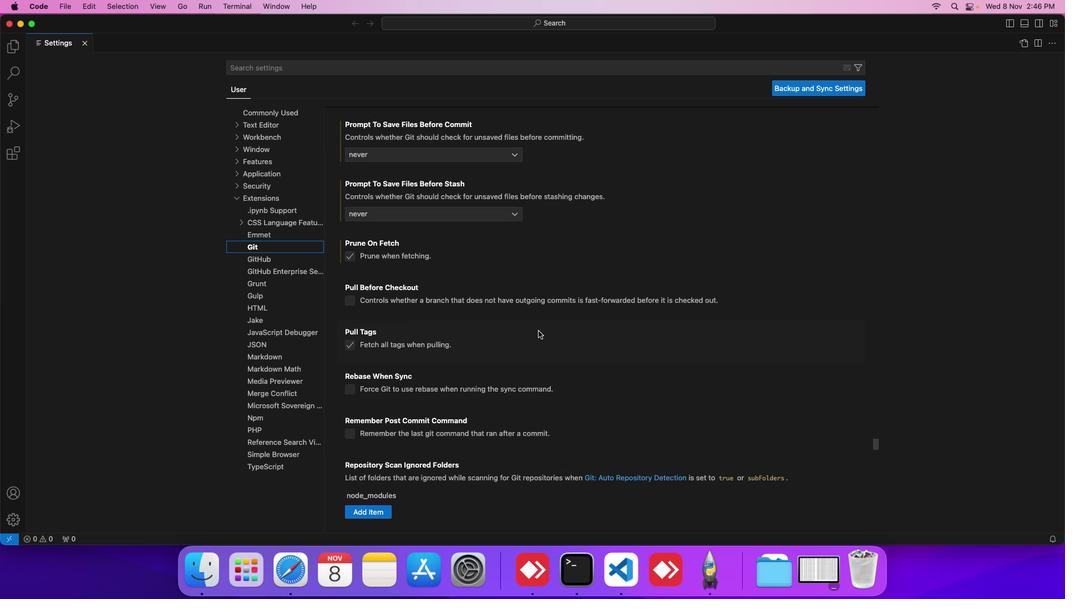 
Action: Mouse scrolled (539, 330) with delta (0, 0)
Screenshot: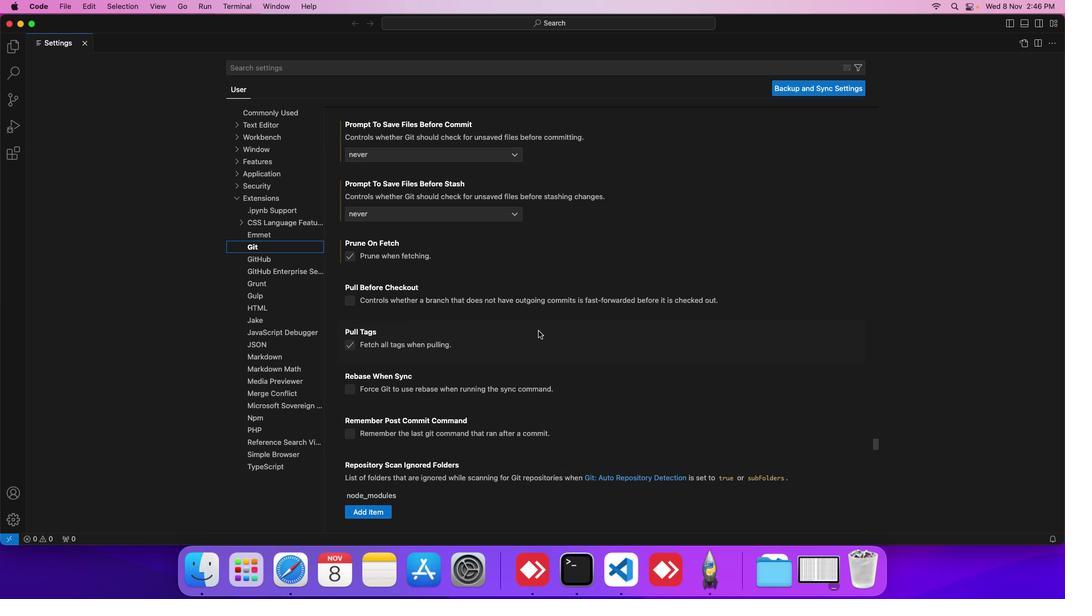 
Action: Mouse scrolled (539, 330) with delta (0, 1)
Screenshot: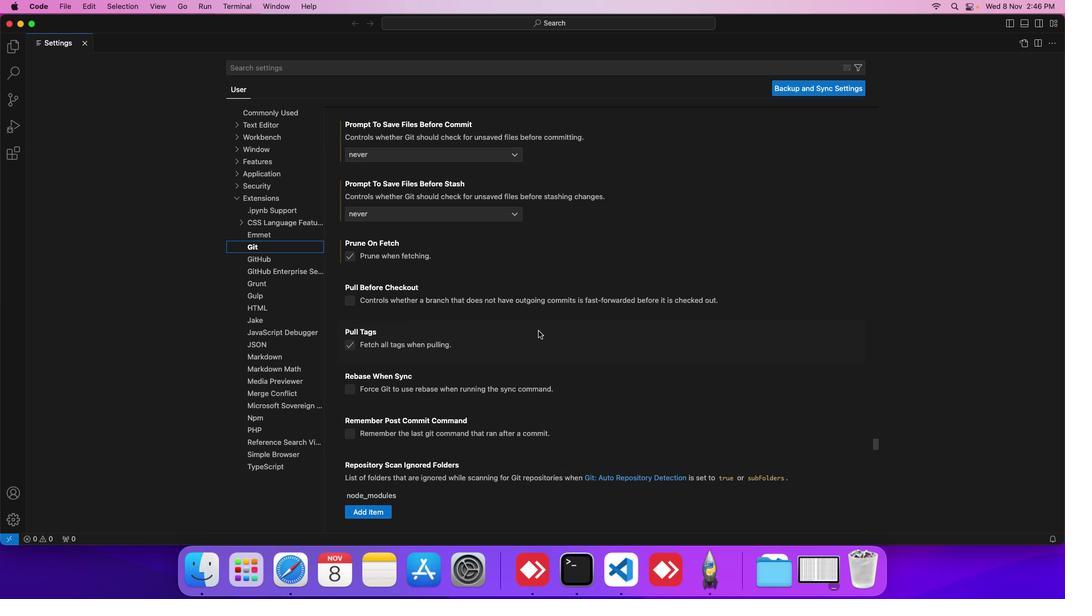 
Action: Mouse scrolled (539, 330) with delta (0, 2)
Screenshot: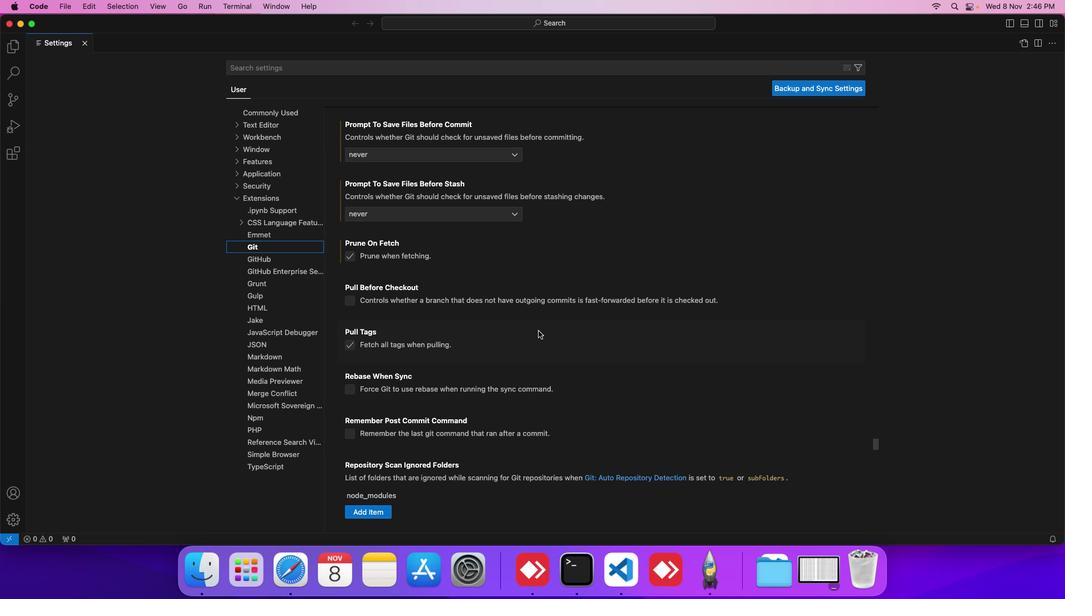 
Action: Mouse scrolled (539, 330) with delta (0, 0)
Screenshot: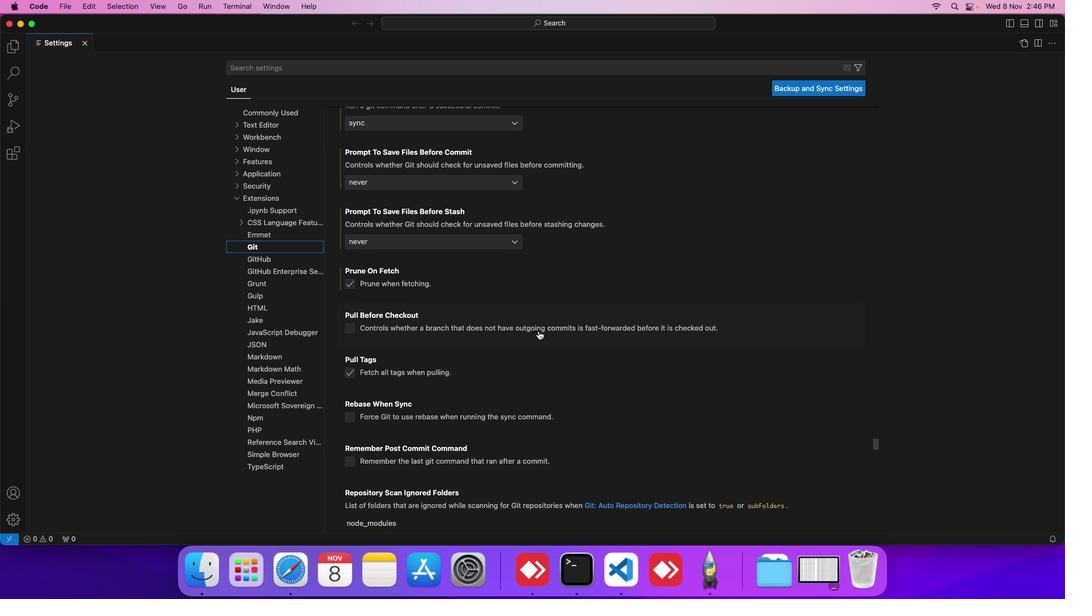 
Action: Mouse scrolled (539, 330) with delta (0, 0)
Screenshot: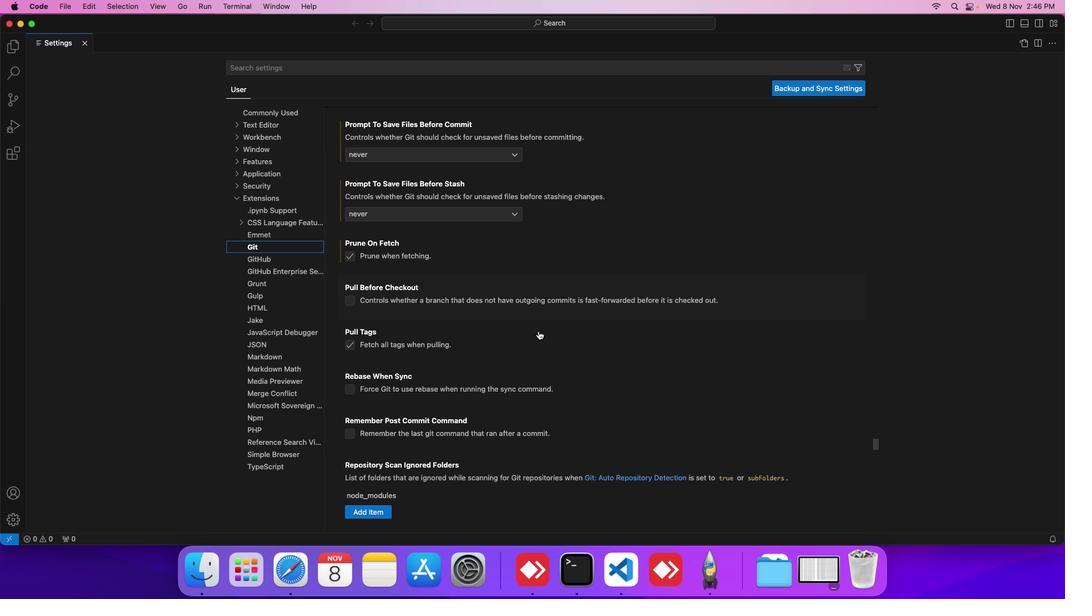 
Action: Mouse moved to (351, 301)
Screenshot: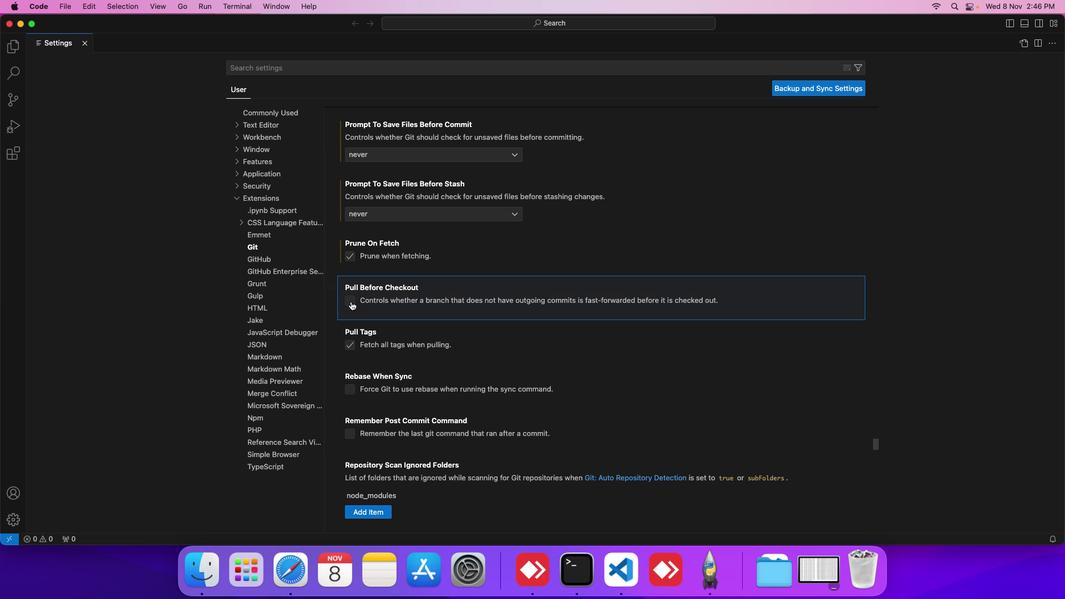 
Action: Mouse pressed left at (351, 301)
Screenshot: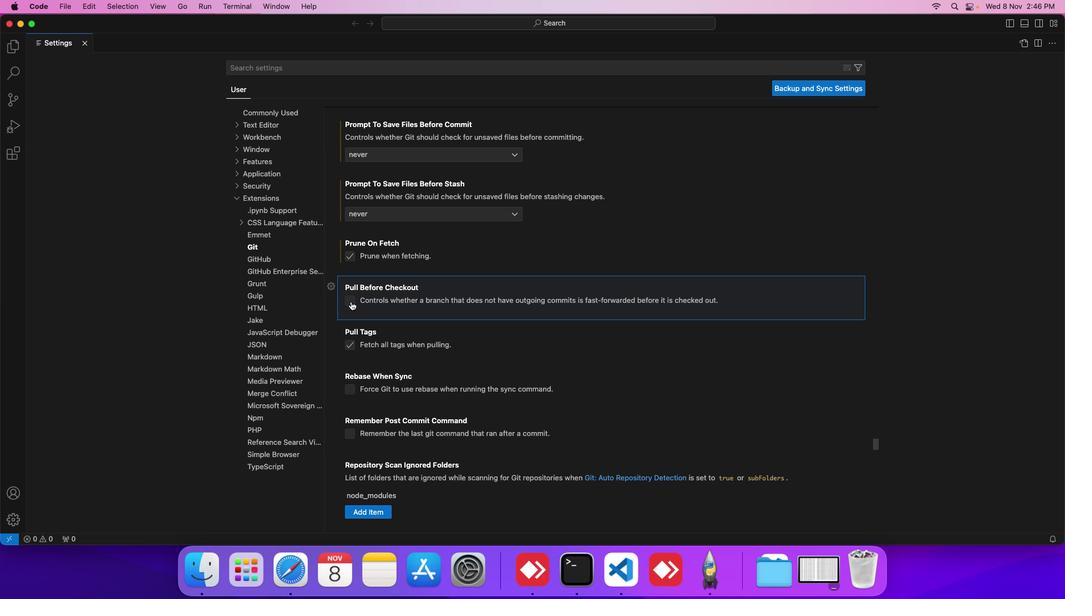 
Action: Mouse moved to (401, 316)
Screenshot: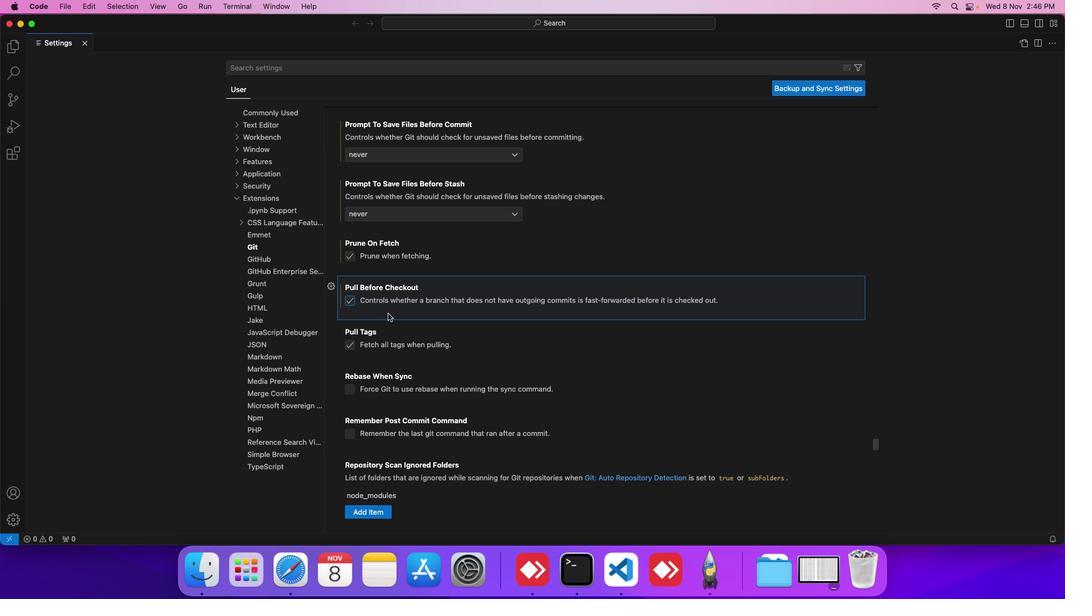 
